 Task: Reply to email with the signature Ethan King with the subject Introduction of a new survey from softage.10@softage.net with the message Can you please provide me with an update on the status of the software development project? with BCC to softage.8@softage.net with an attached document Marketing_plan.pdf
Action: Mouse moved to (546, 233)
Screenshot: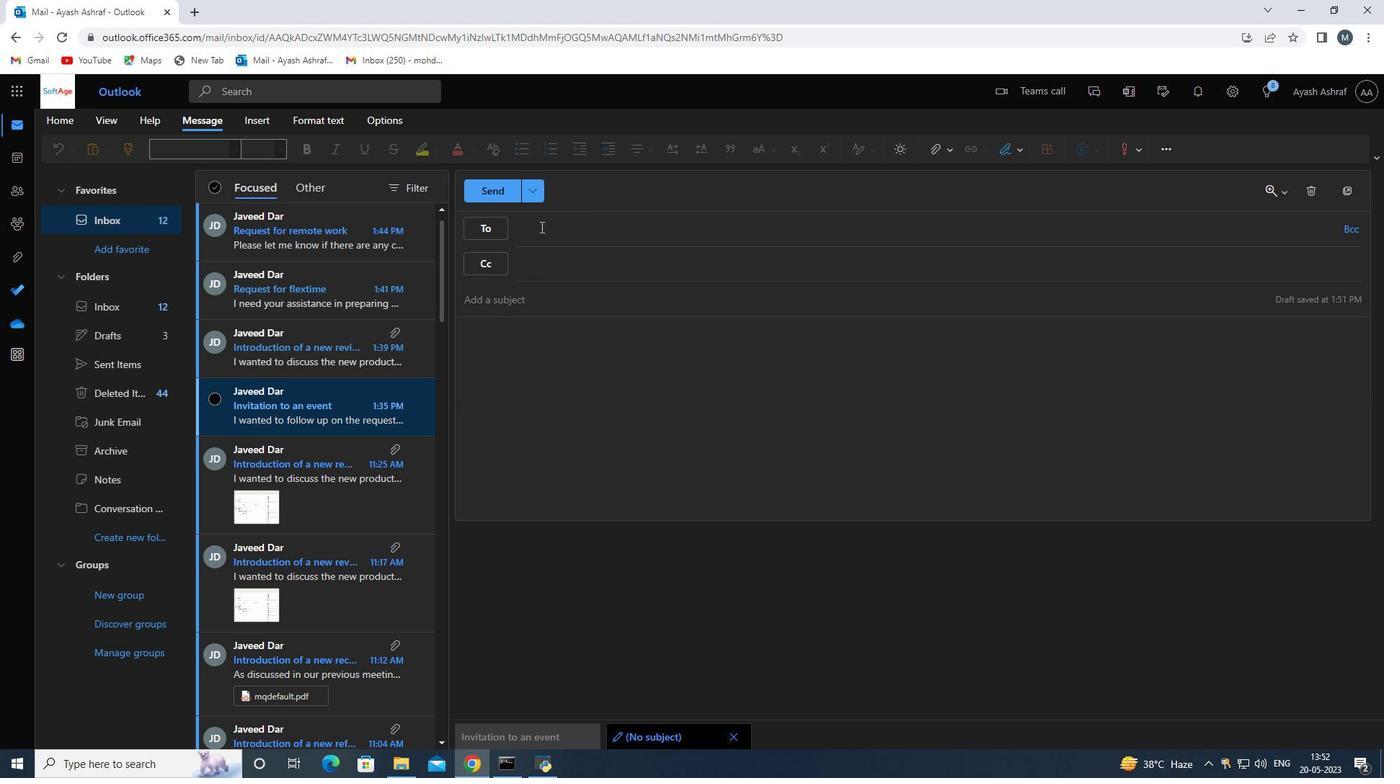 
Action: Mouse pressed left at (546, 233)
Screenshot: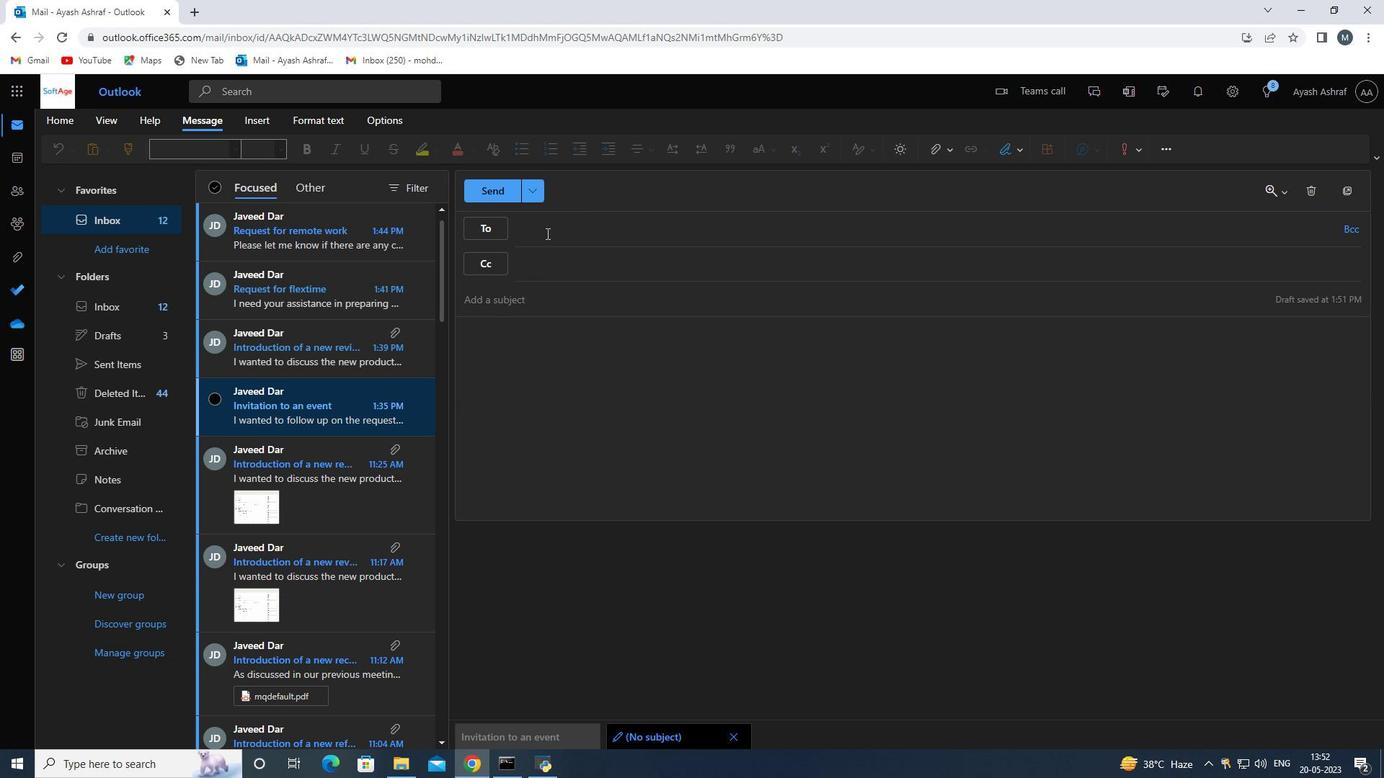 
Action: Mouse moved to (945, 240)
Screenshot: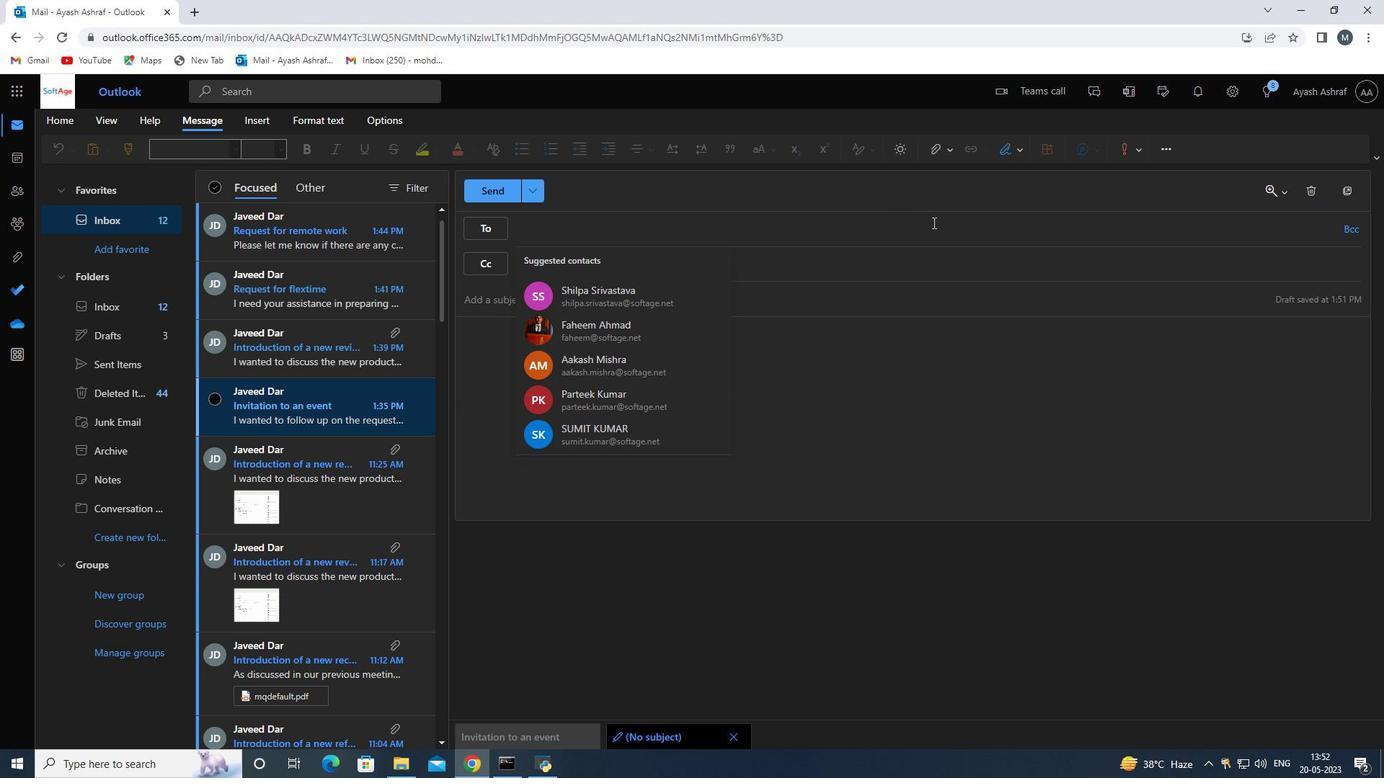 
Action: Mouse pressed left at (945, 240)
Screenshot: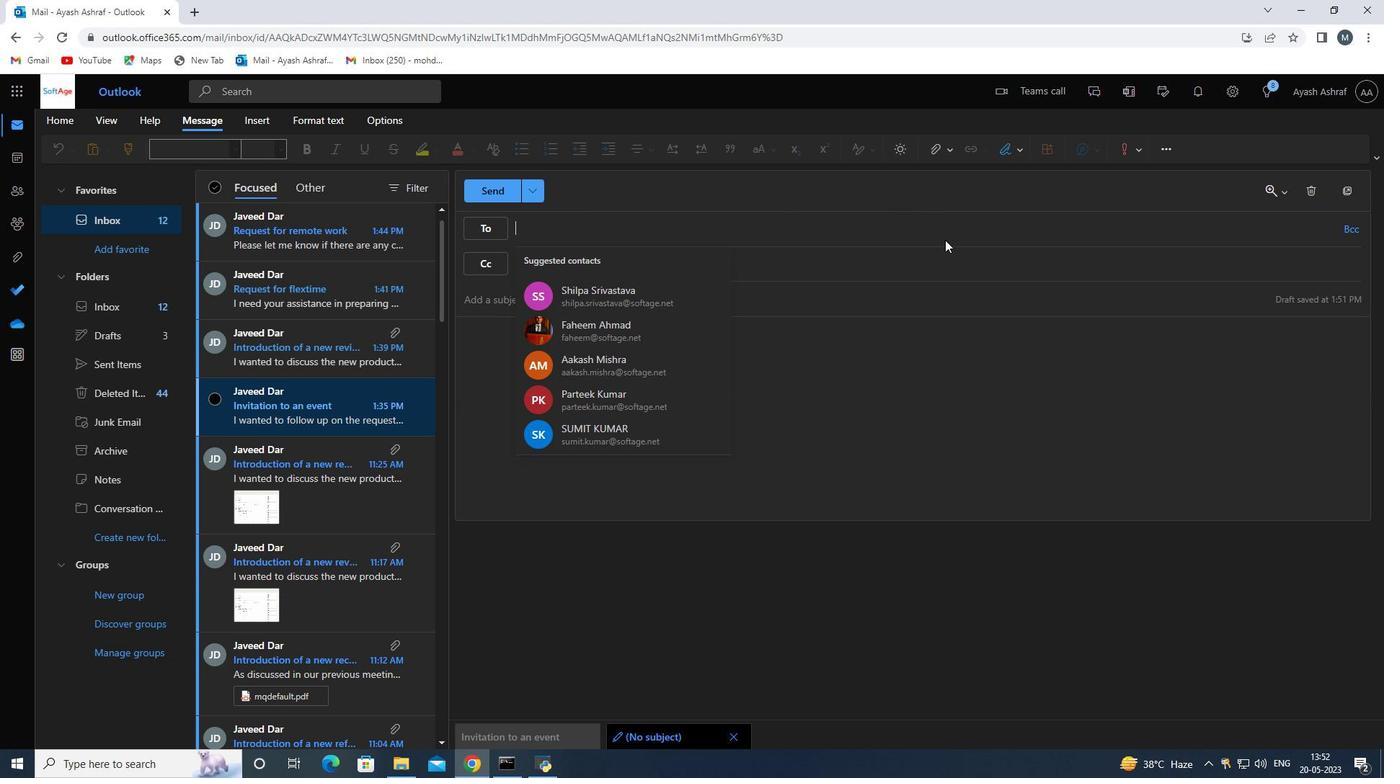 
Action: Mouse moved to (999, 154)
Screenshot: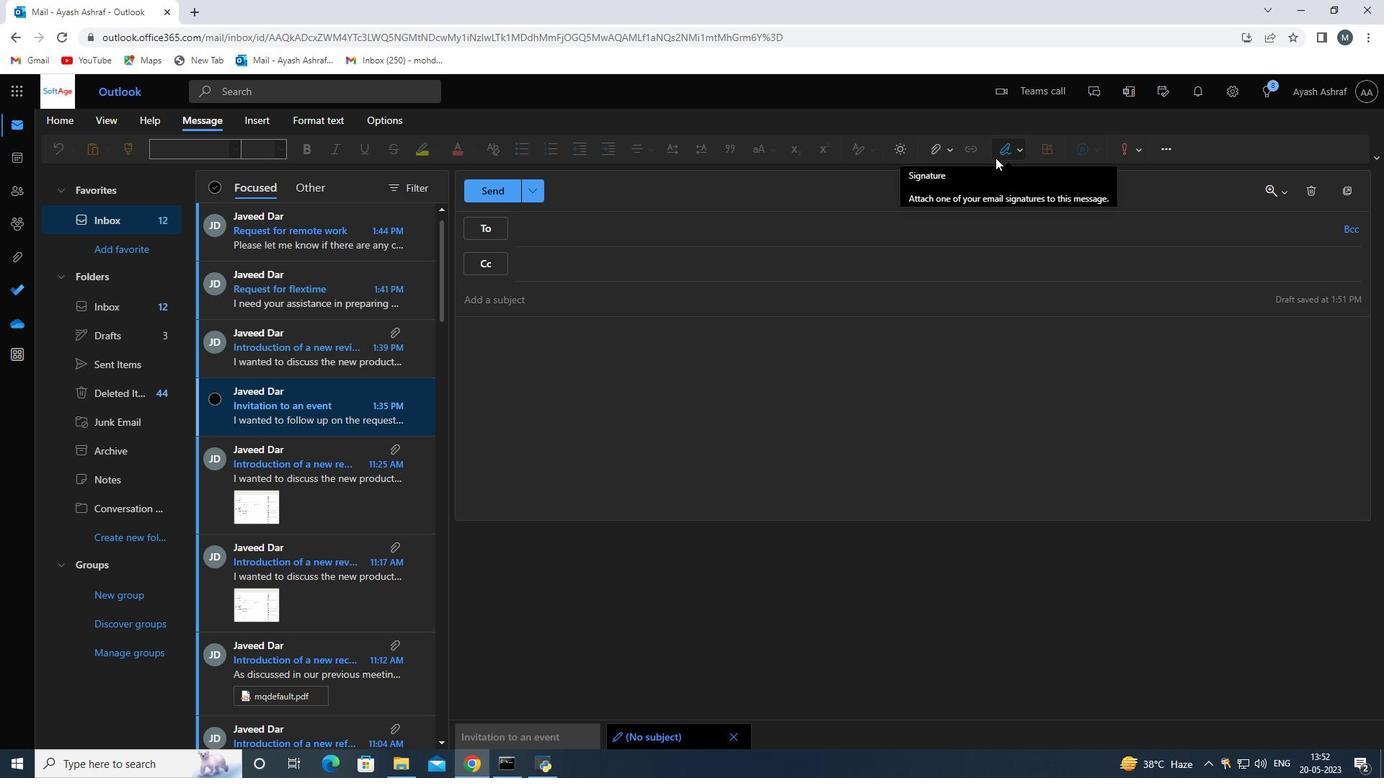 
Action: Mouse pressed left at (999, 154)
Screenshot: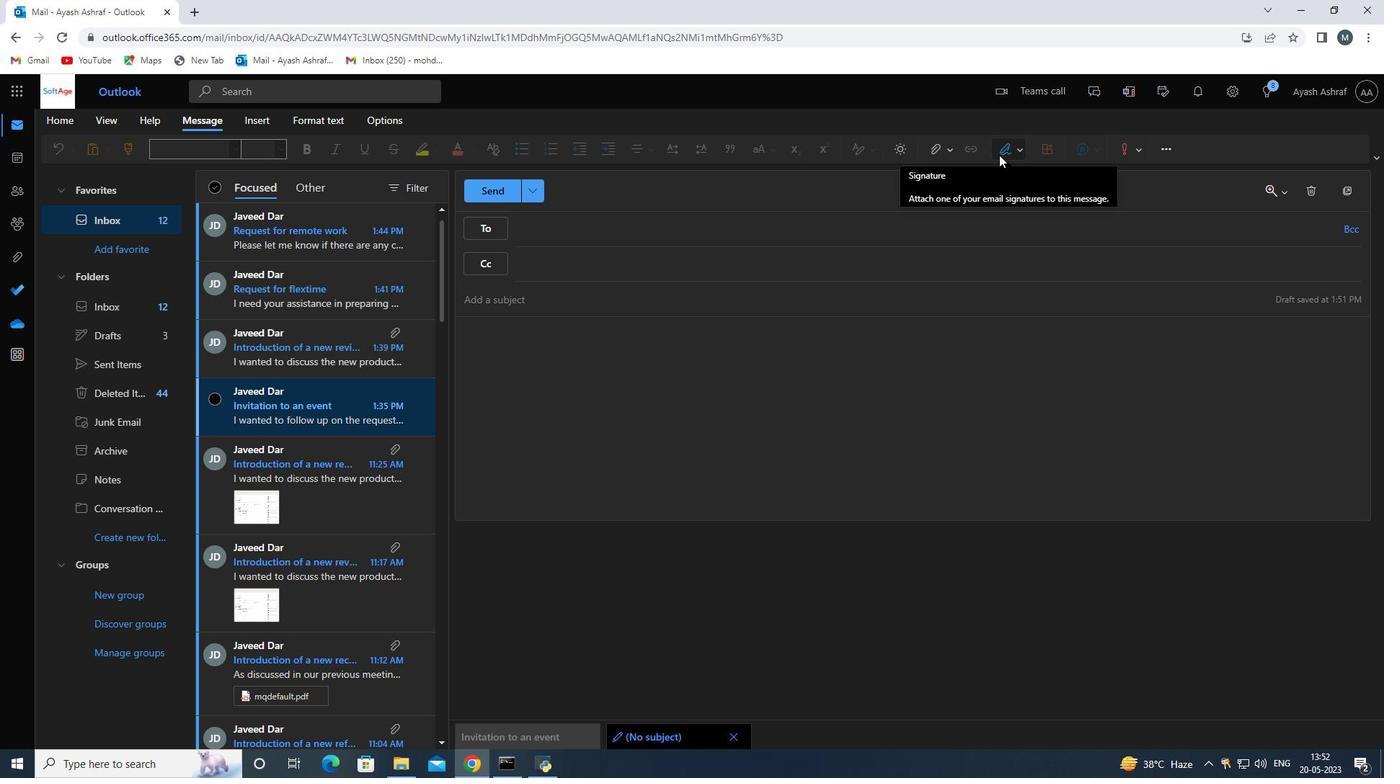 
Action: Mouse moved to (991, 173)
Screenshot: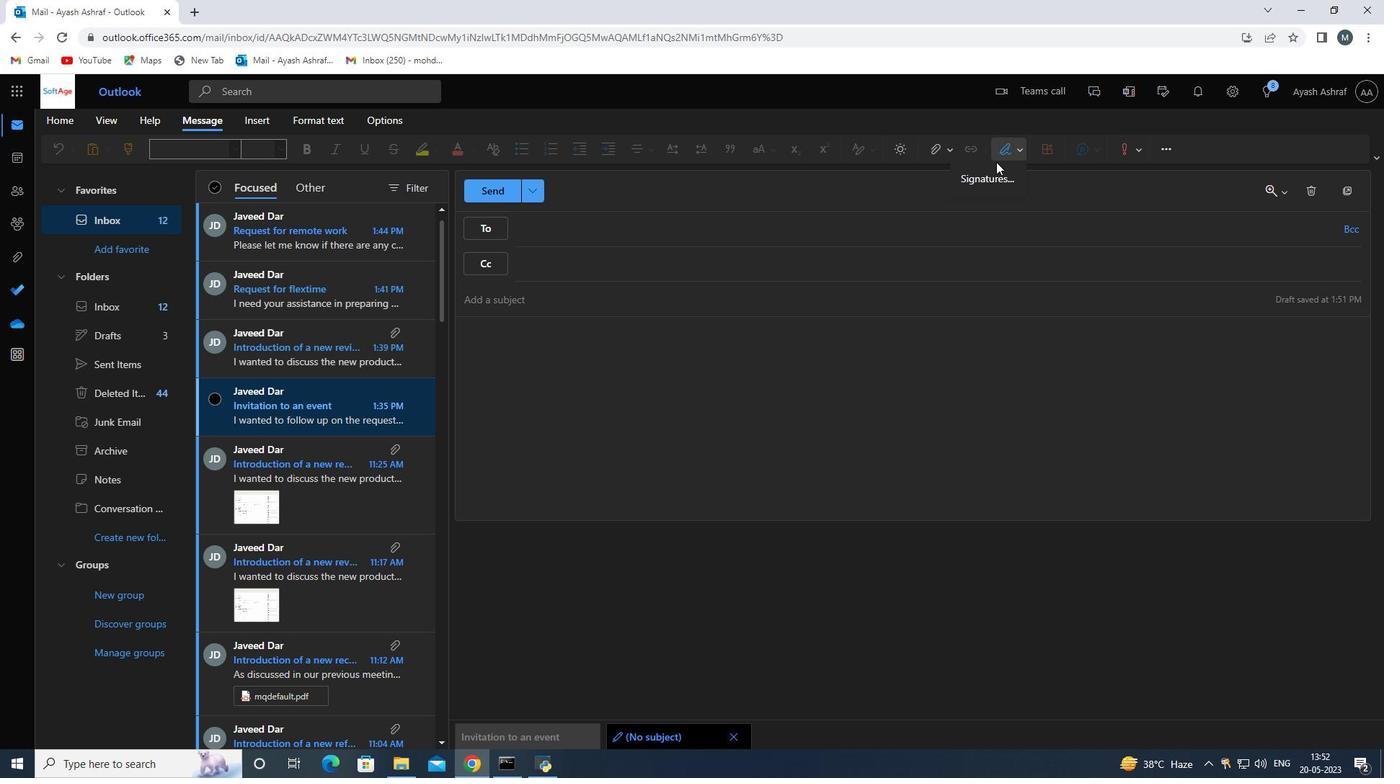 
Action: Mouse pressed left at (991, 173)
Screenshot: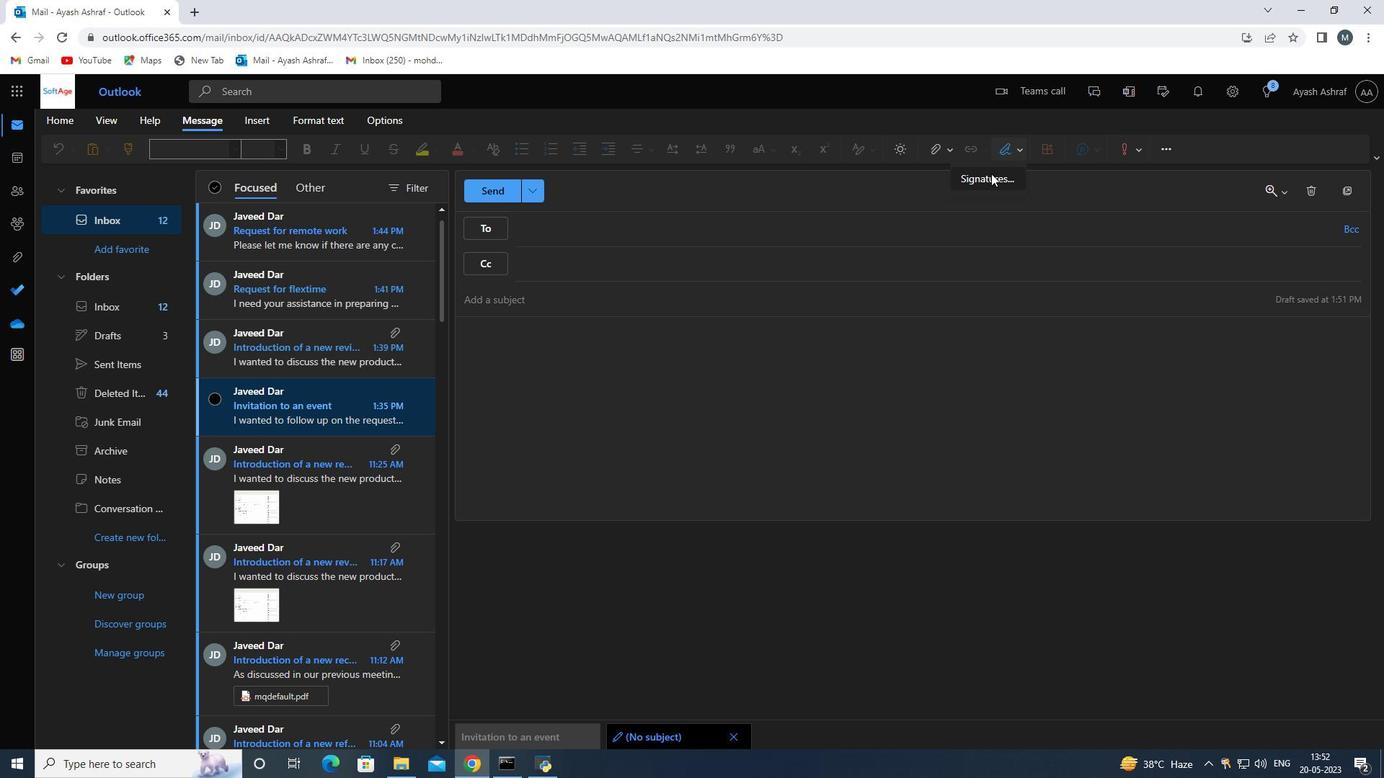 
Action: Mouse moved to (647, 263)
Screenshot: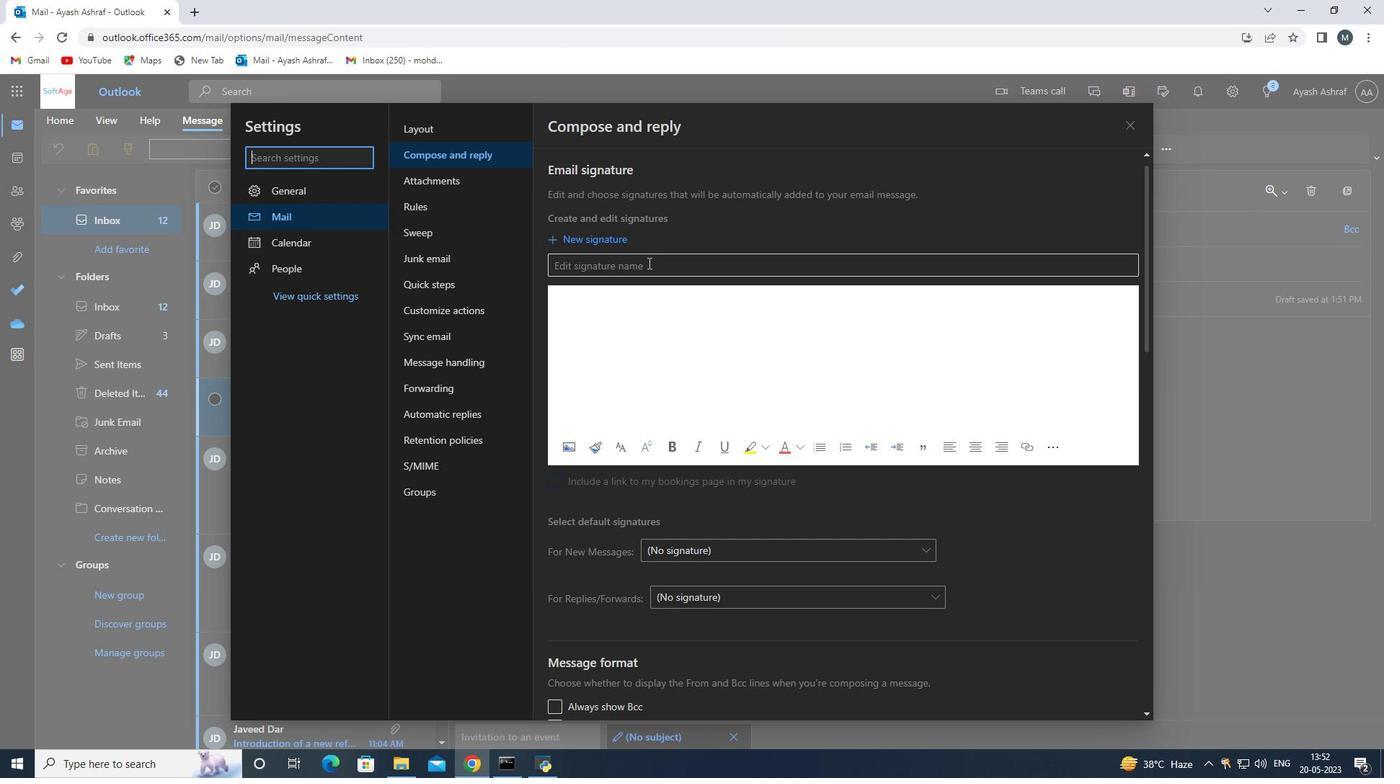 
Action: Mouse pressed left at (647, 263)
Screenshot: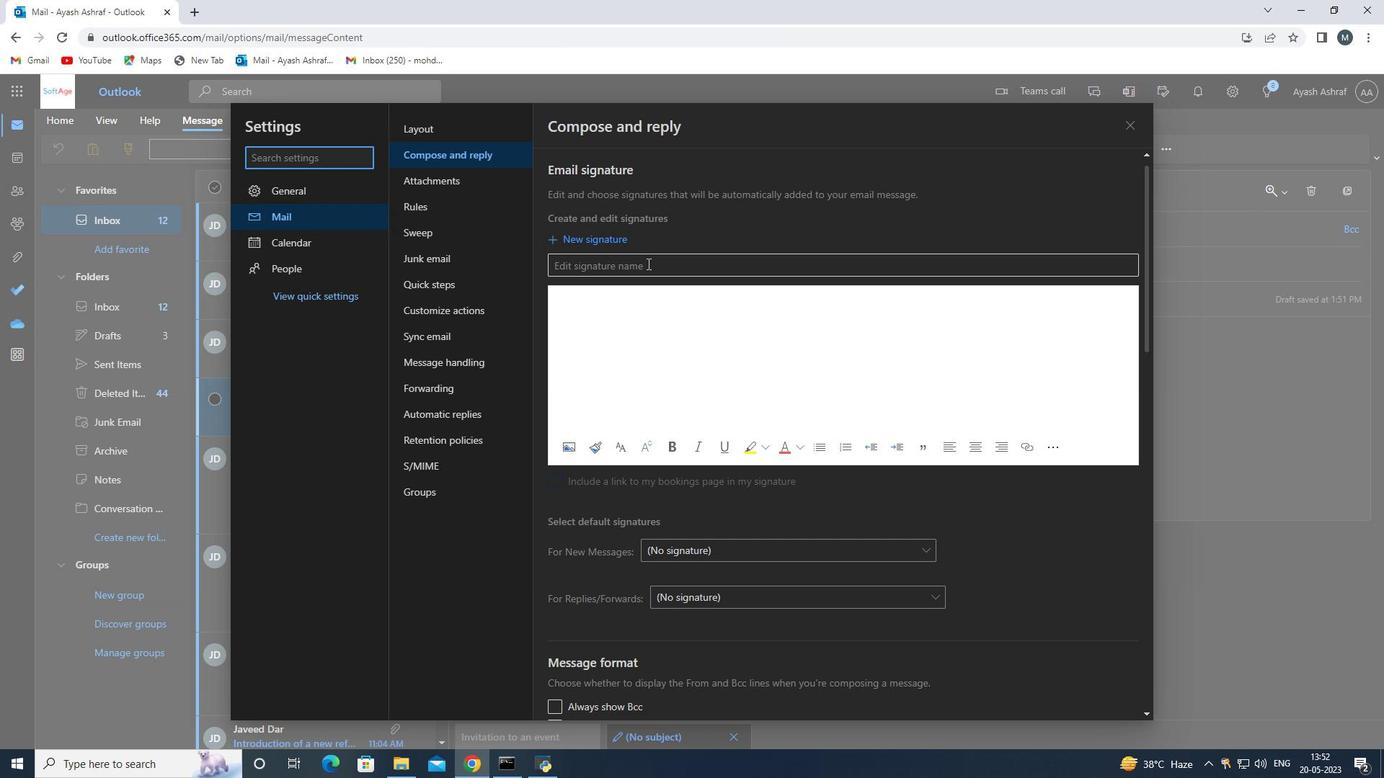
Action: Mouse moved to (645, 264)
Screenshot: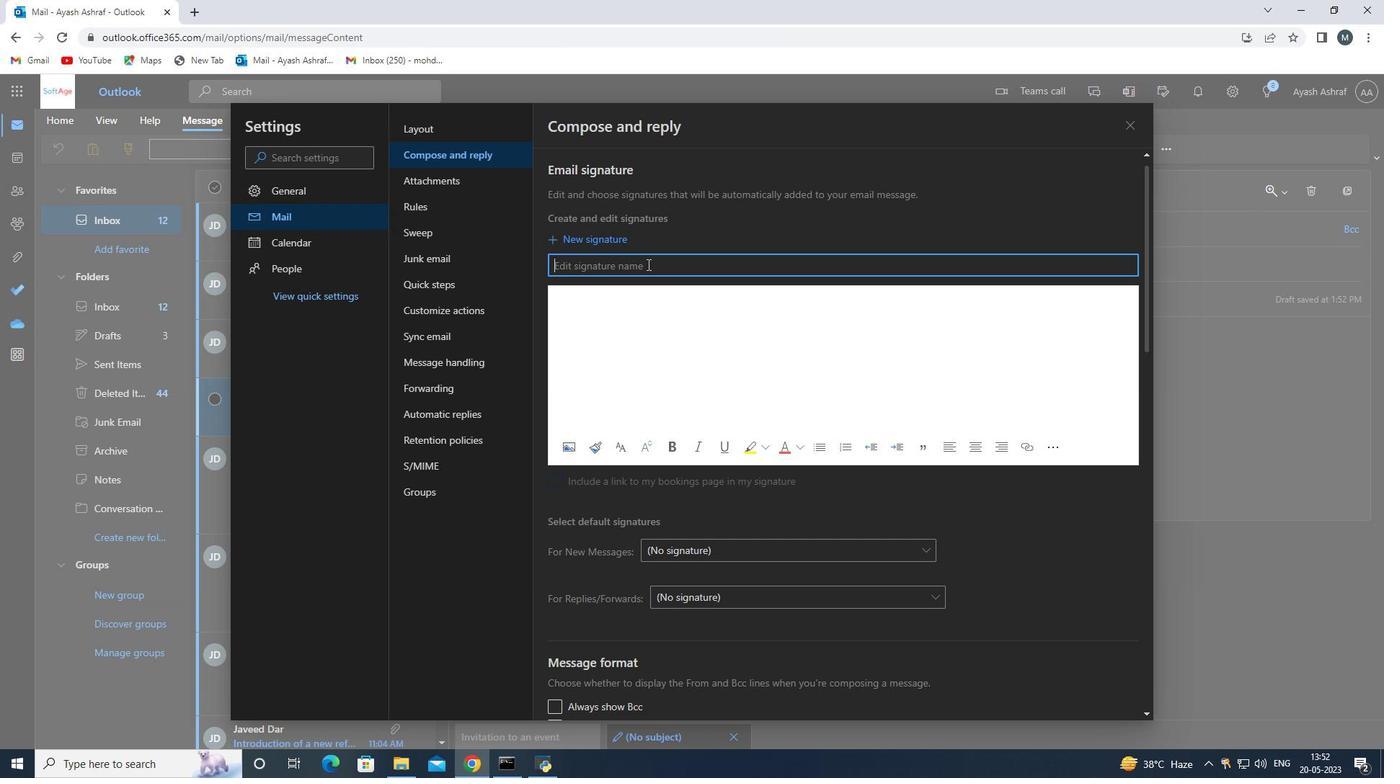 
Action: Key pressed <Key.shift>etha<Key.backspace><Key.backspace><Key.backspace><Key.backspace><Key.shift>Ethan<Key.space><Key.shift>King<Key.space>
Screenshot: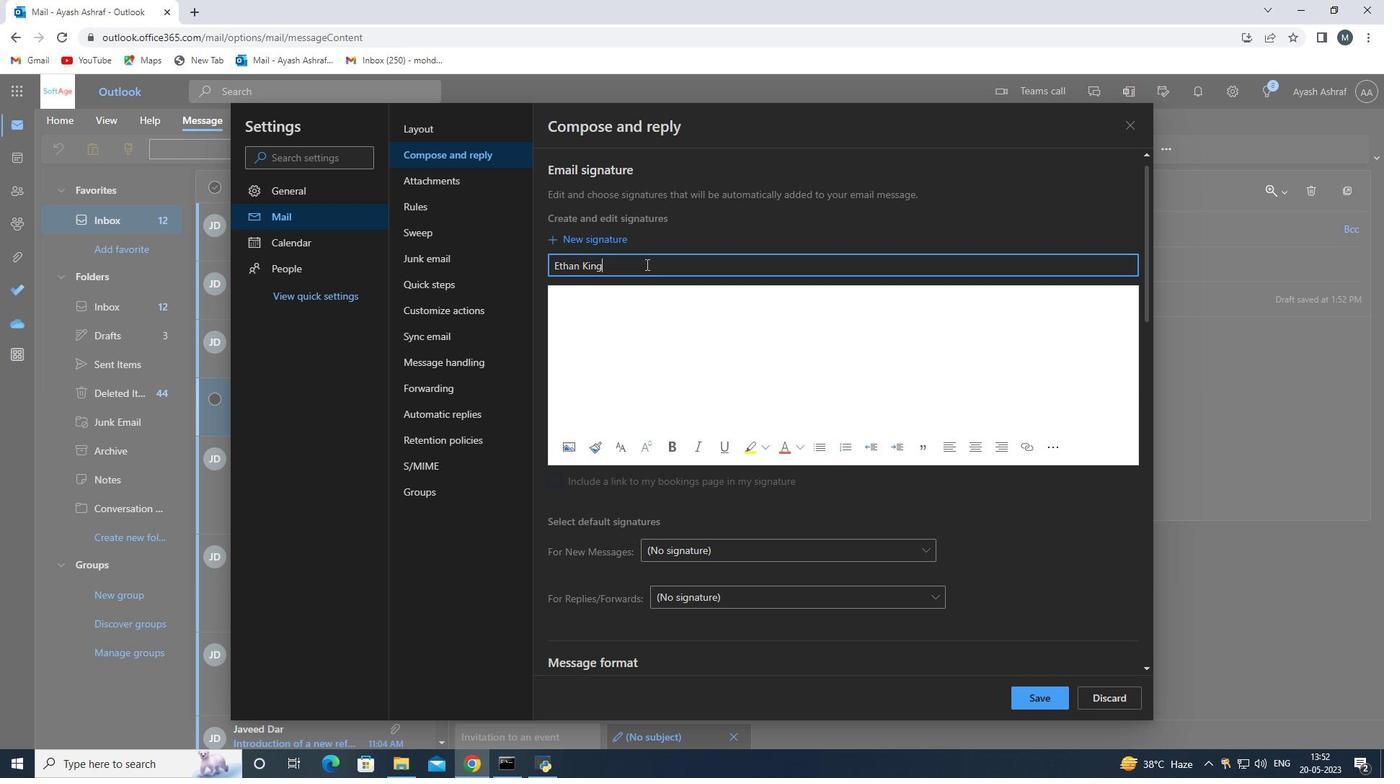 
Action: Mouse moved to (651, 304)
Screenshot: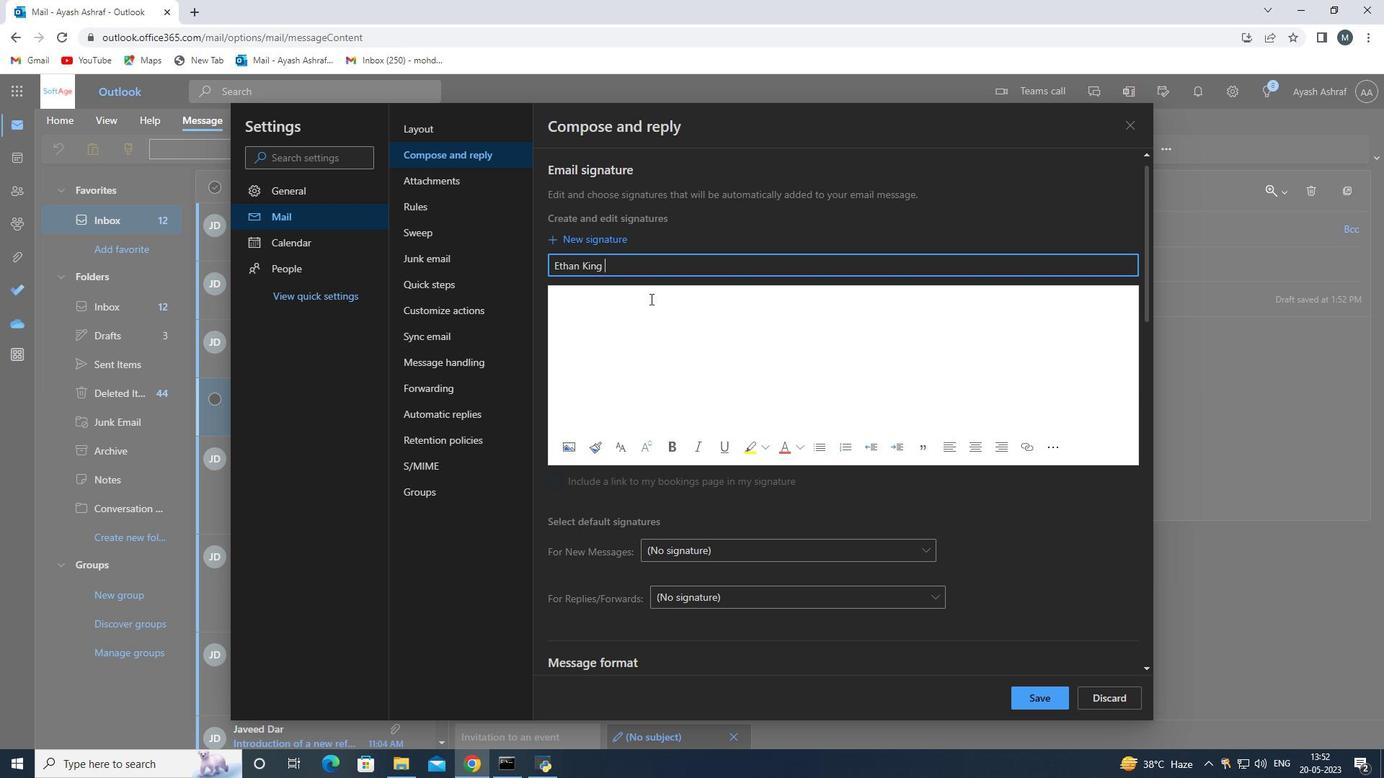 
Action: Mouse pressed left at (651, 304)
Screenshot: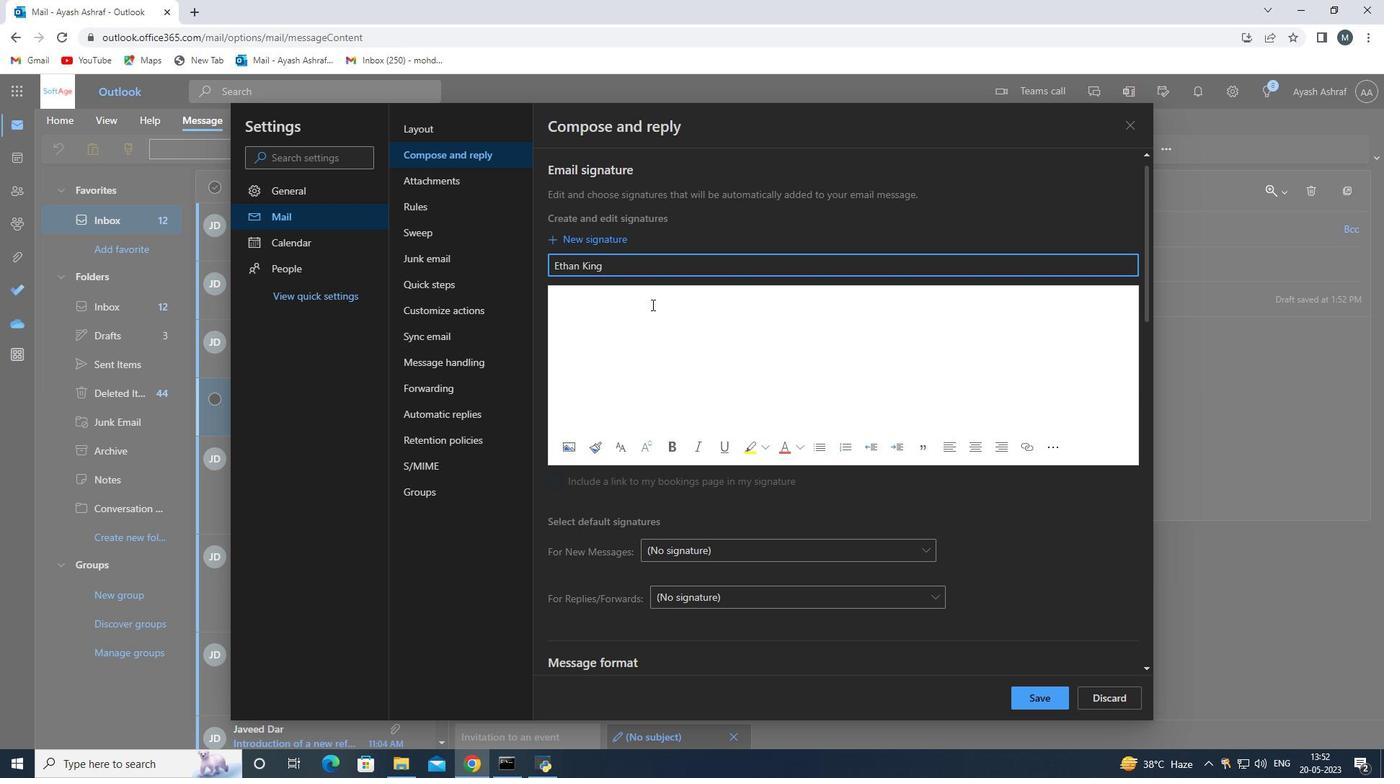 
Action: Mouse moved to (651, 304)
Screenshot: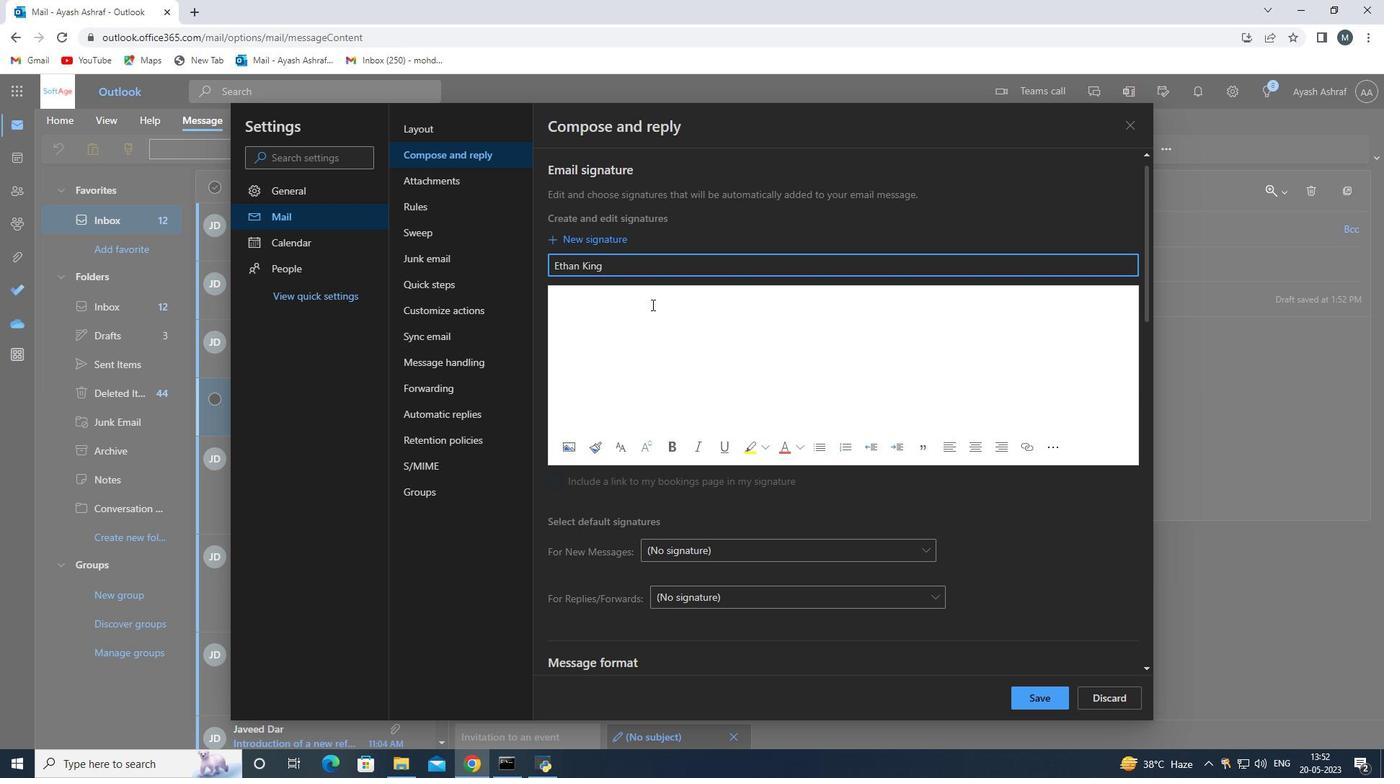 
Action: Key pressed <Key.enter><Key.shift>Ethan<Key.space><Key.shift><Key.shift><Key.shift><Key.shift><Key.shift><Key.shift>King<Key.space>
Screenshot: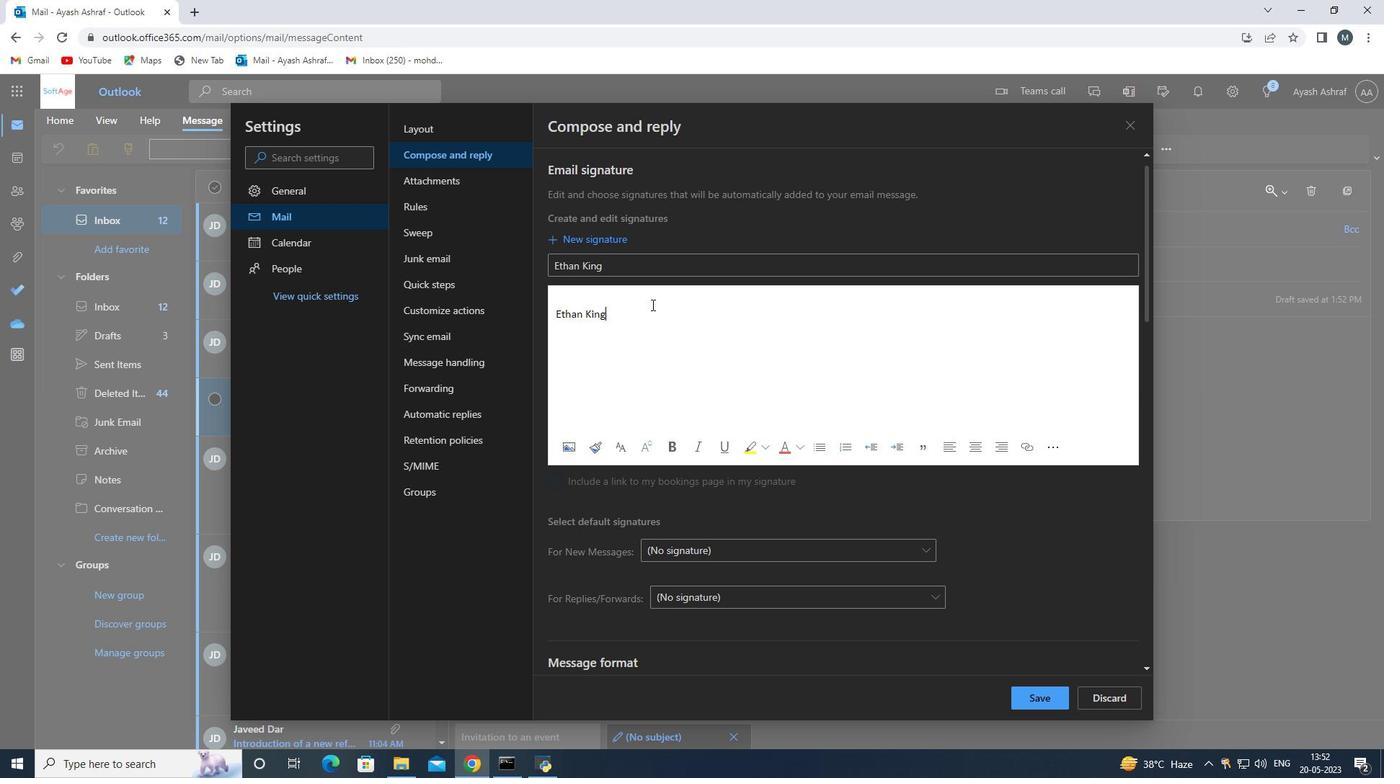 
Action: Mouse moved to (637, 356)
Screenshot: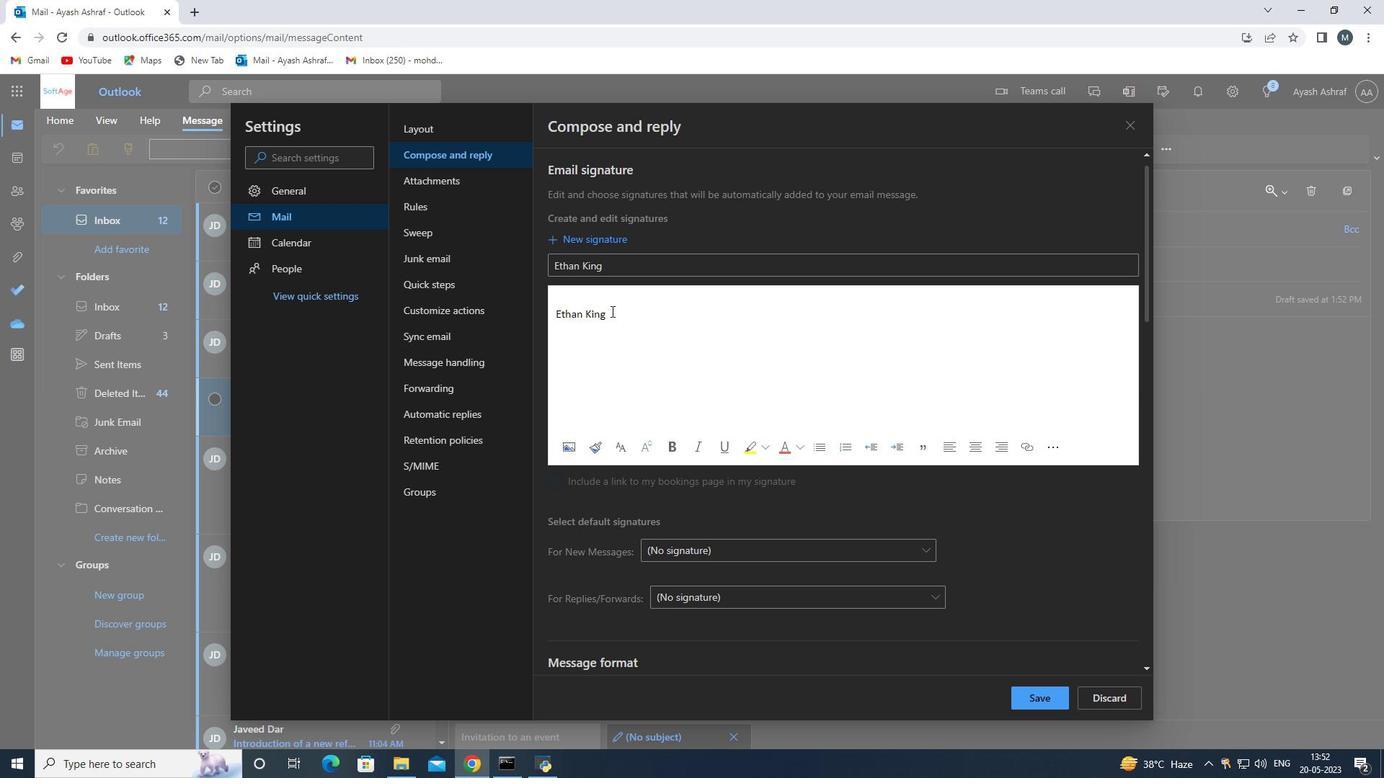
Action: Mouse scrolled (637, 356) with delta (0, 0)
Screenshot: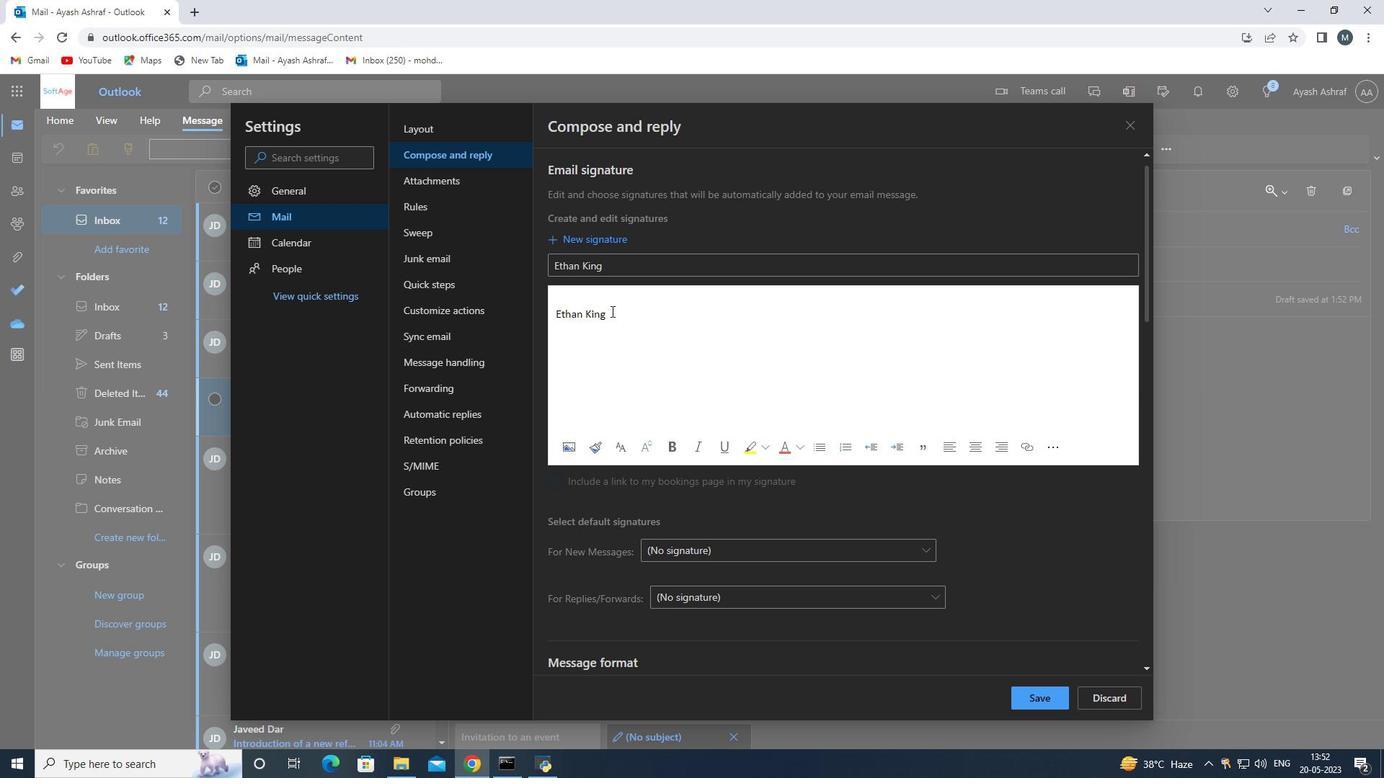 
Action: Mouse moved to (1022, 691)
Screenshot: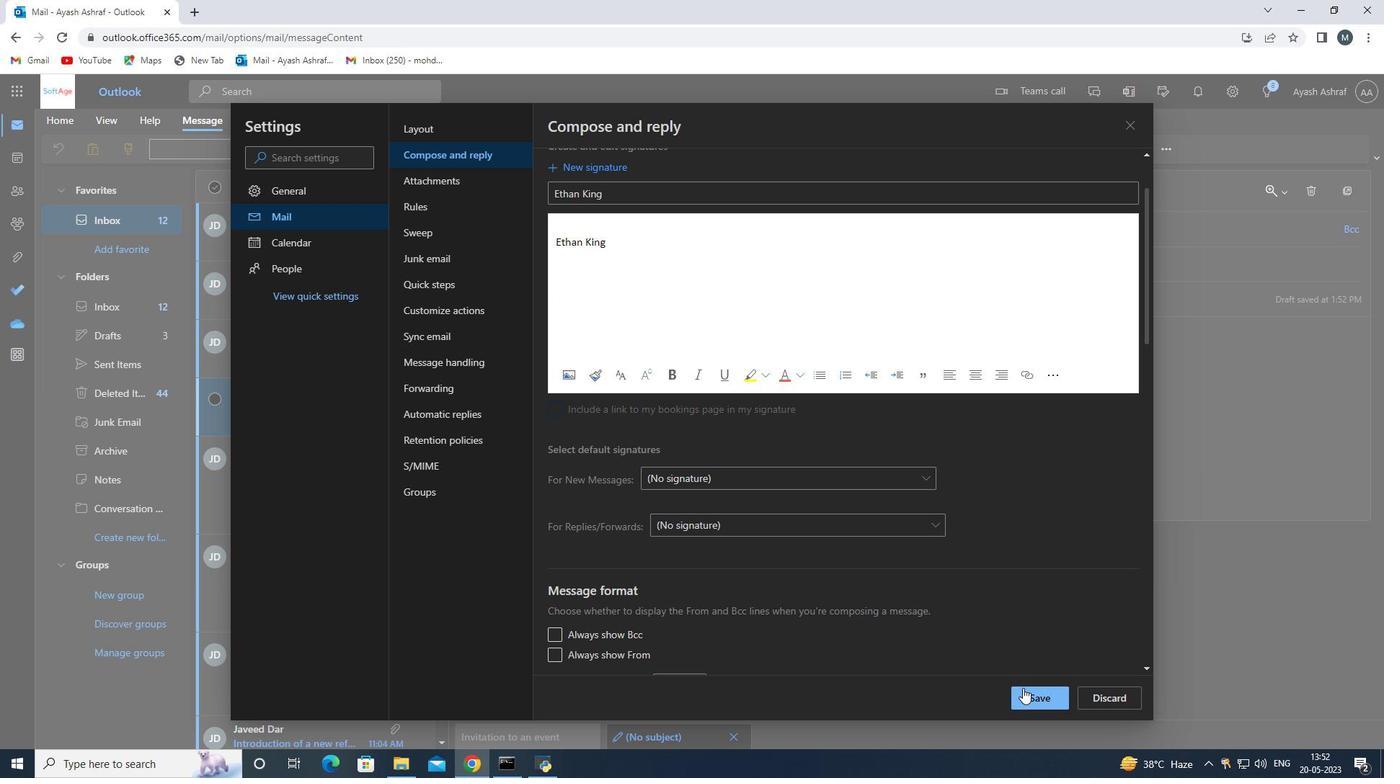 
Action: Mouse pressed left at (1022, 691)
Screenshot: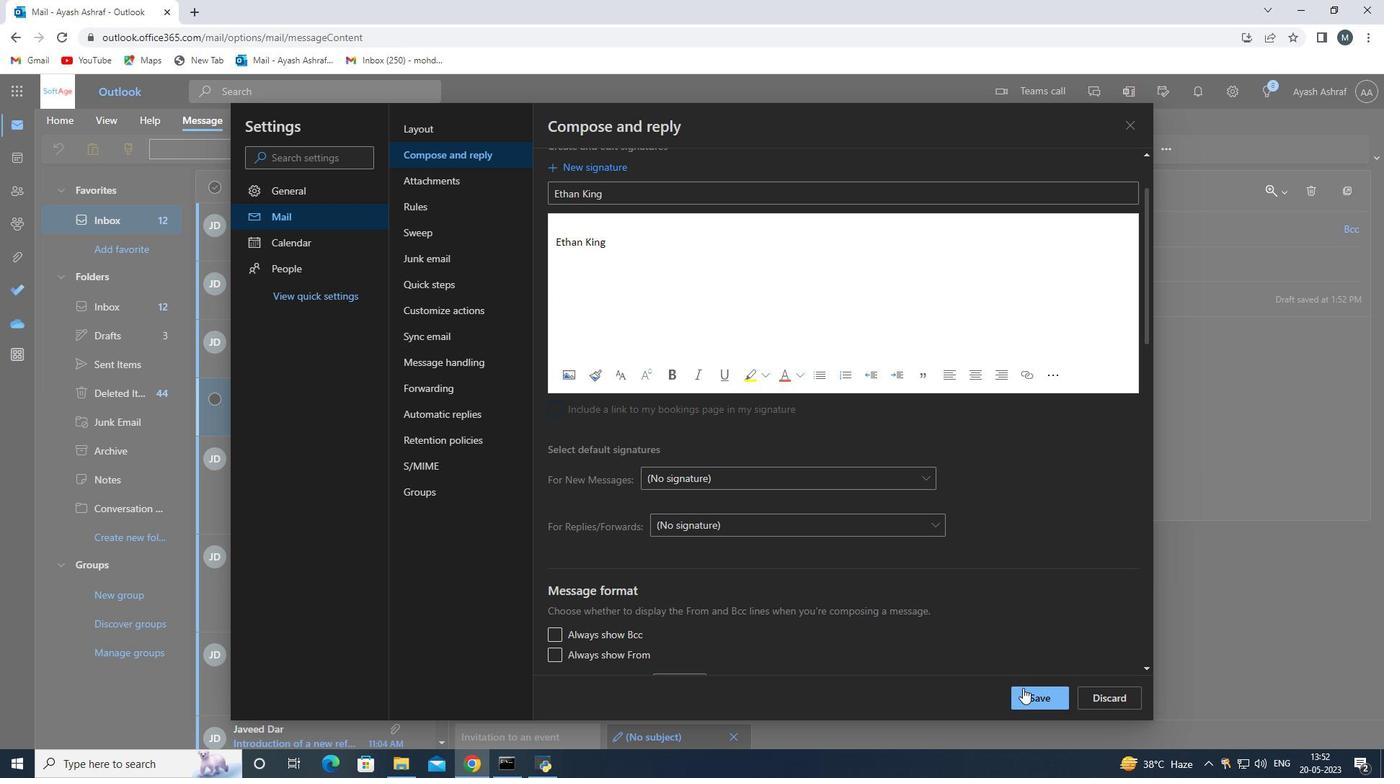 
Action: Mouse moved to (962, 452)
Screenshot: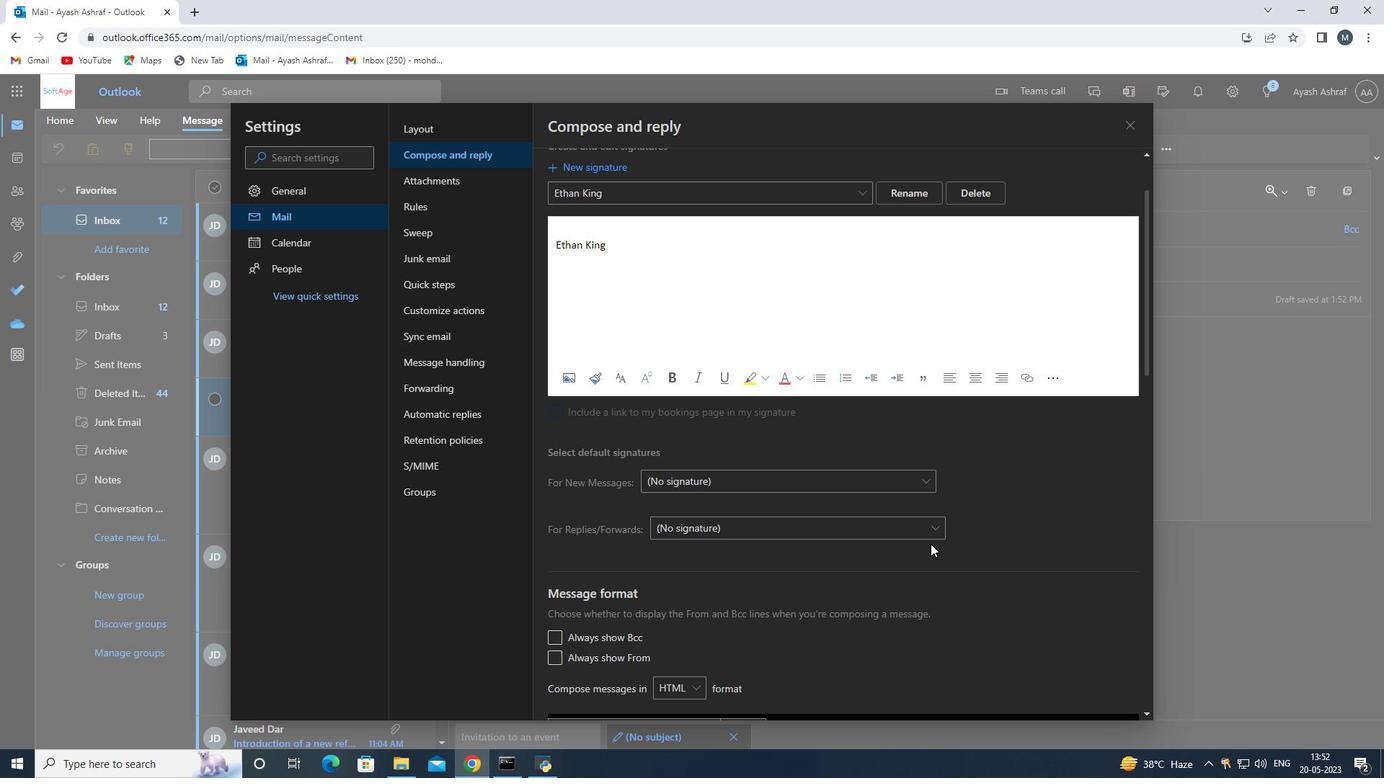 
Action: Mouse scrolled (962, 453) with delta (0, 0)
Screenshot: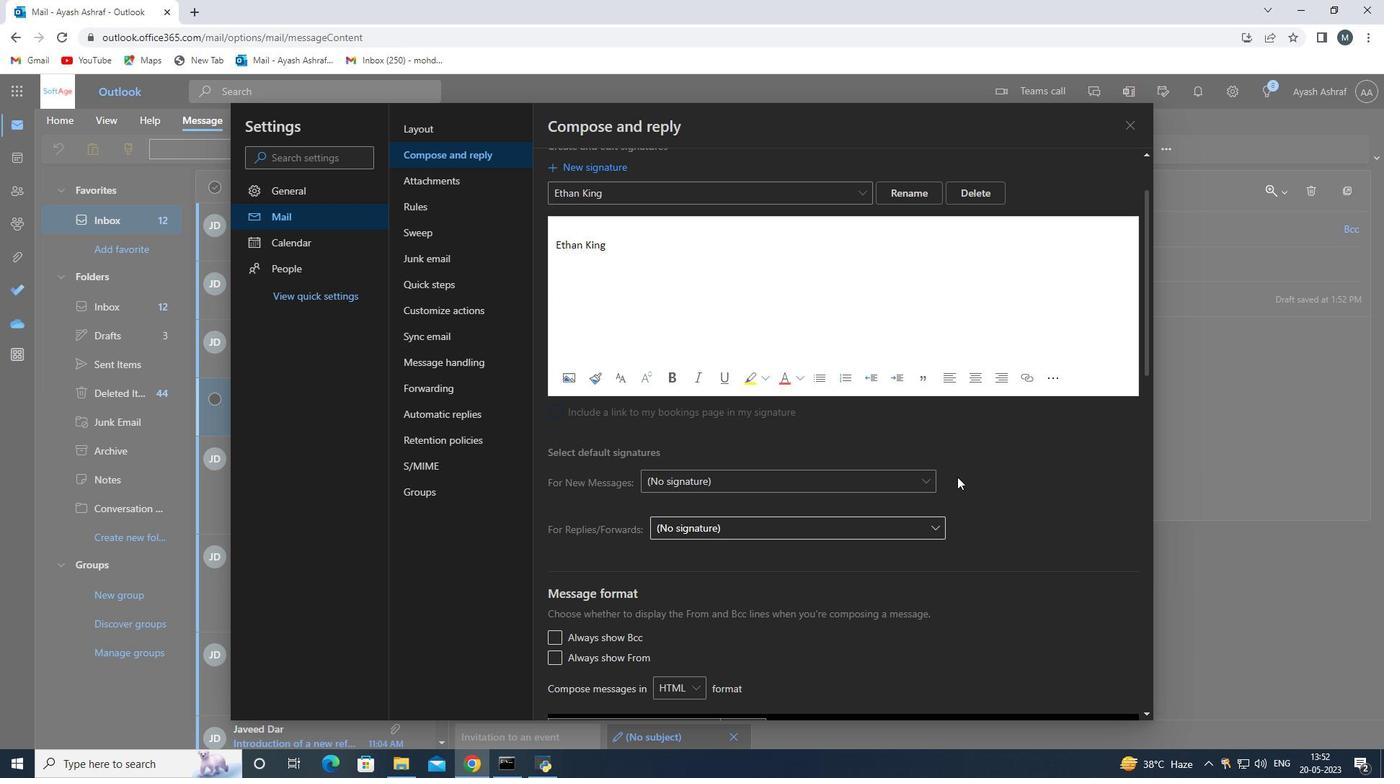 
Action: Mouse moved to (963, 450)
Screenshot: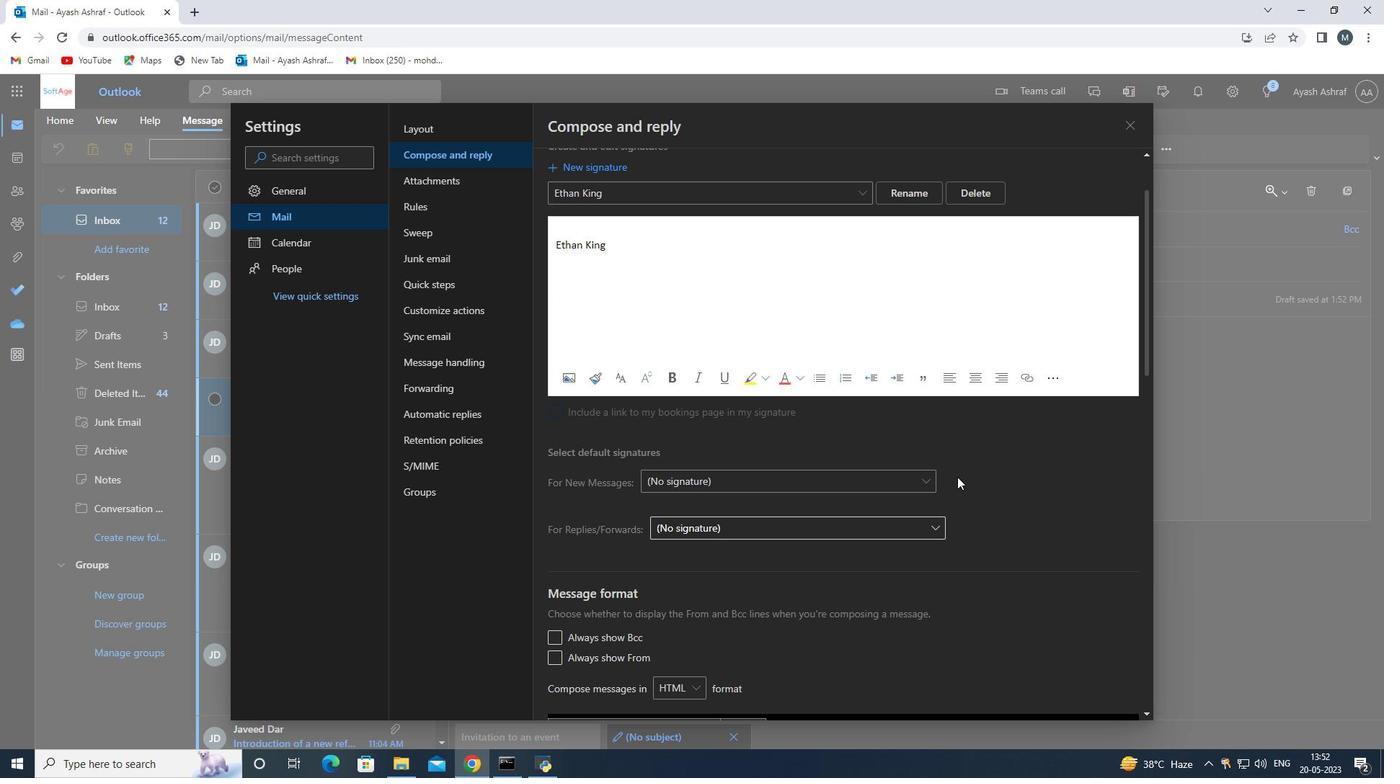 
Action: Mouse scrolled (962, 452) with delta (0, 0)
Screenshot: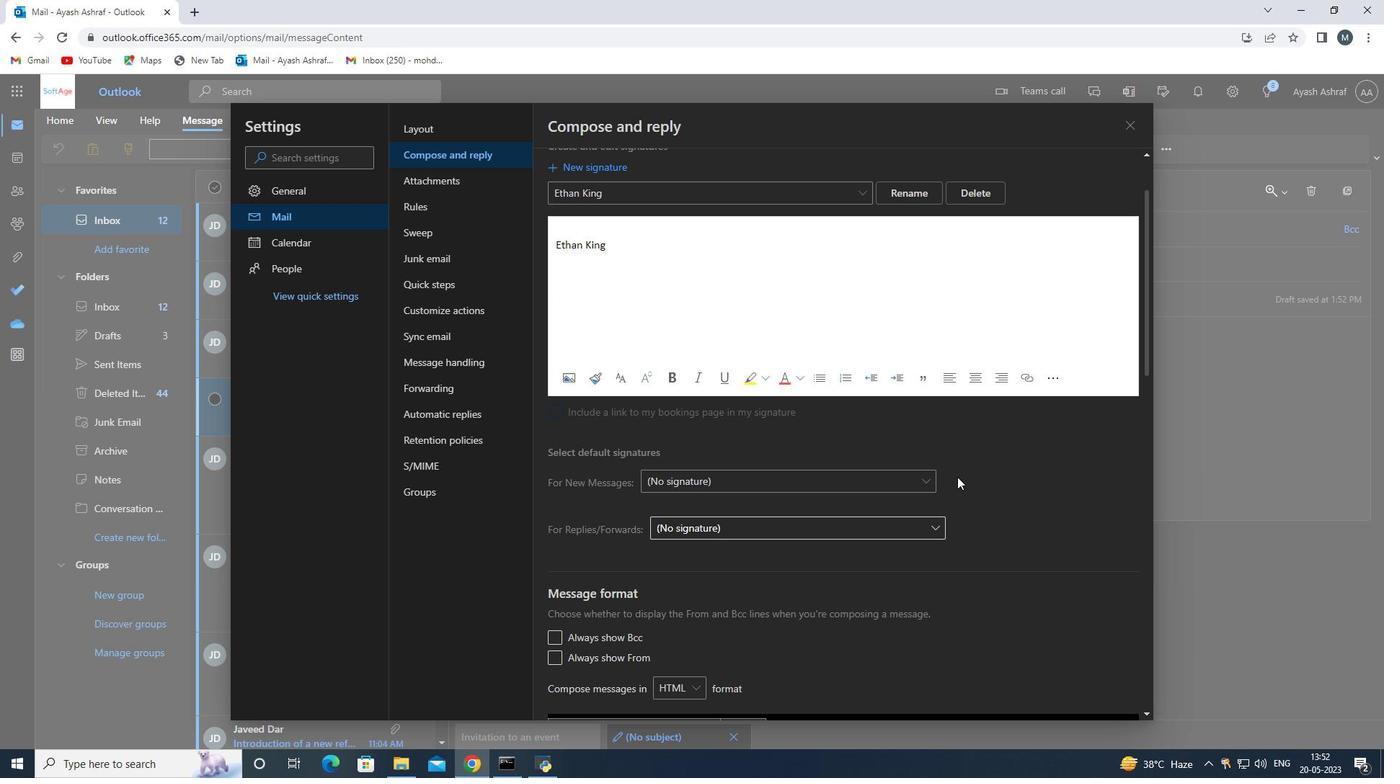 
Action: Mouse moved to (963, 449)
Screenshot: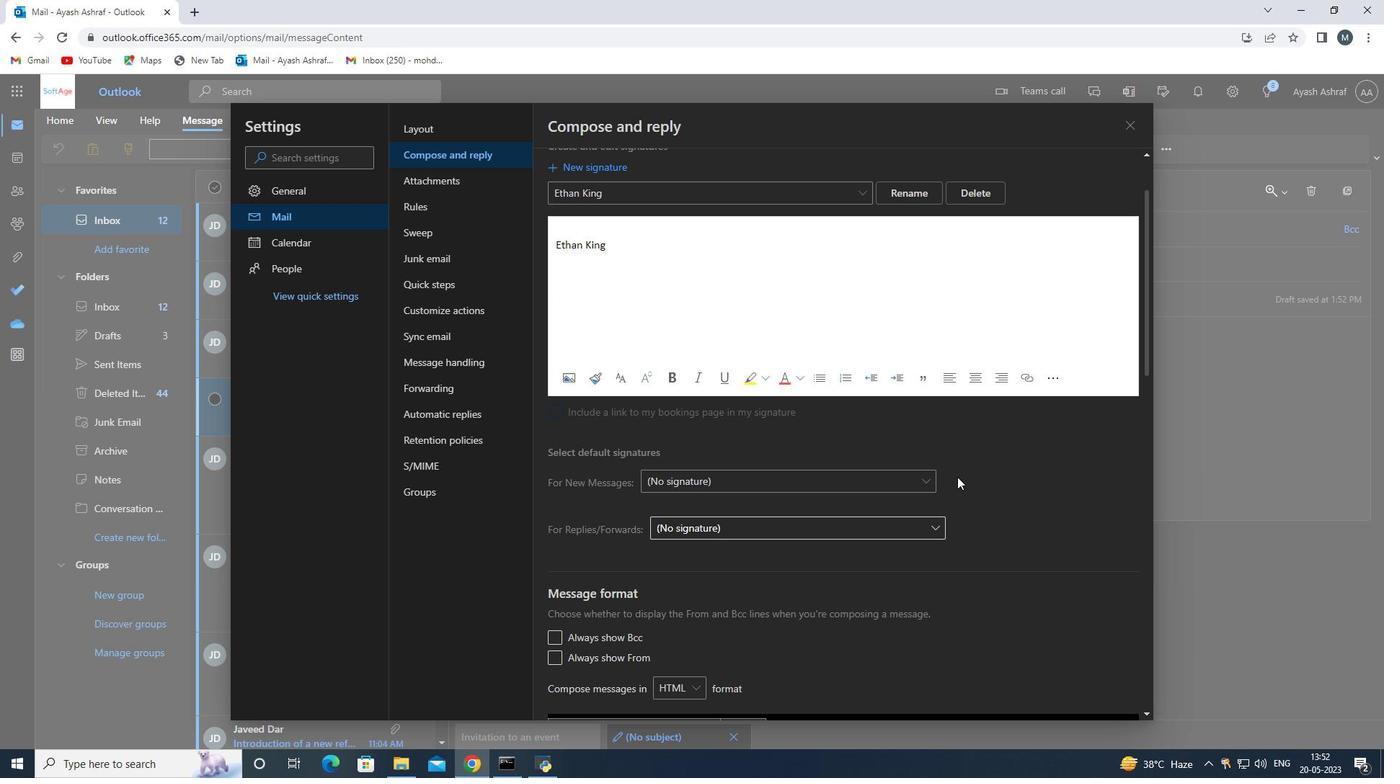 
Action: Mouse scrolled (963, 451) with delta (0, 0)
Screenshot: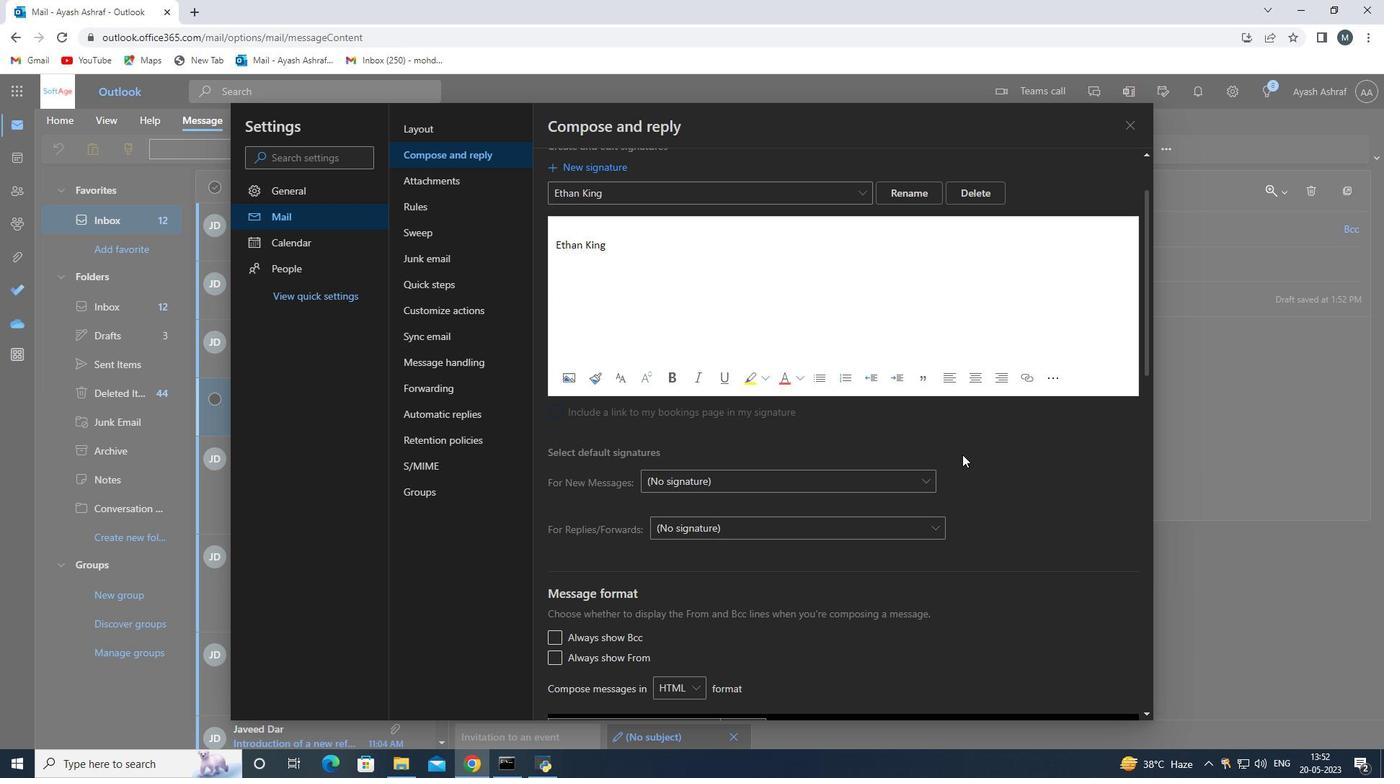 
Action: Mouse moved to (963, 449)
Screenshot: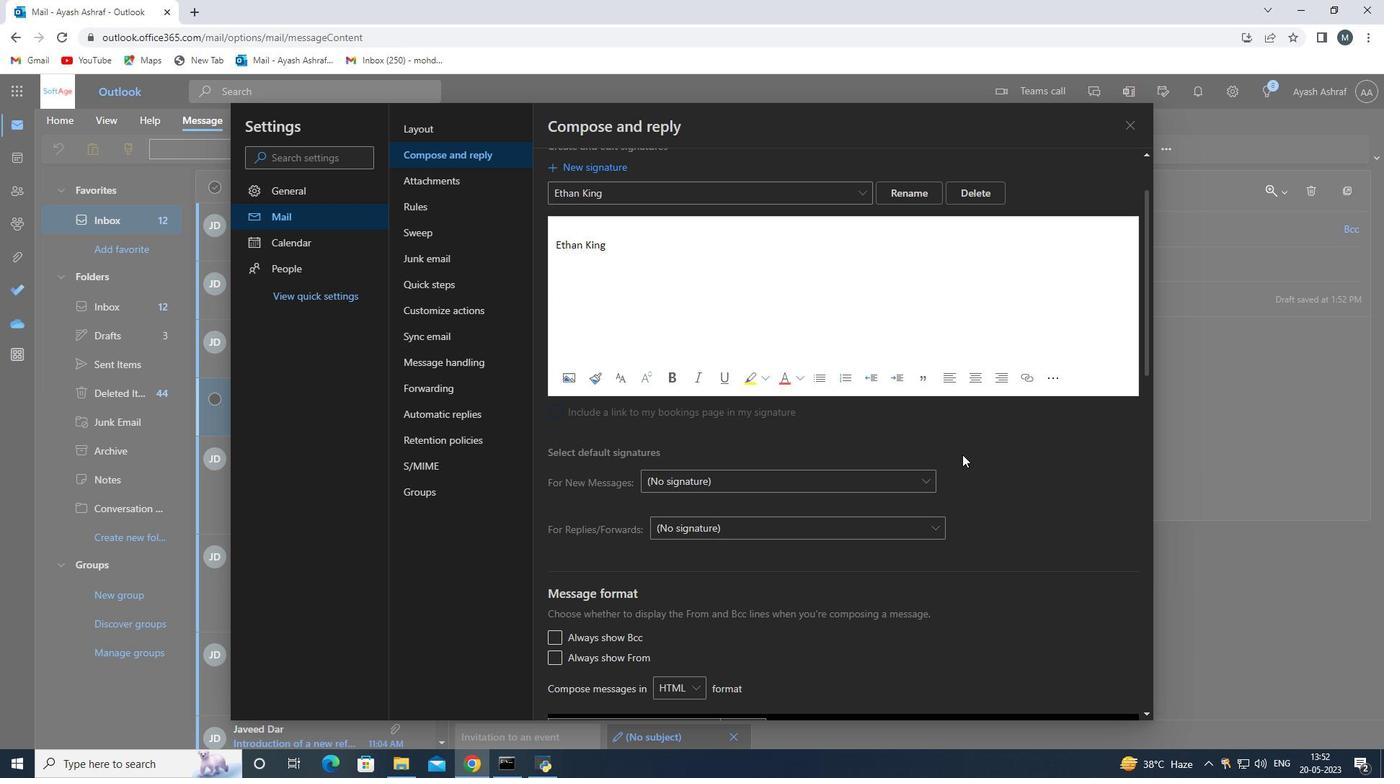 
Action: Mouse scrolled (963, 450) with delta (0, 0)
Screenshot: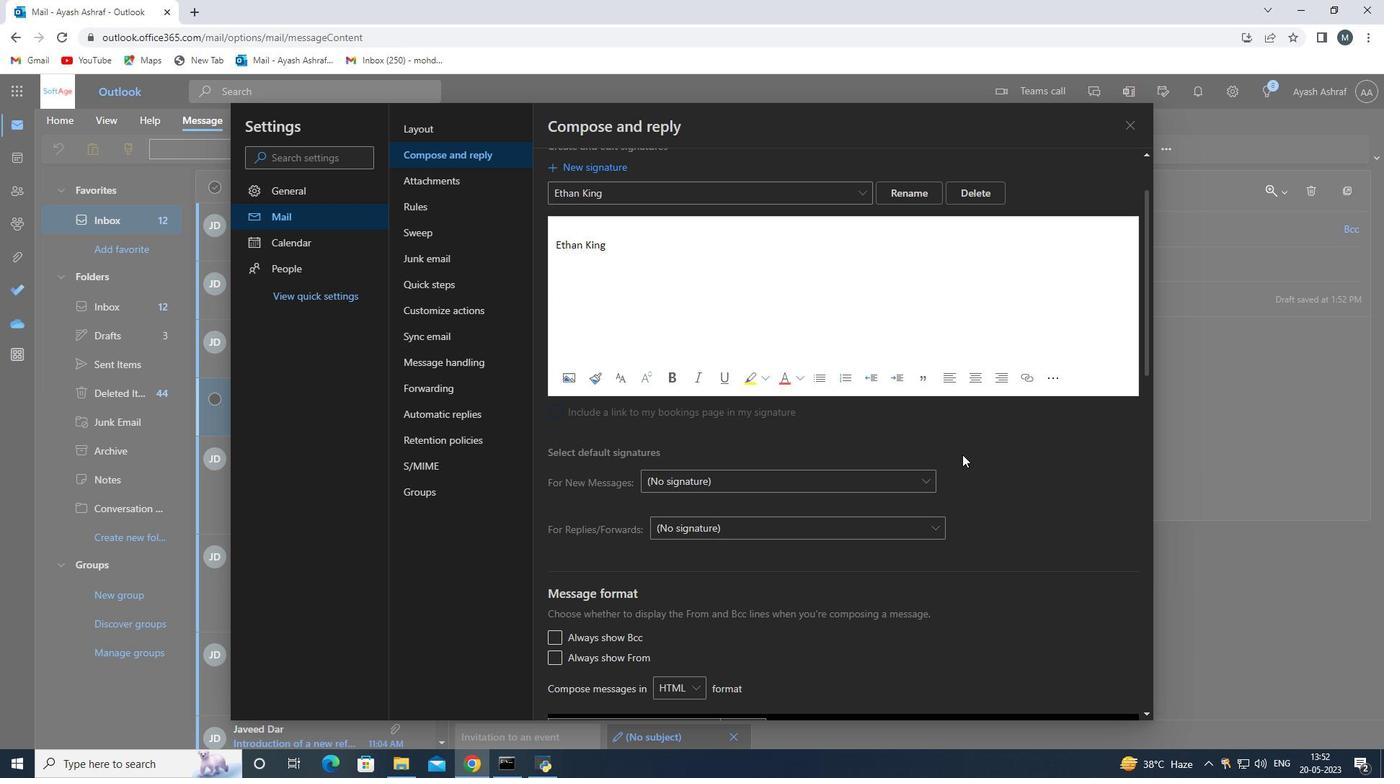 
Action: Mouse moved to (952, 428)
Screenshot: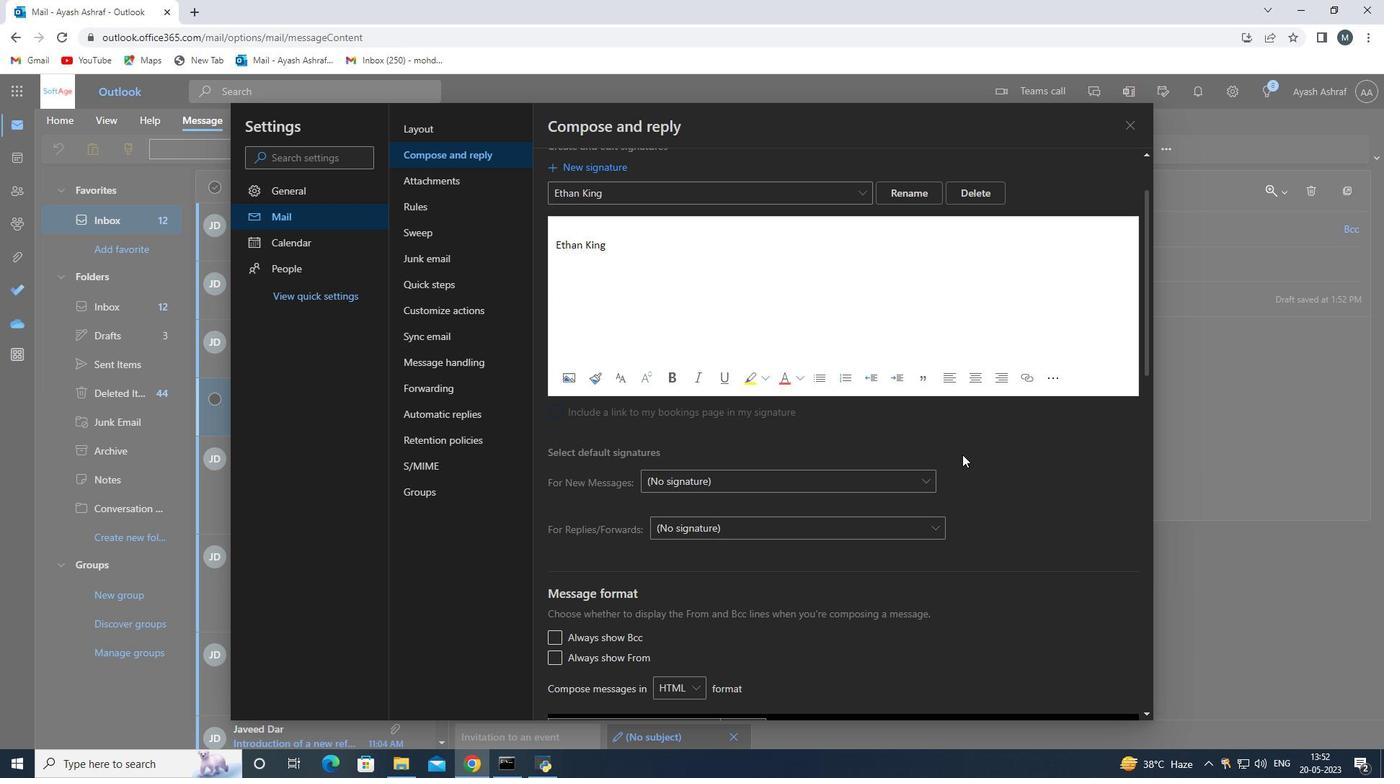 
Action: Mouse scrolled (963, 447) with delta (0, 0)
Screenshot: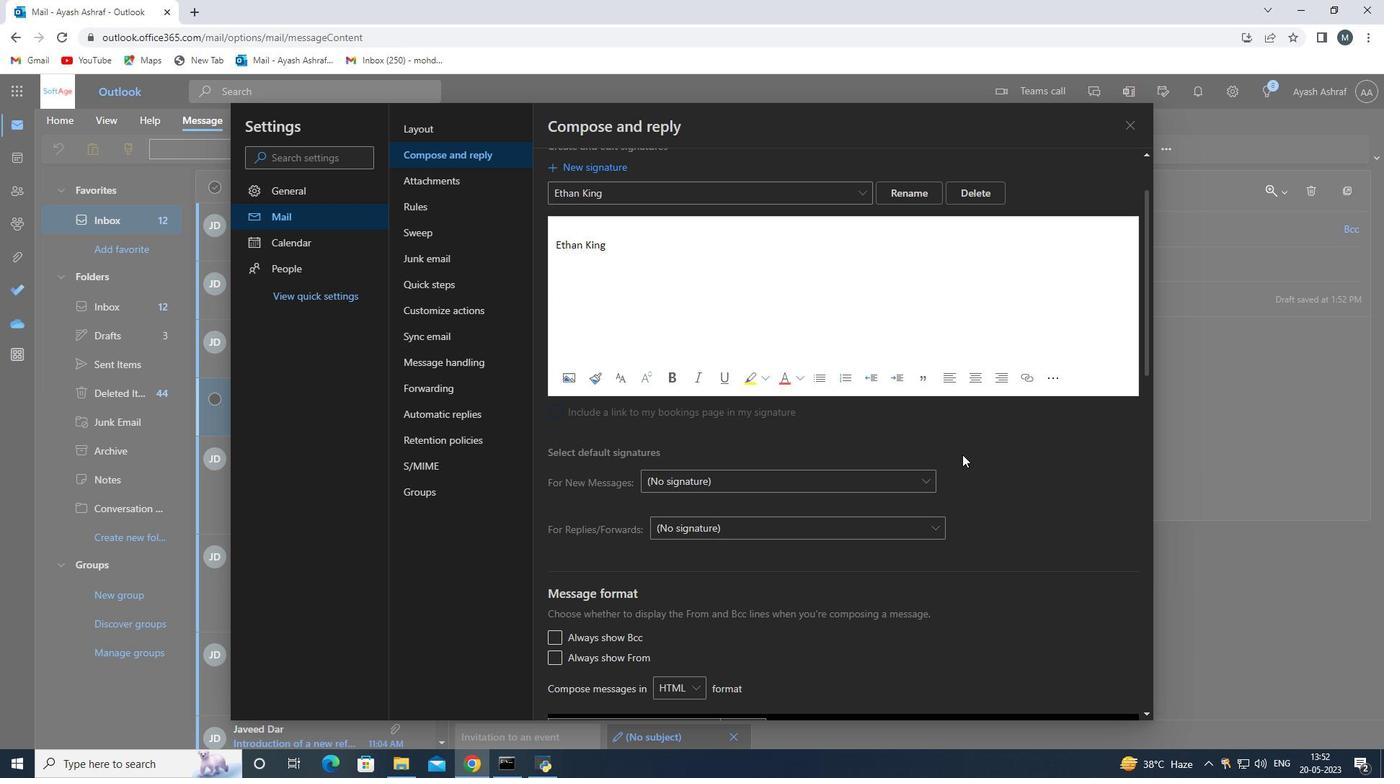 
Action: Mouse moved to (924, 398)
Screenshot: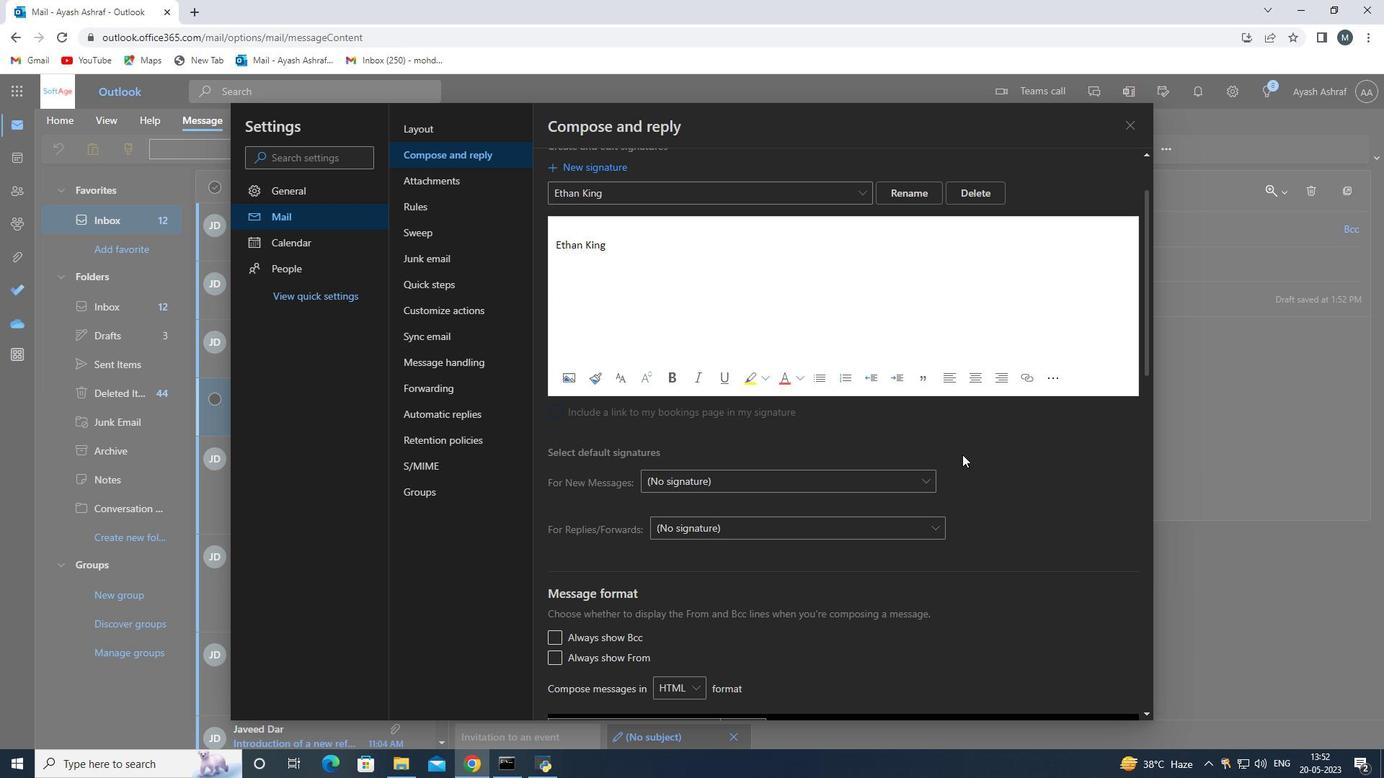 
Action: Mouse scrolled (931, 406) with delta (0, 0)
Screenshot: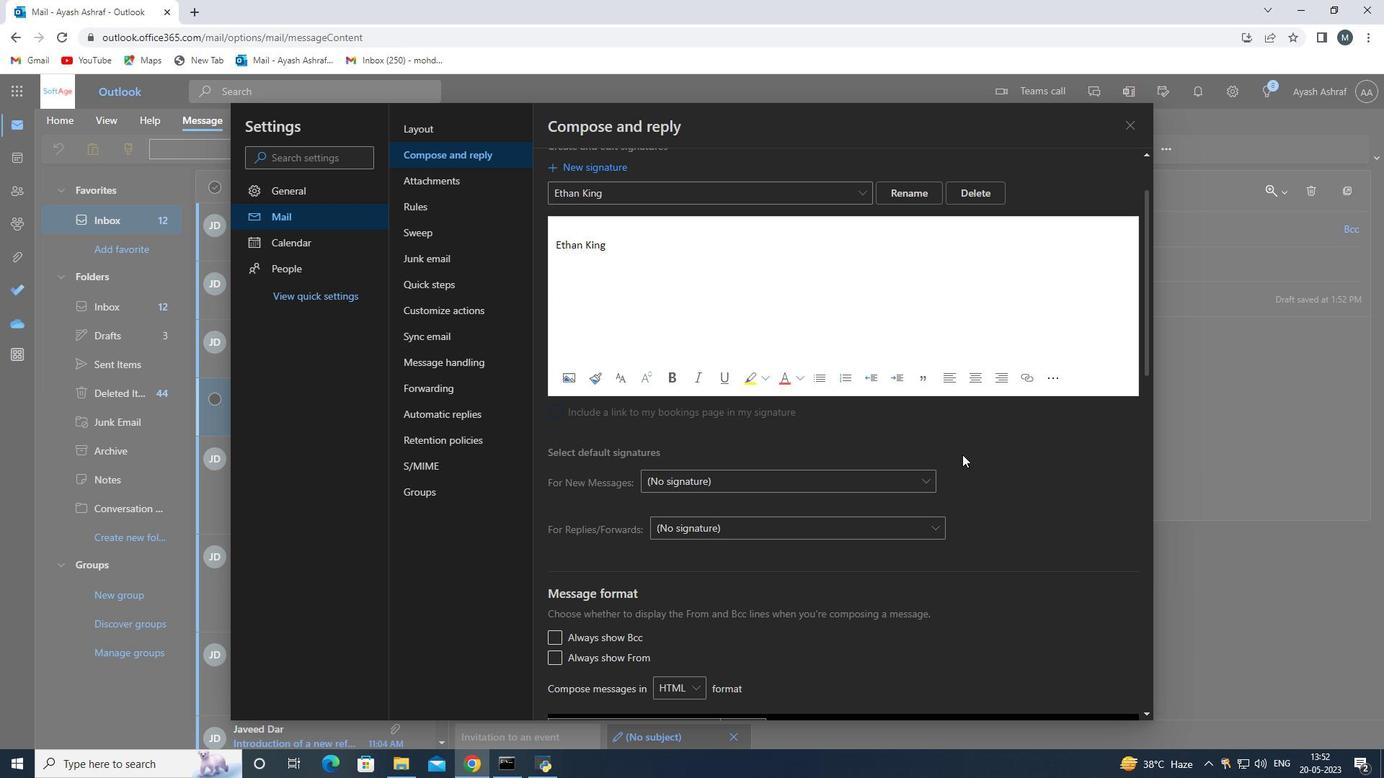 
Action: Mouse moved to (1120, 126)
Screenshot: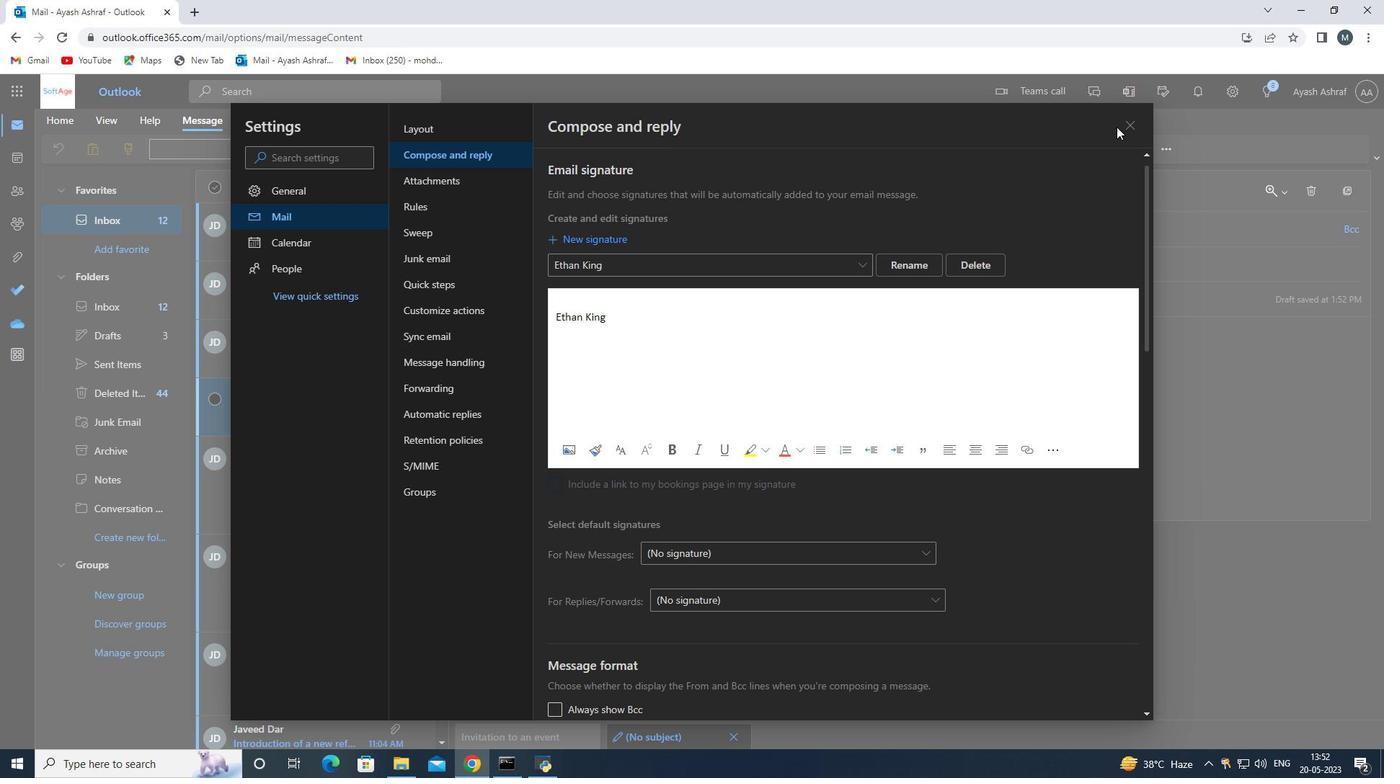 
Action: Mouse pressed left at (1120, 126)
Screenshot: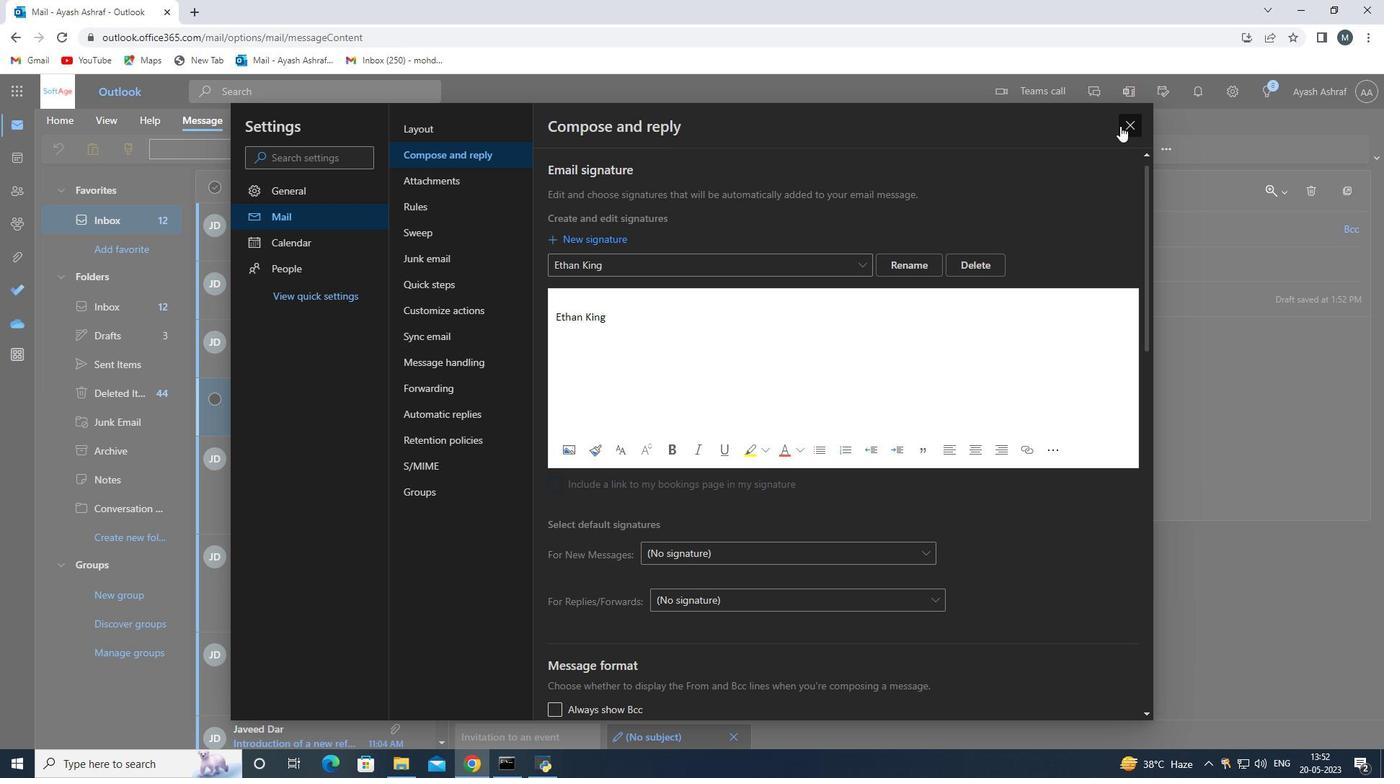 
Action: Mouse moved to (572, 360)
Screenshot: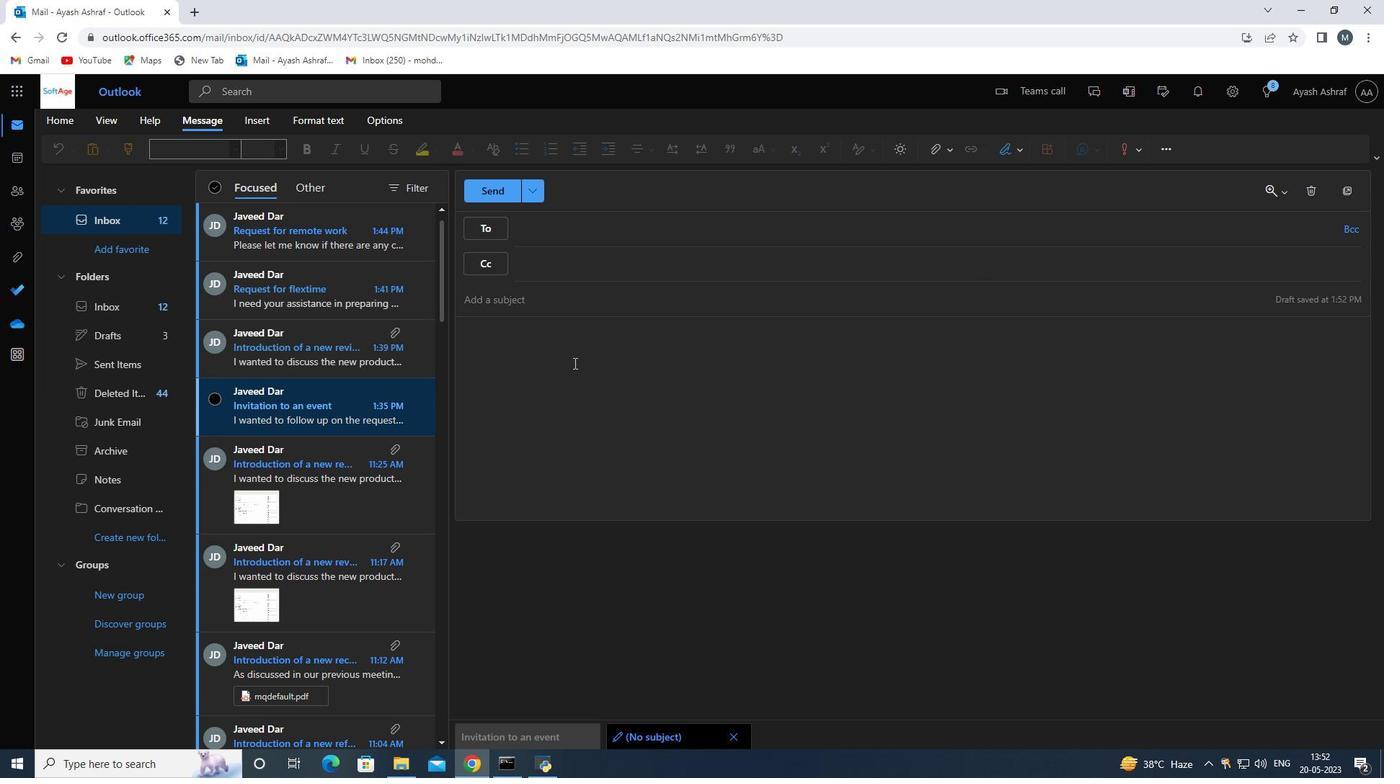 
Action: Mouse pressed left at (572, 360)
Screenshot: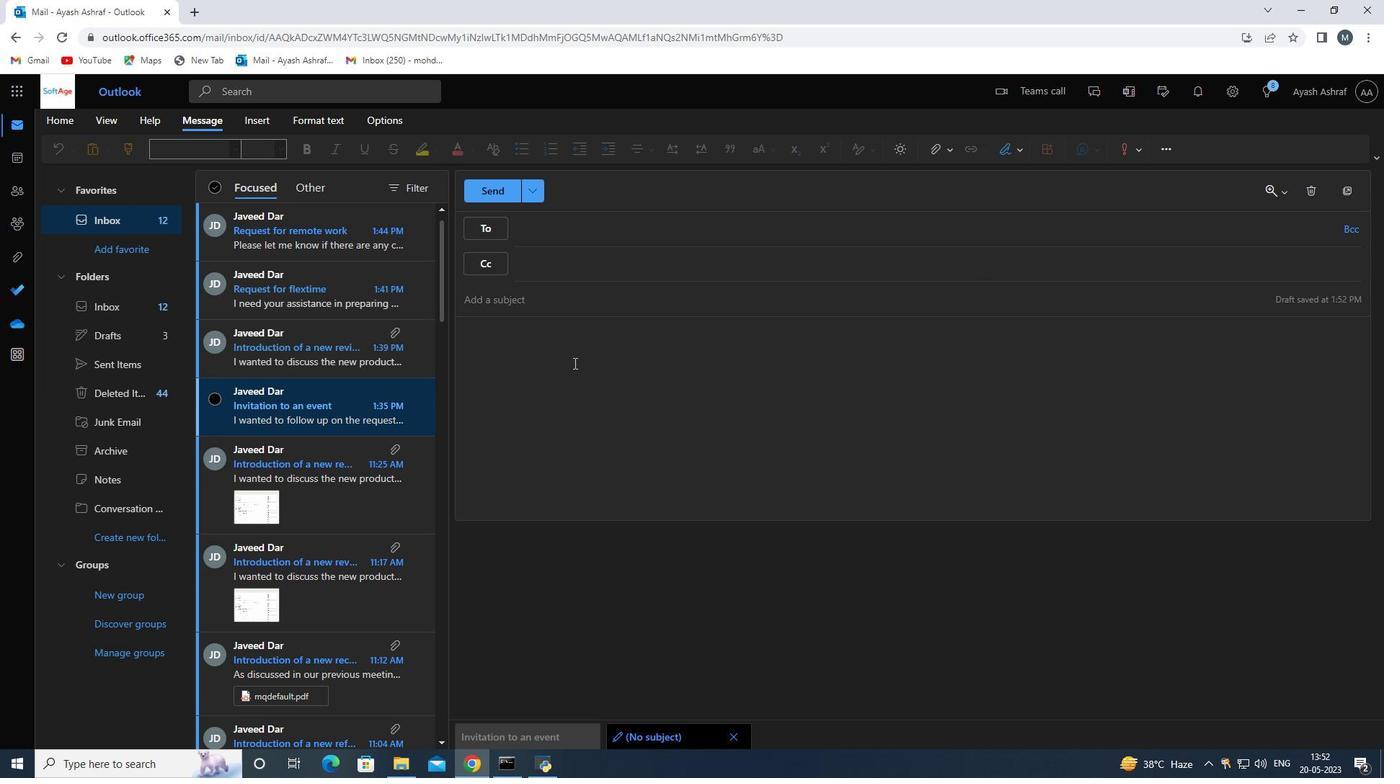 
Action: Mouse moved to (1017, 157)
Screenshot: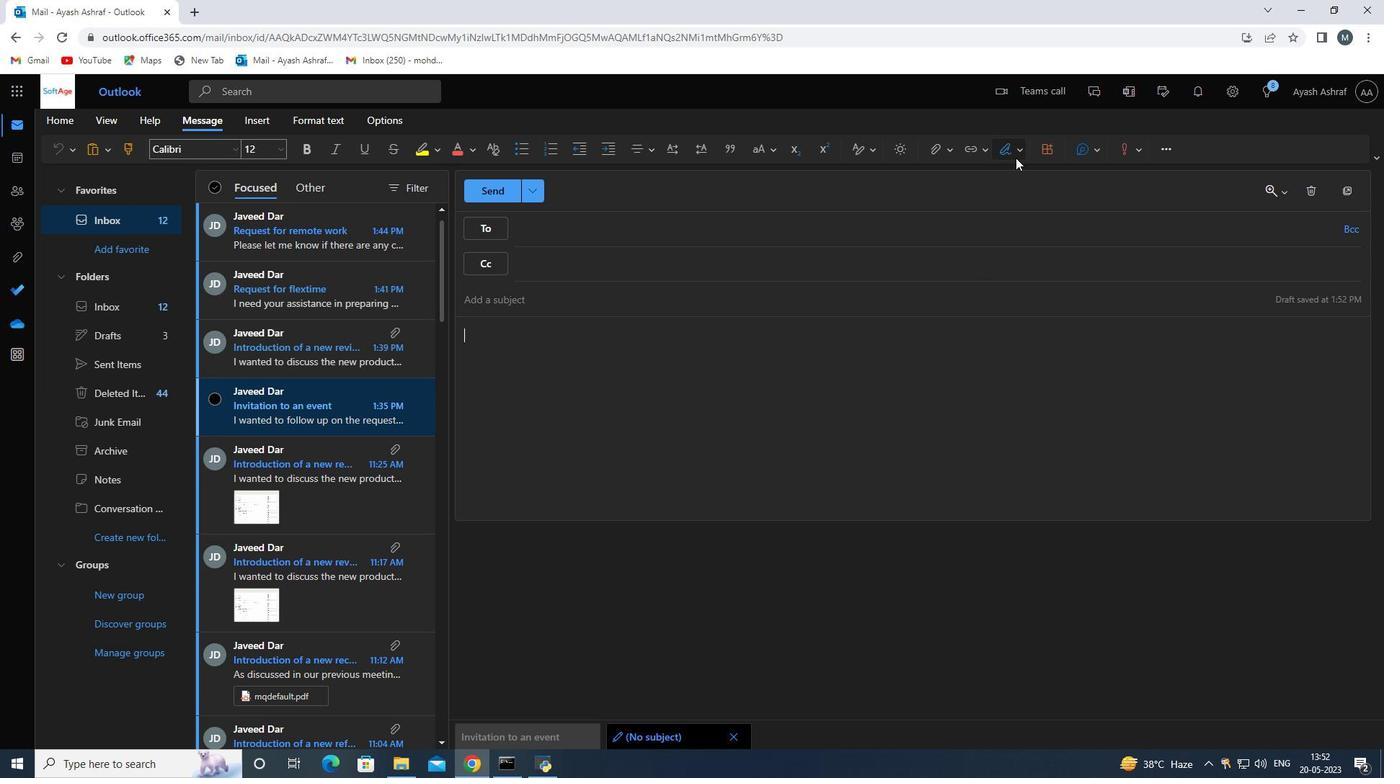
Action: Mouse pressed left at (1017, 157)
Screenshot: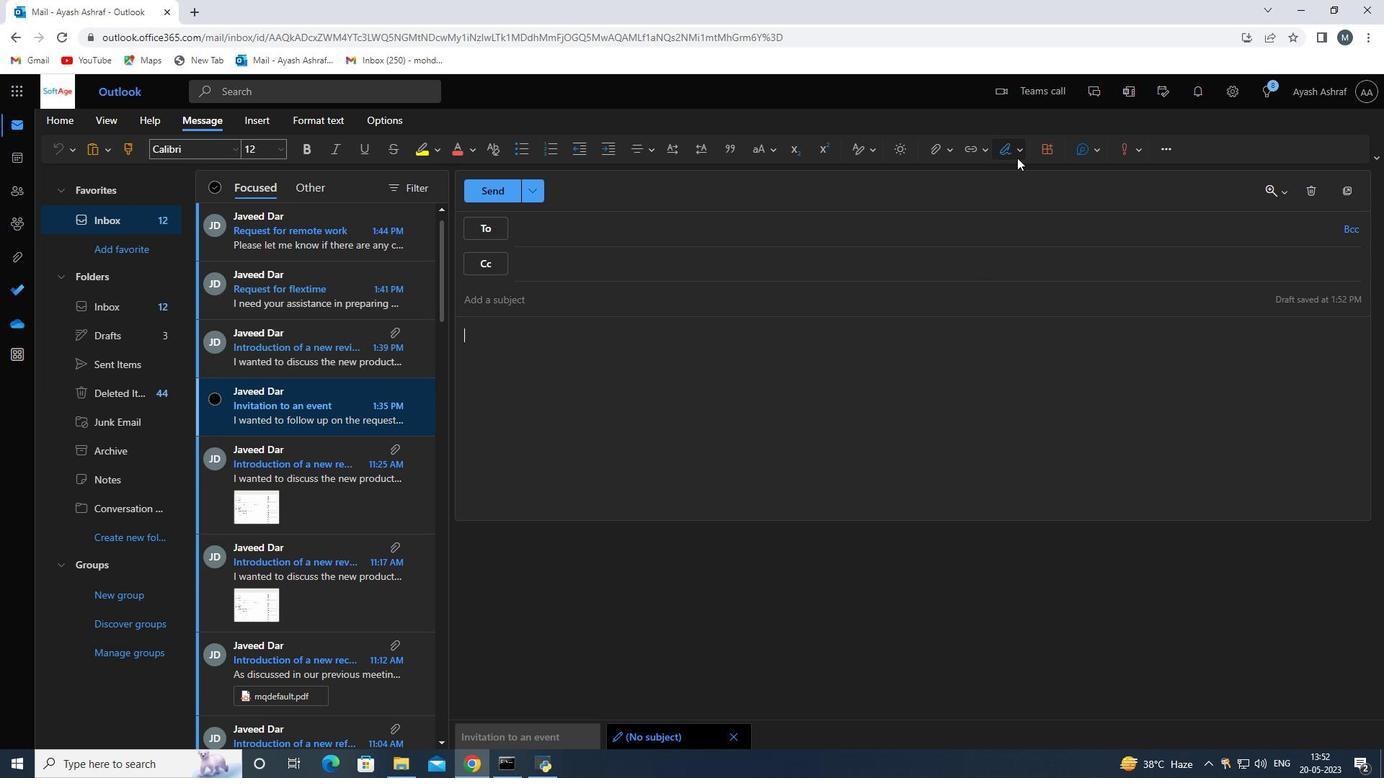 
Action: Mouse moved to (979, 178)
Screenshot: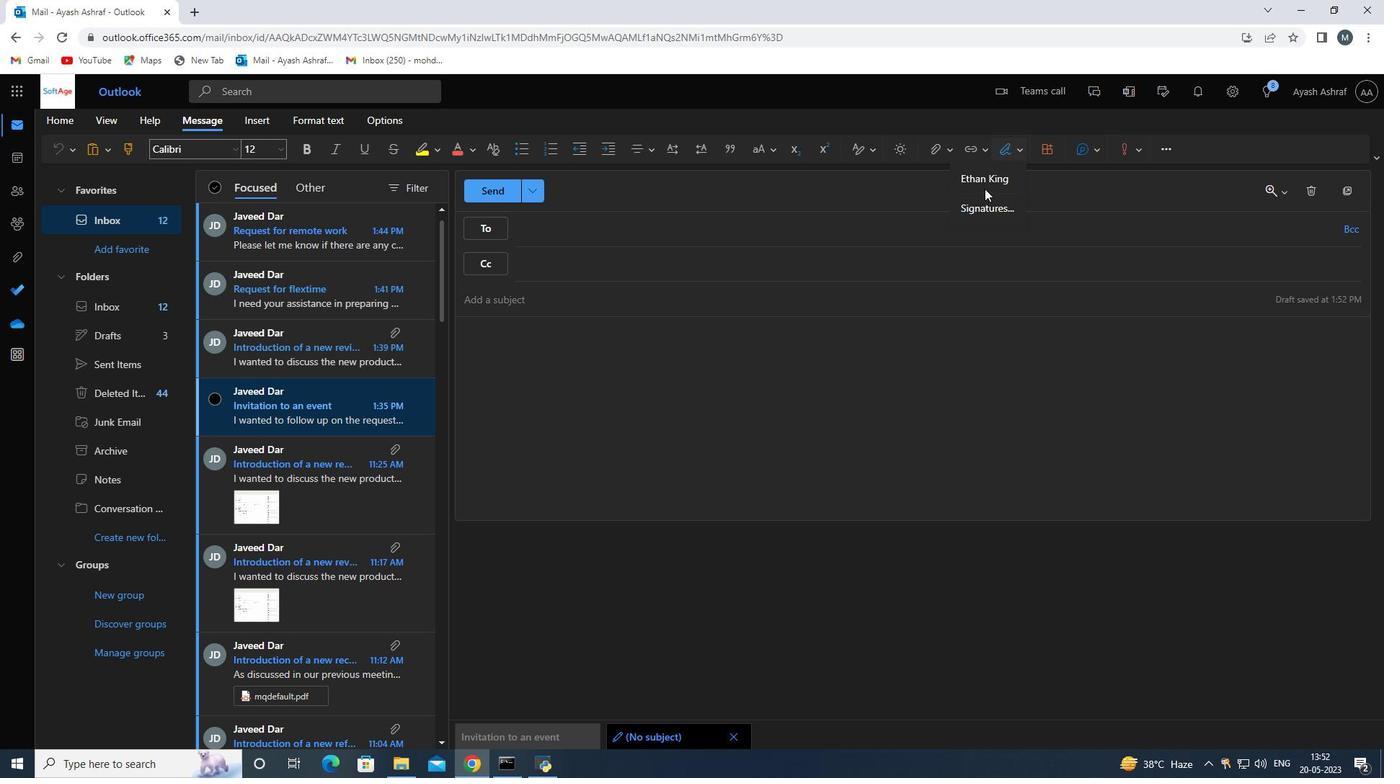 
Action: Mouse pressed left at (979, 178)
Screenshot: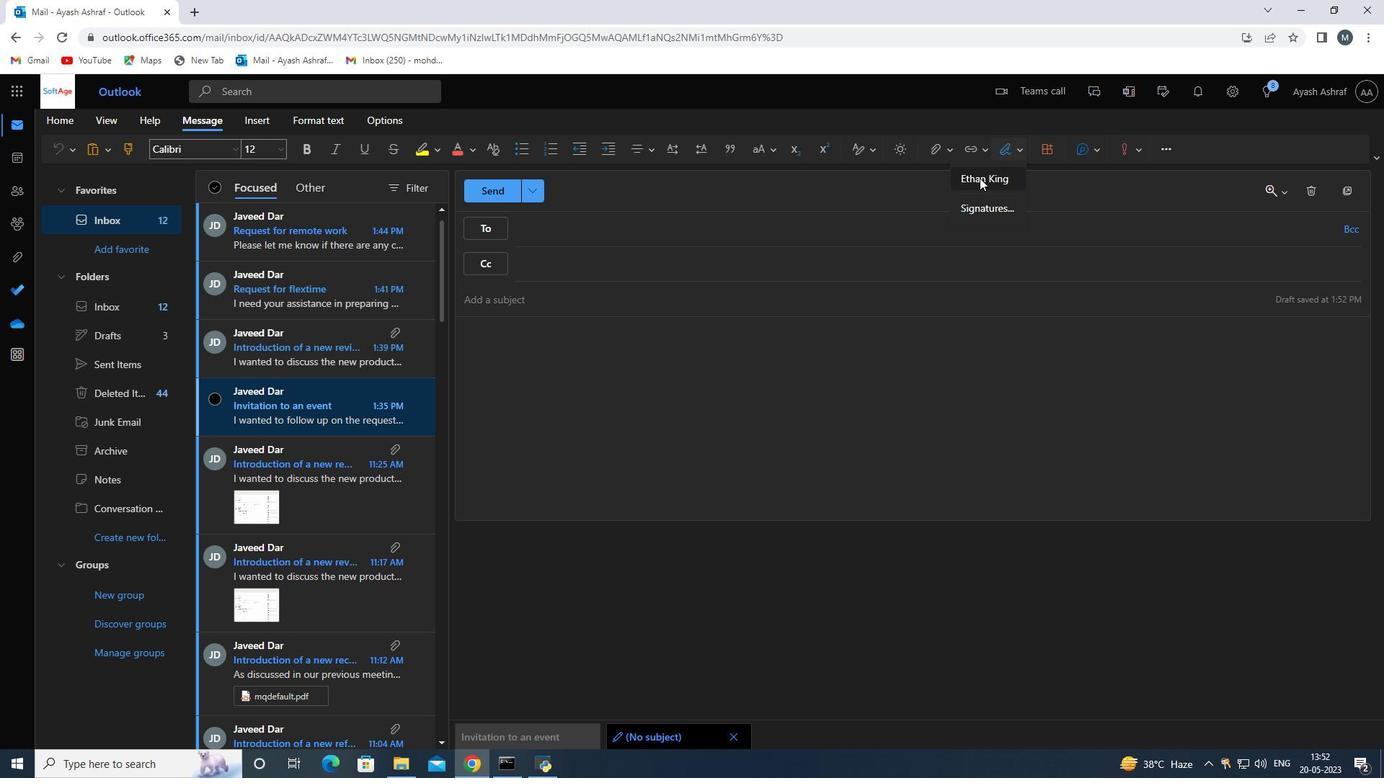 
Action: Mouse moved to (576, 227)
Screenshot: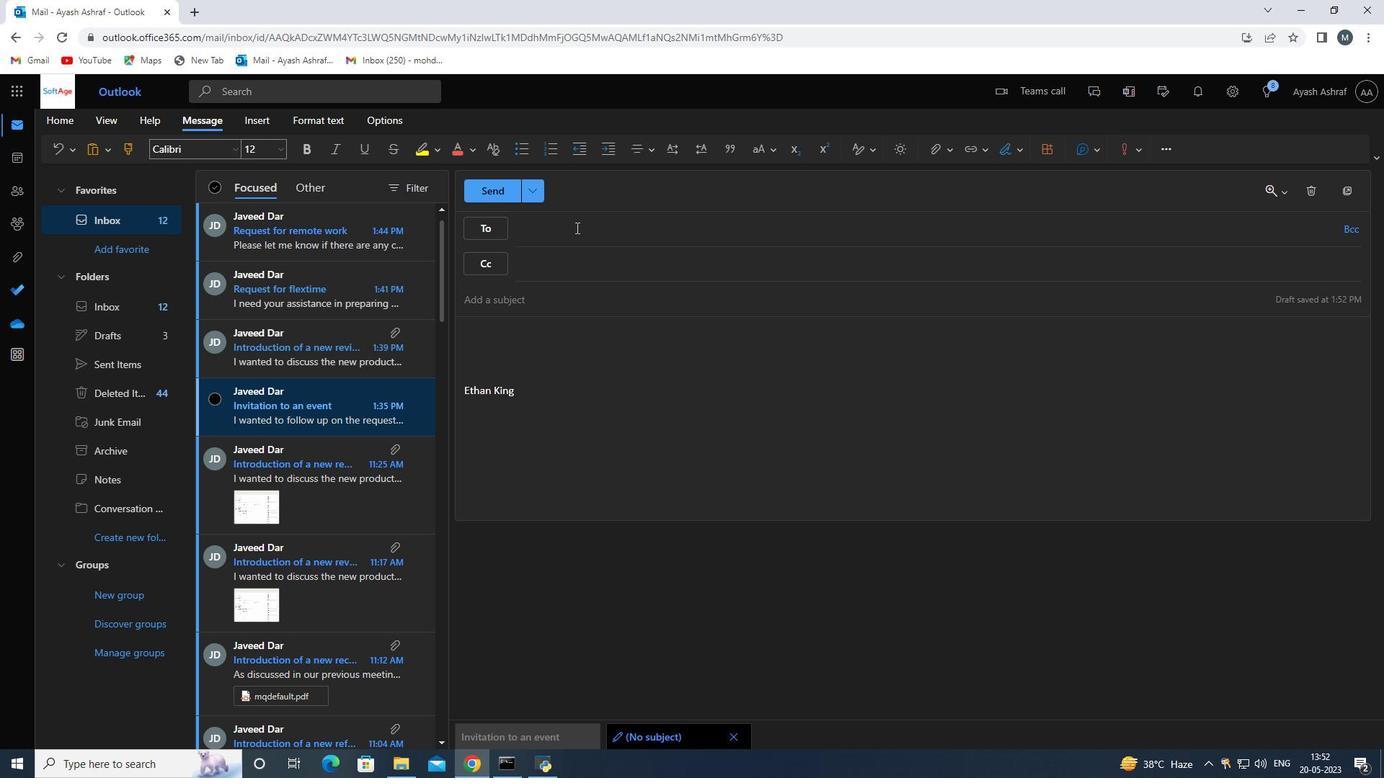 
Action: Mouse pressed left at (576, 227)
Screenshot: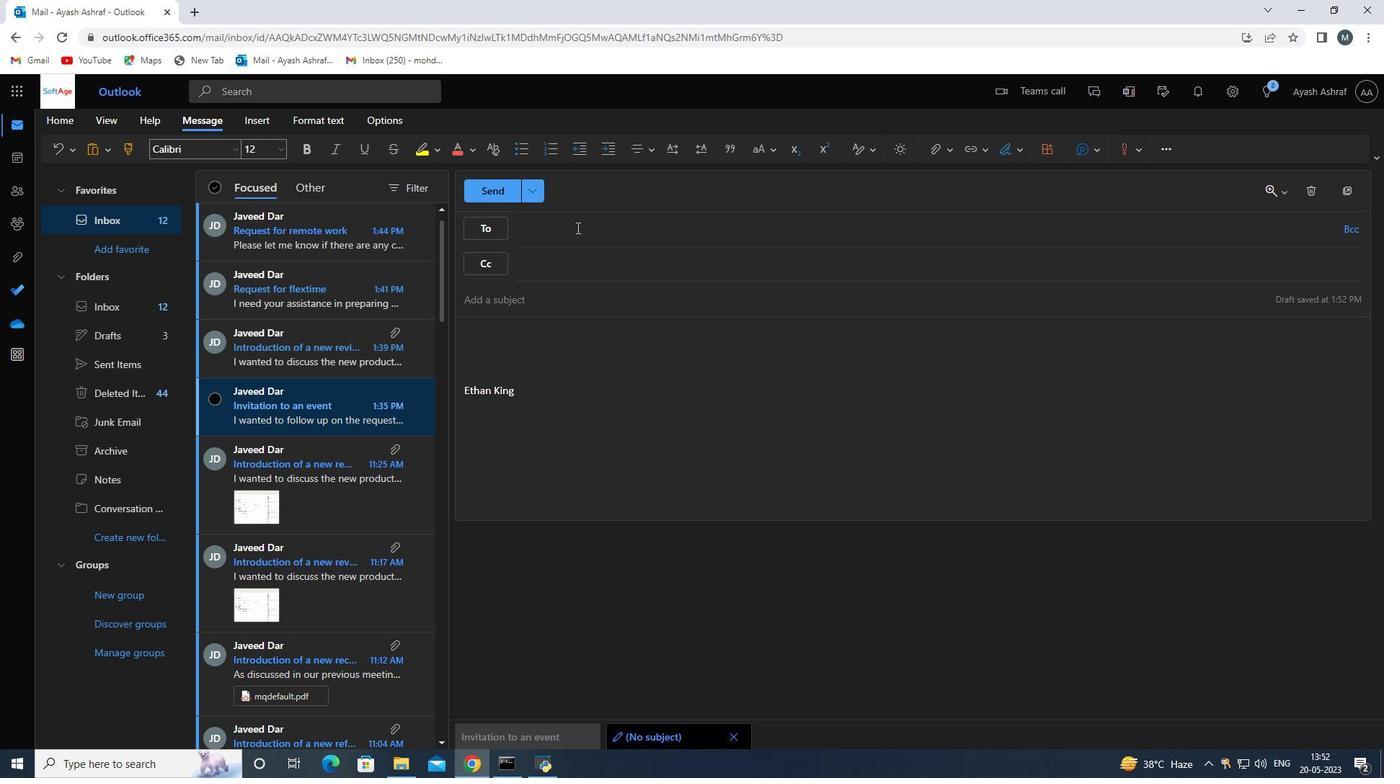 
Action: Mouse moved to (578, 227)
Screenshot: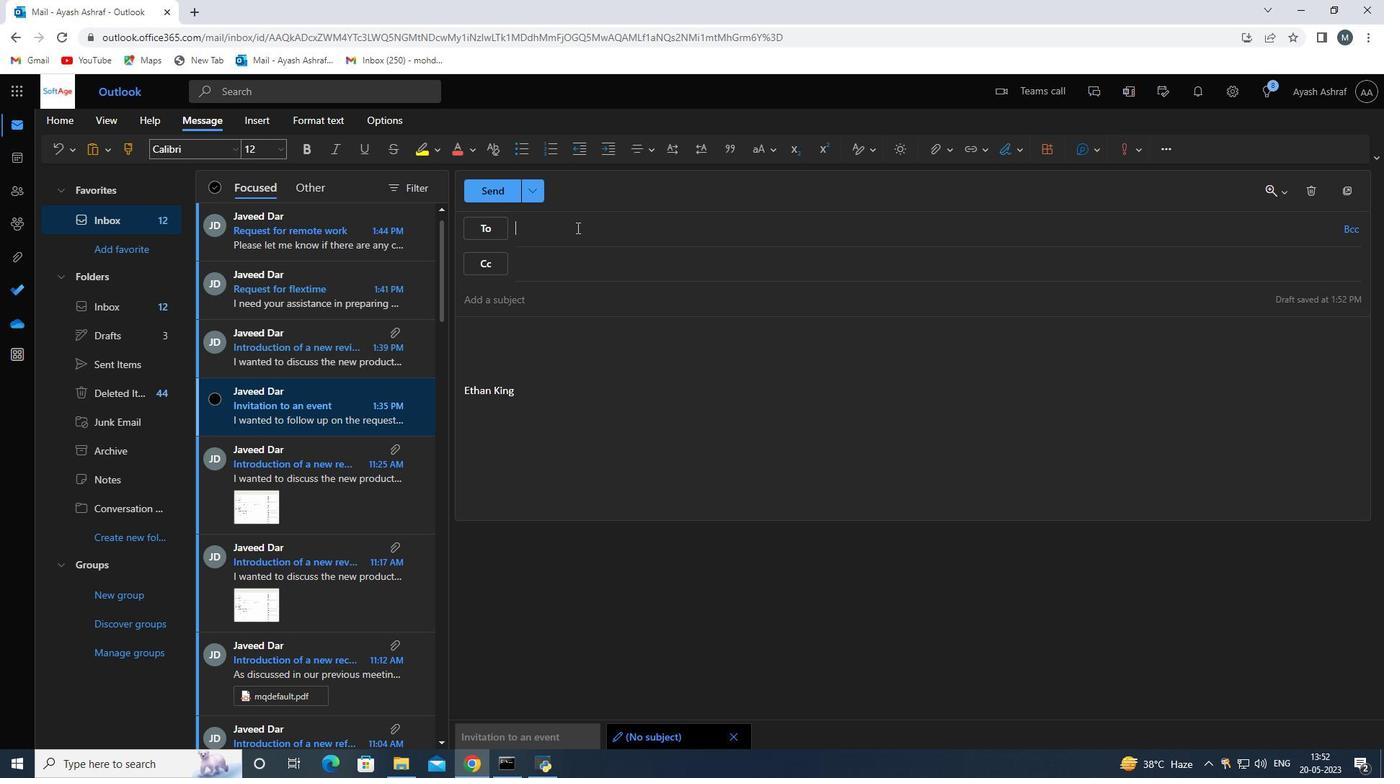 
Action: Key pressed j<Key.enter>
Screenshot: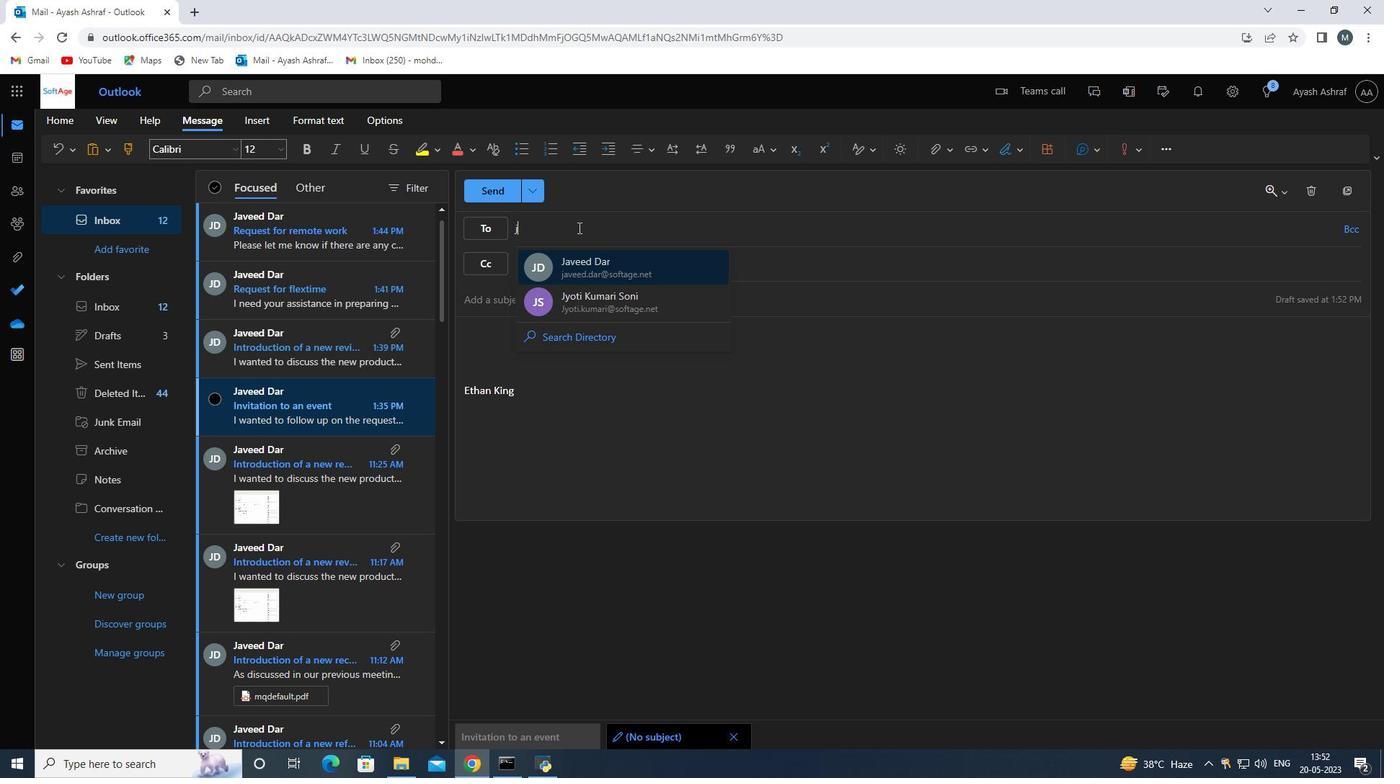 
Action: Mouse moved to (563, 296)
Screenshot: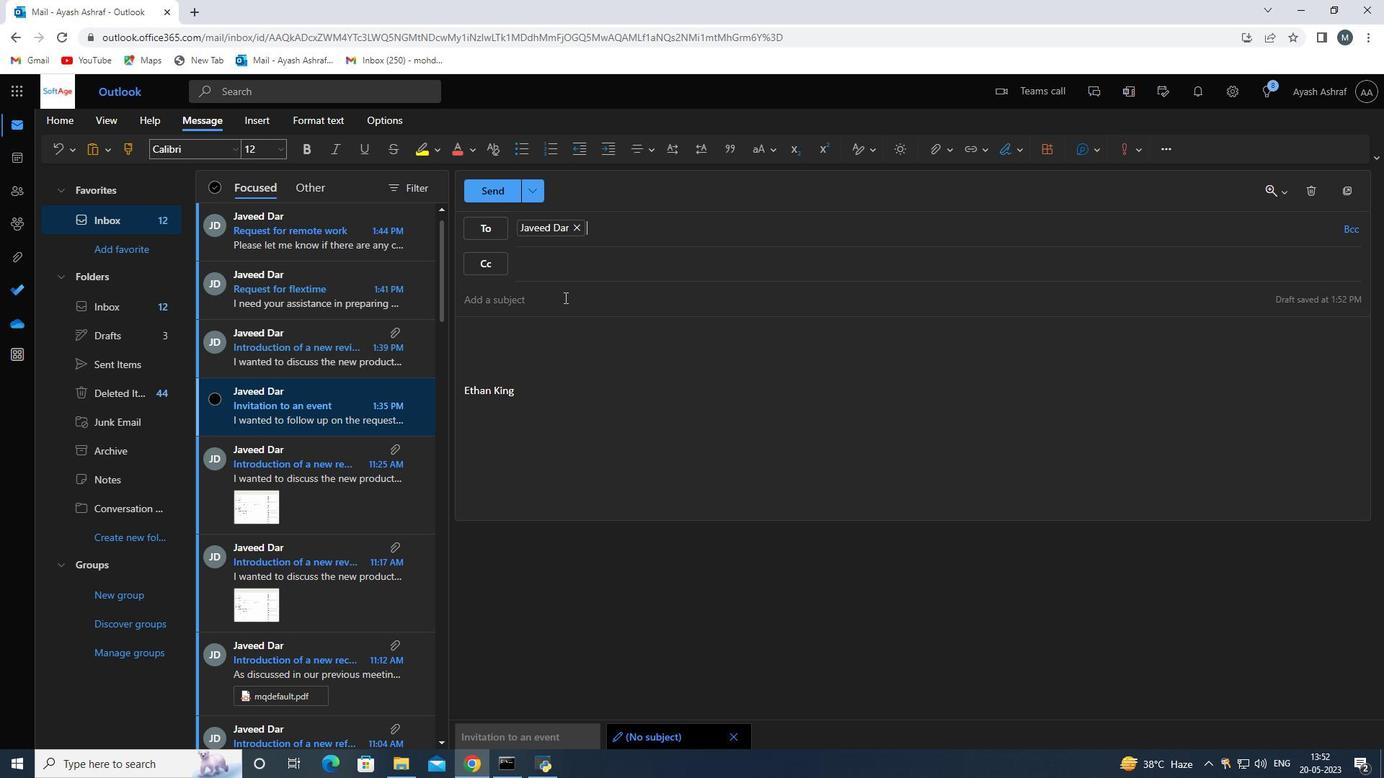 
Action: Mouse pressed left at (563, 296)
Screenshot: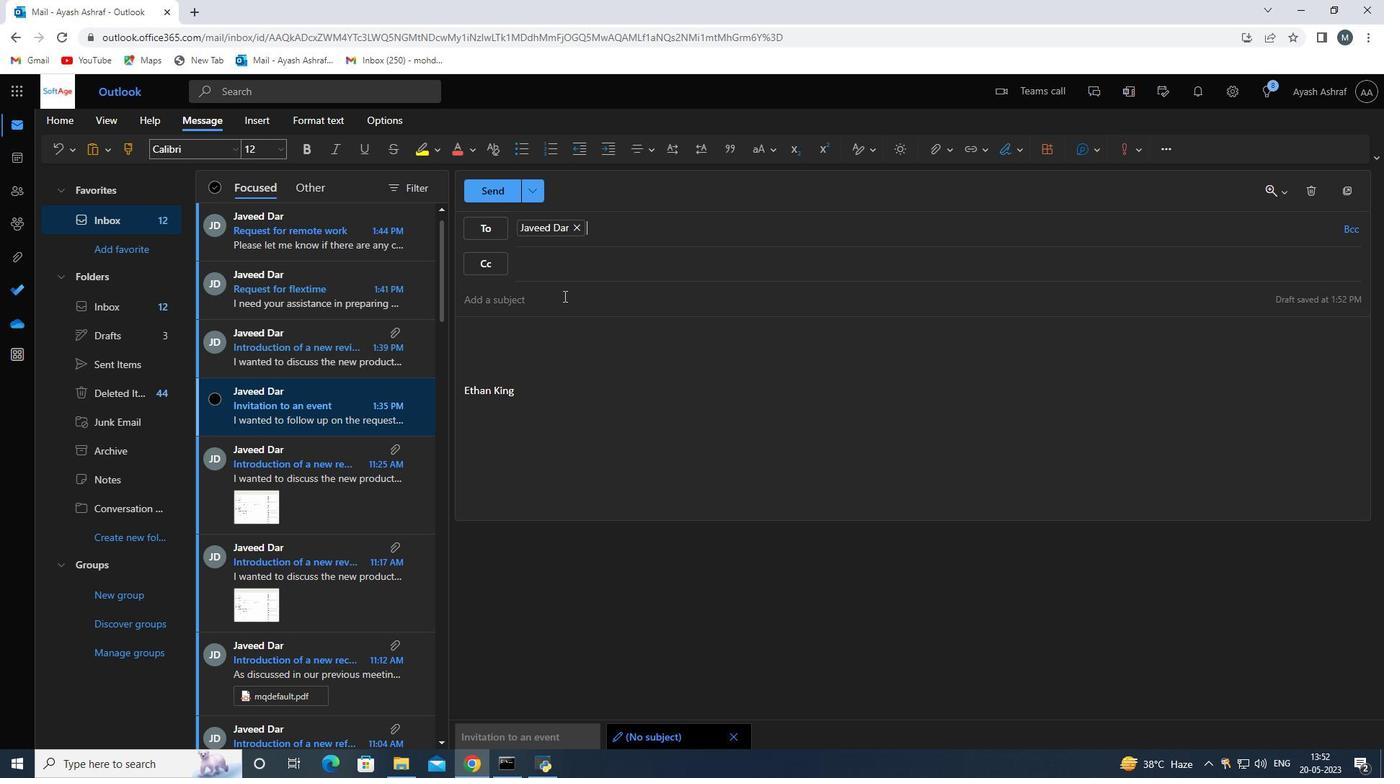 
Action: Key pressed <Key.shift>Introduction<Key.space>of<Key.space>a<Key.space>new<Key.space>survey
Screenshot: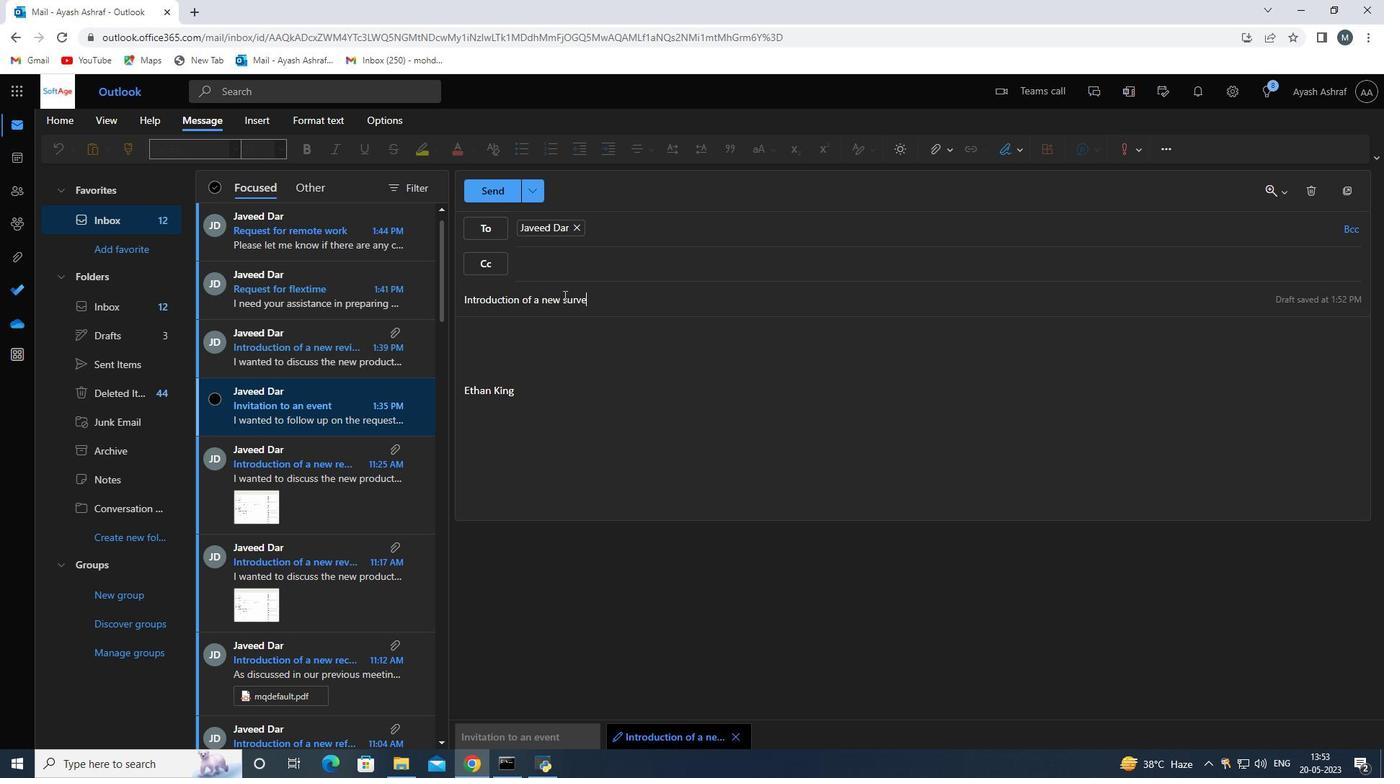 
Action: Mouse moved to (535, 350)
Screenshot: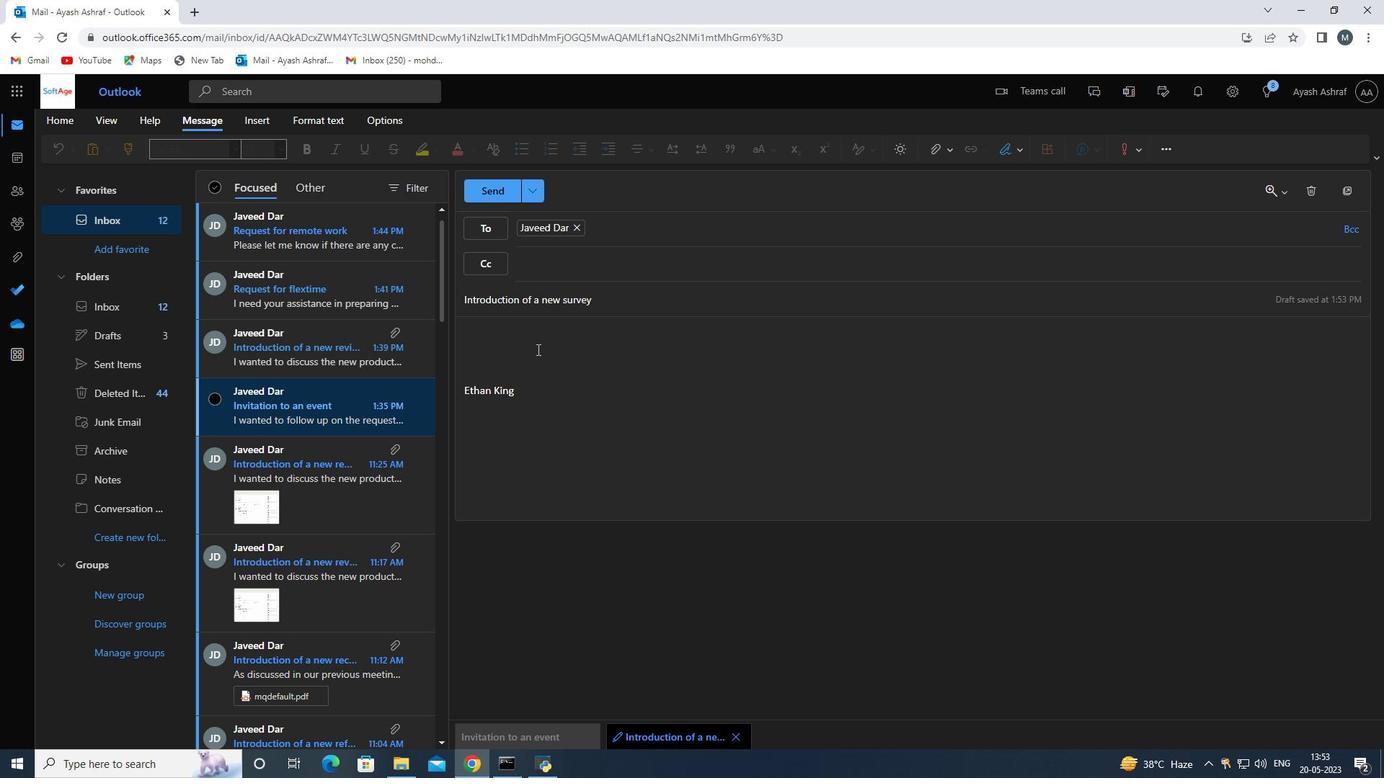 
Action: Mouse pressed left at (535, 350)
Screenshot: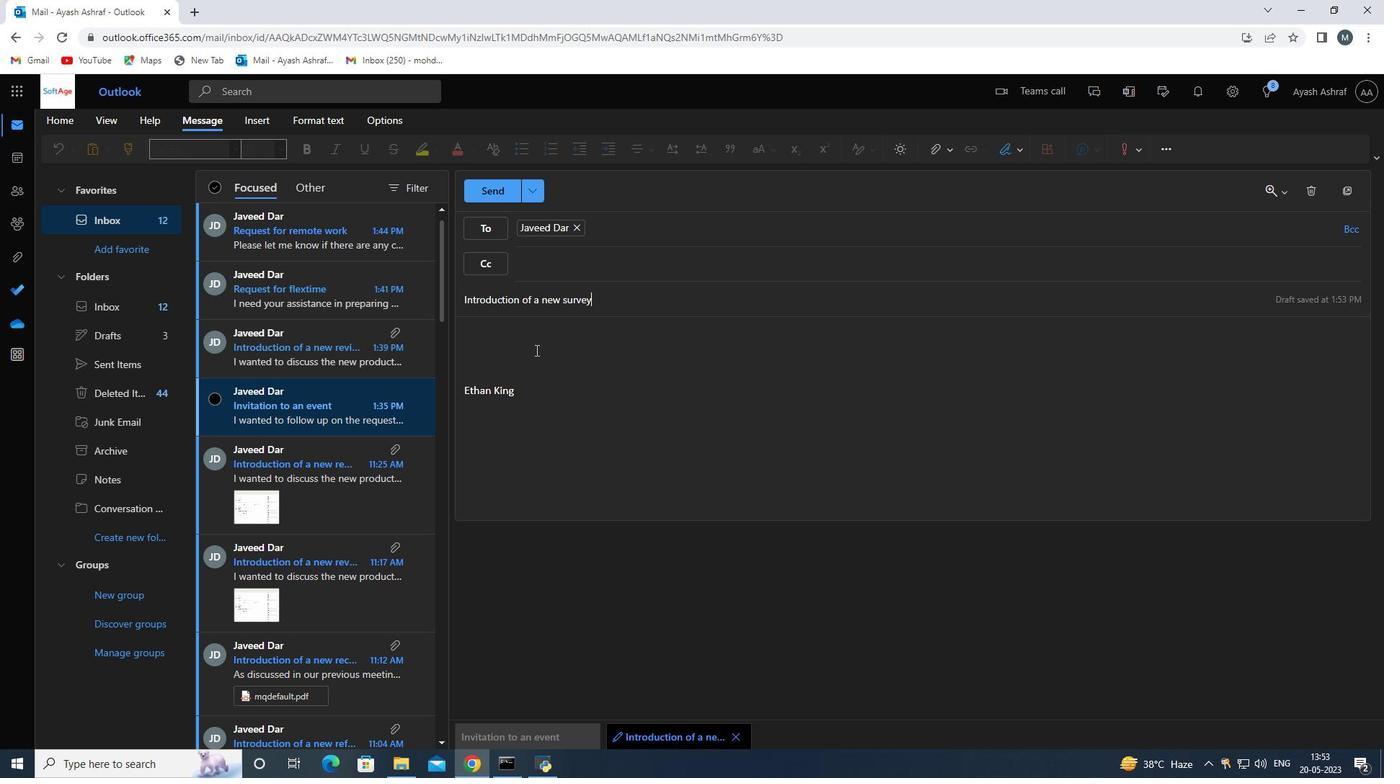 
Action: Mouse moved to (535, 350)
Screenshot: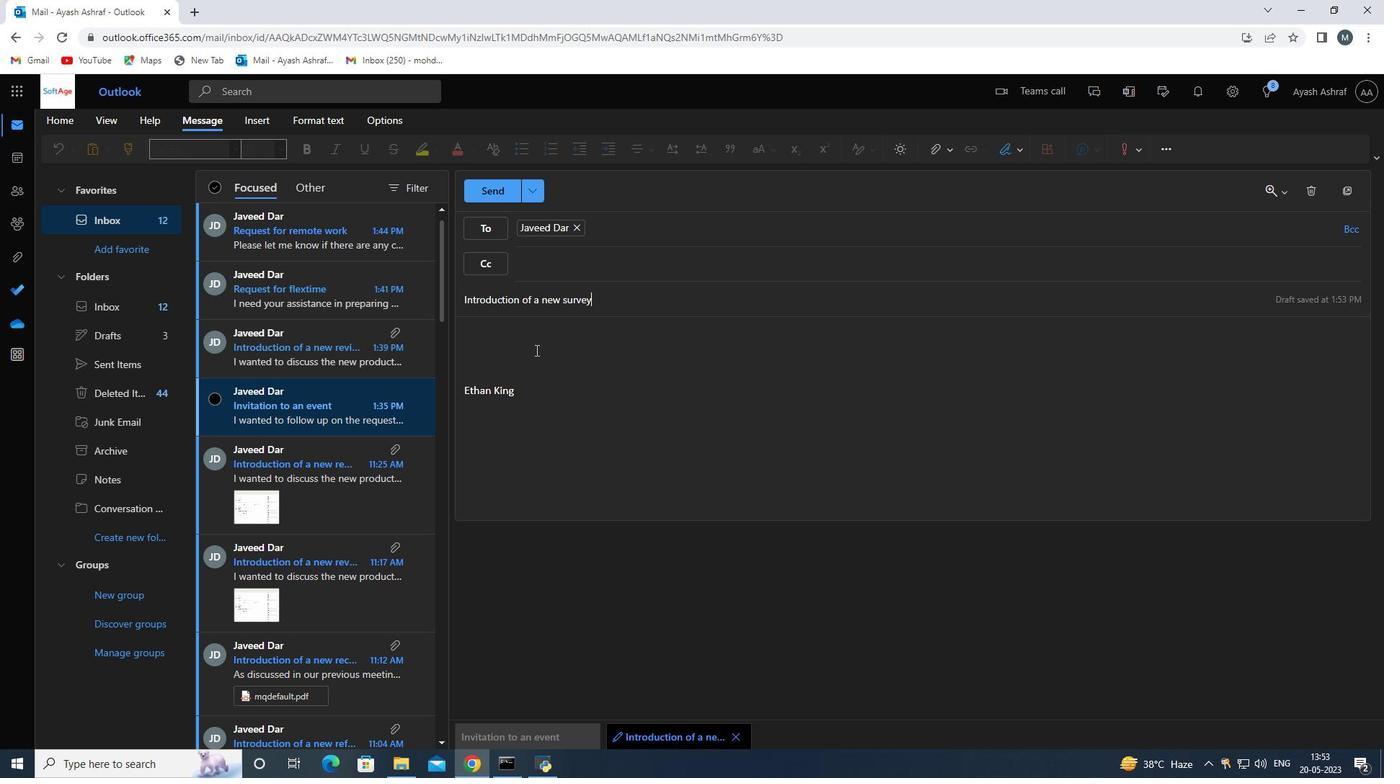 
Action: Key pressed <Key.shift>Can<Key.space>you<Key.space>please<Key.space>prov
Screenshot: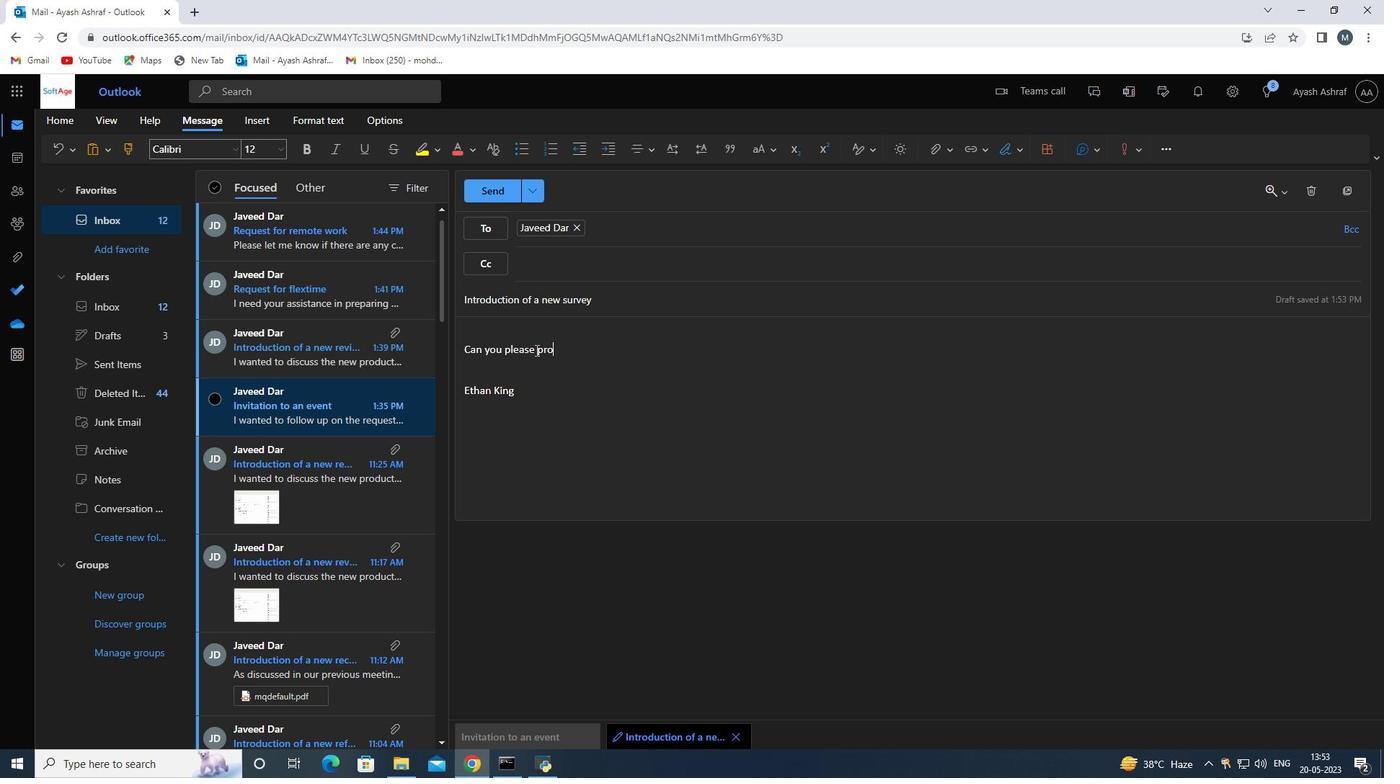 
Action: Mouse moved to (535, 349)
Screenshot: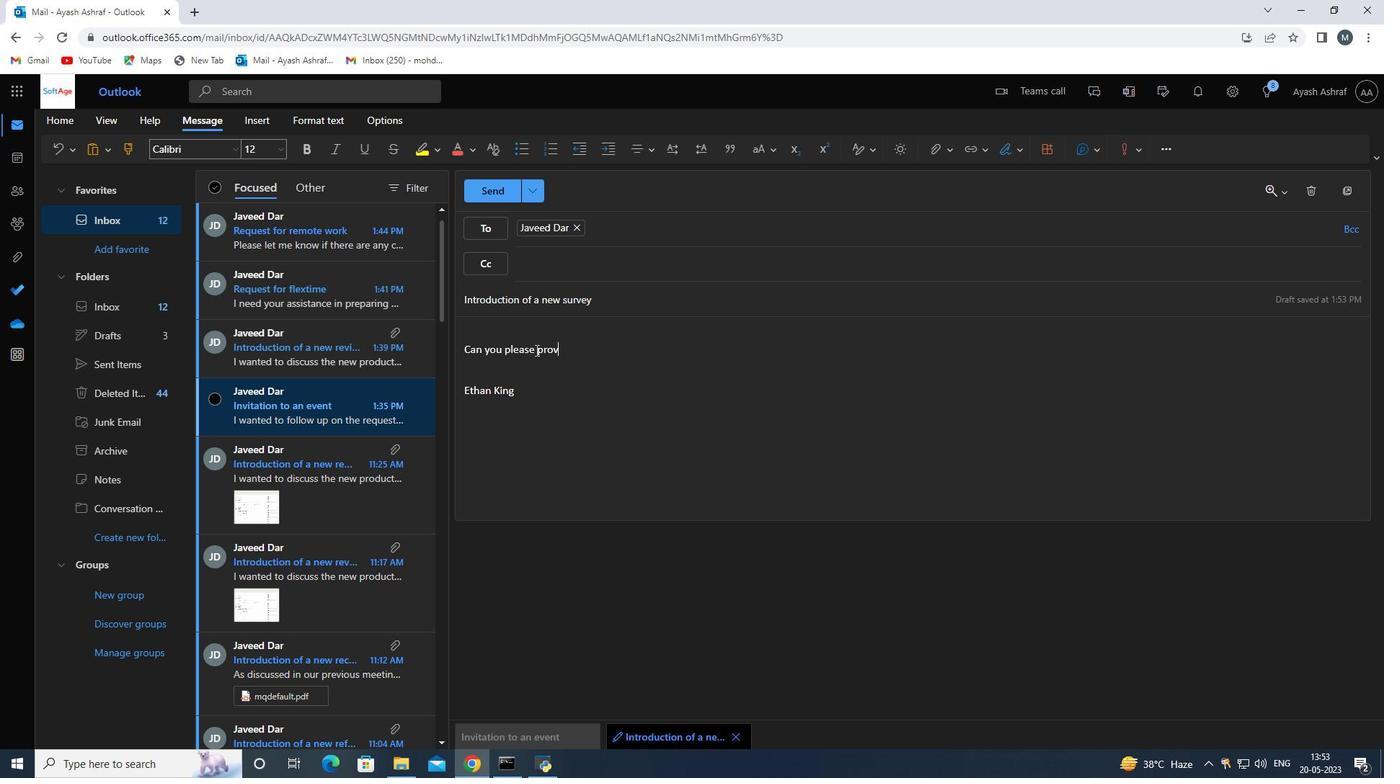 
Action: Key pressed ide<Key.space>me<Key.space>with<Key.space>an<Key.space>updatye<Key.space><Key.backspace><Key.backspace><Key.backspace>e<Key.space>on<Key.space>the<Key.space>status<Key.space>of<Key.space>the<Key.space>softa<Key.backspace>warte<Key.space><Key.backspace><Key.backspace><Key.backspace>e<Key.space>development<Key.space>project
Screenshot: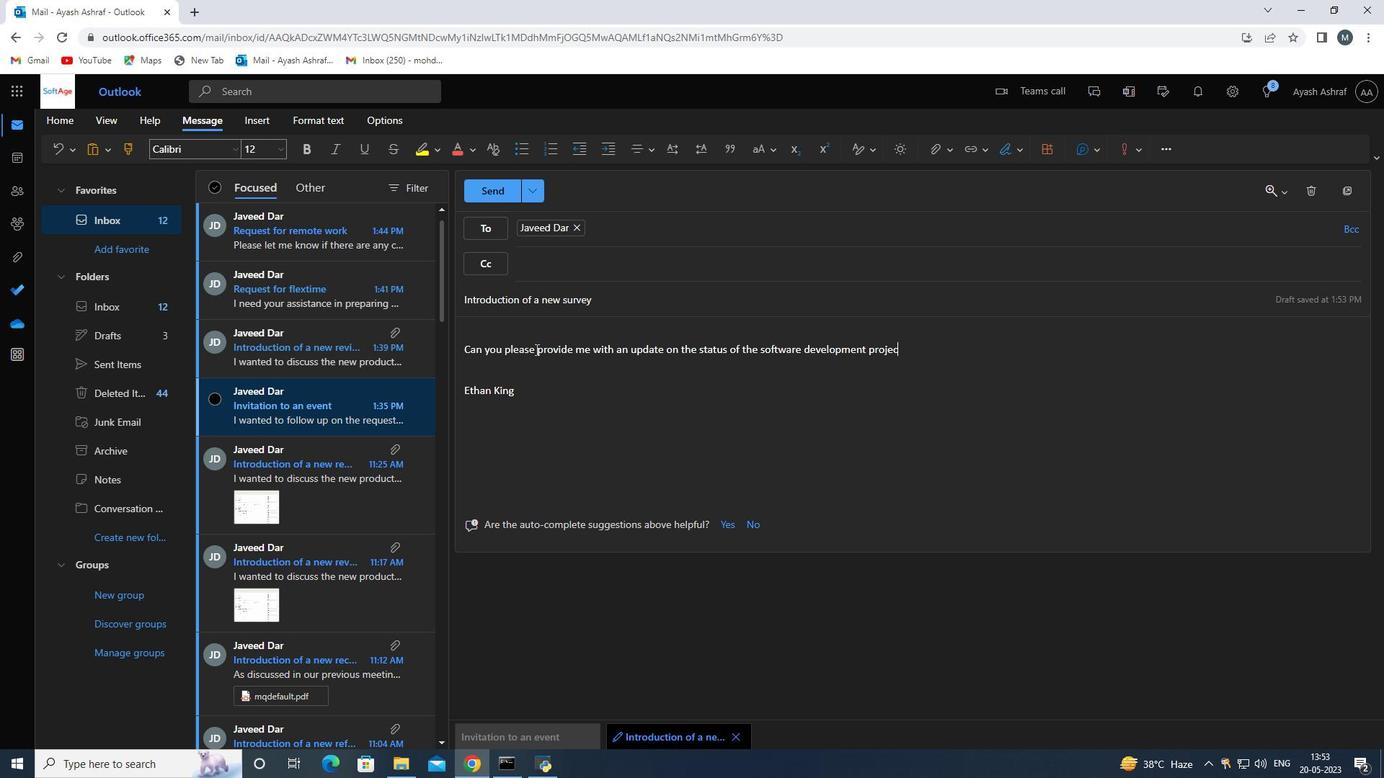 
Action: Mouse moved to (1351, 235)
Screenshot: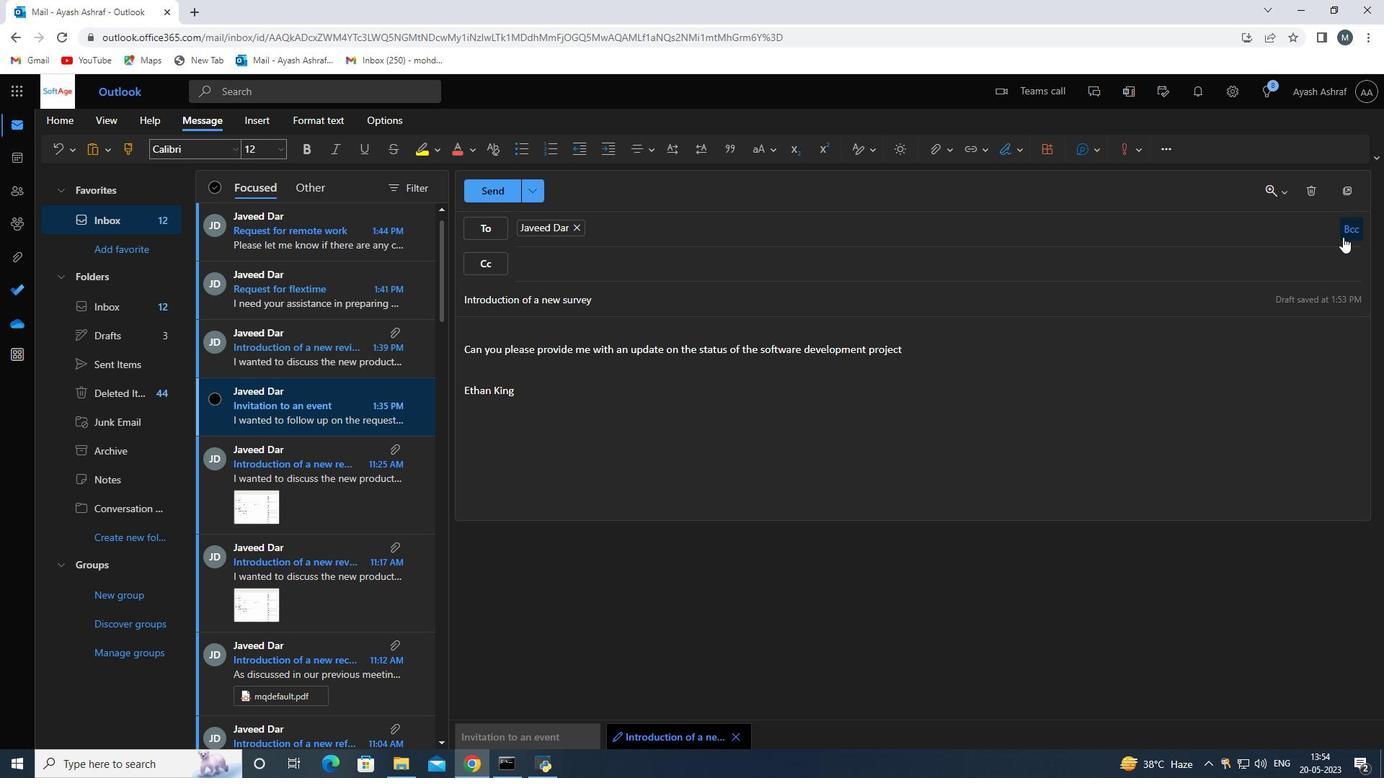 
Action: Mouse pressed left at (1351, 235)
Screenshot: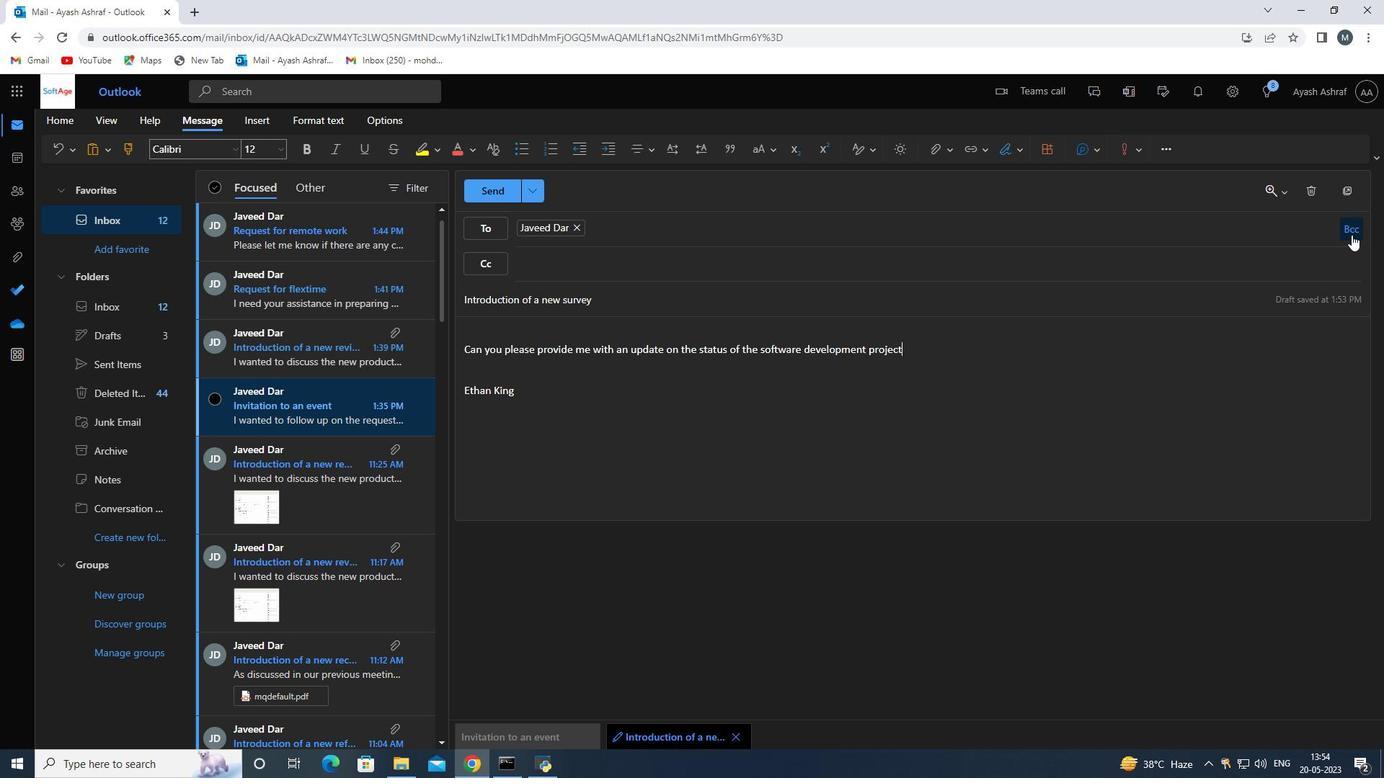 
Action: Mouse moved to (701, 326)
Screenshot: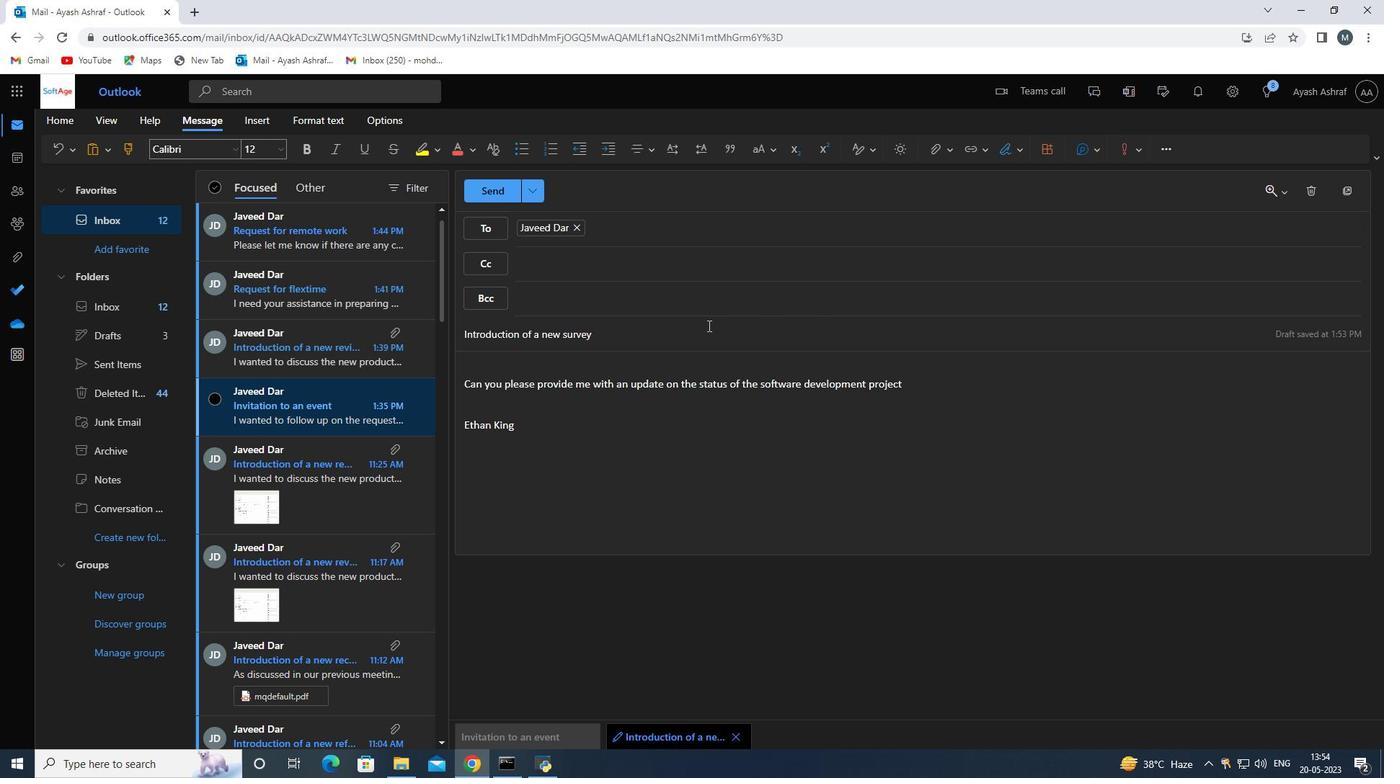
Action: Key pressed softage.8<Key.shift>@
Screenshot: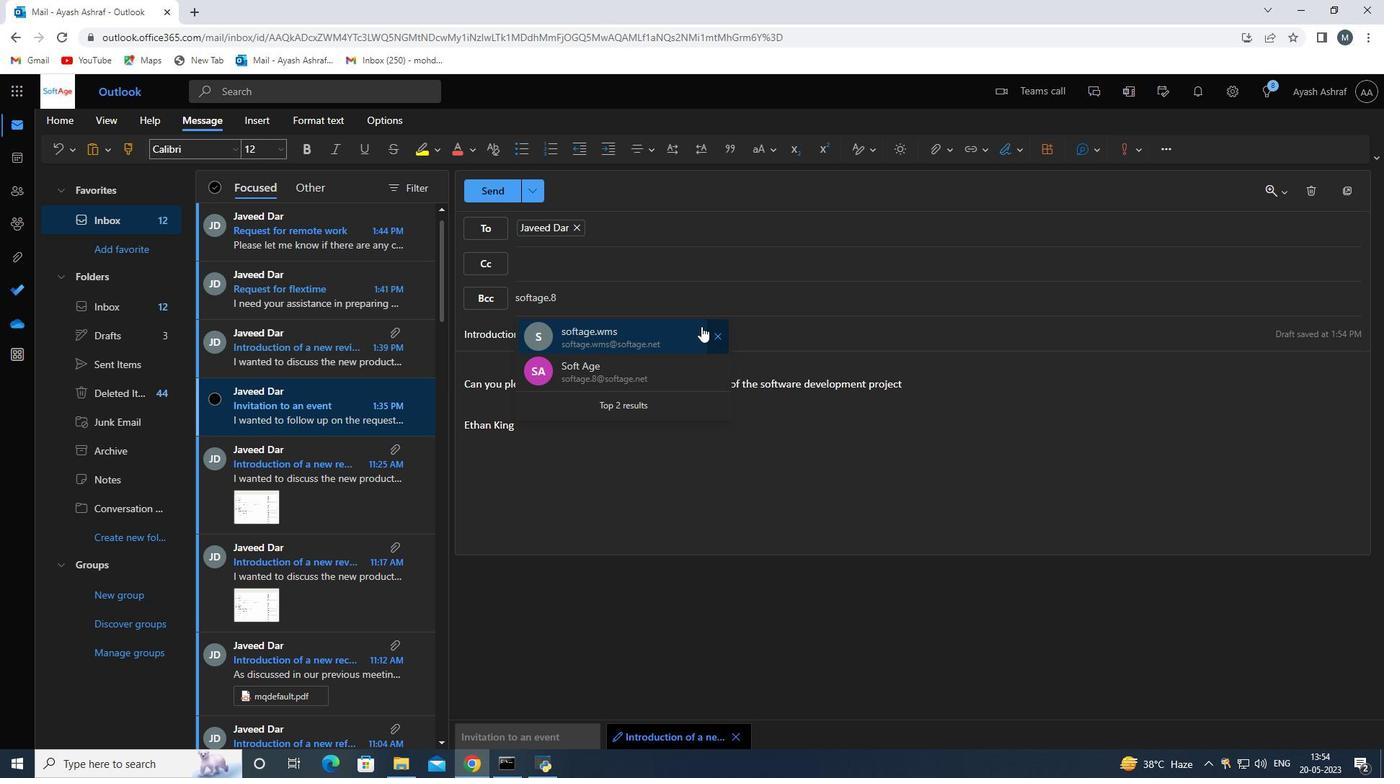 
Action: Mouse moved to (614, 325)
Screenshot: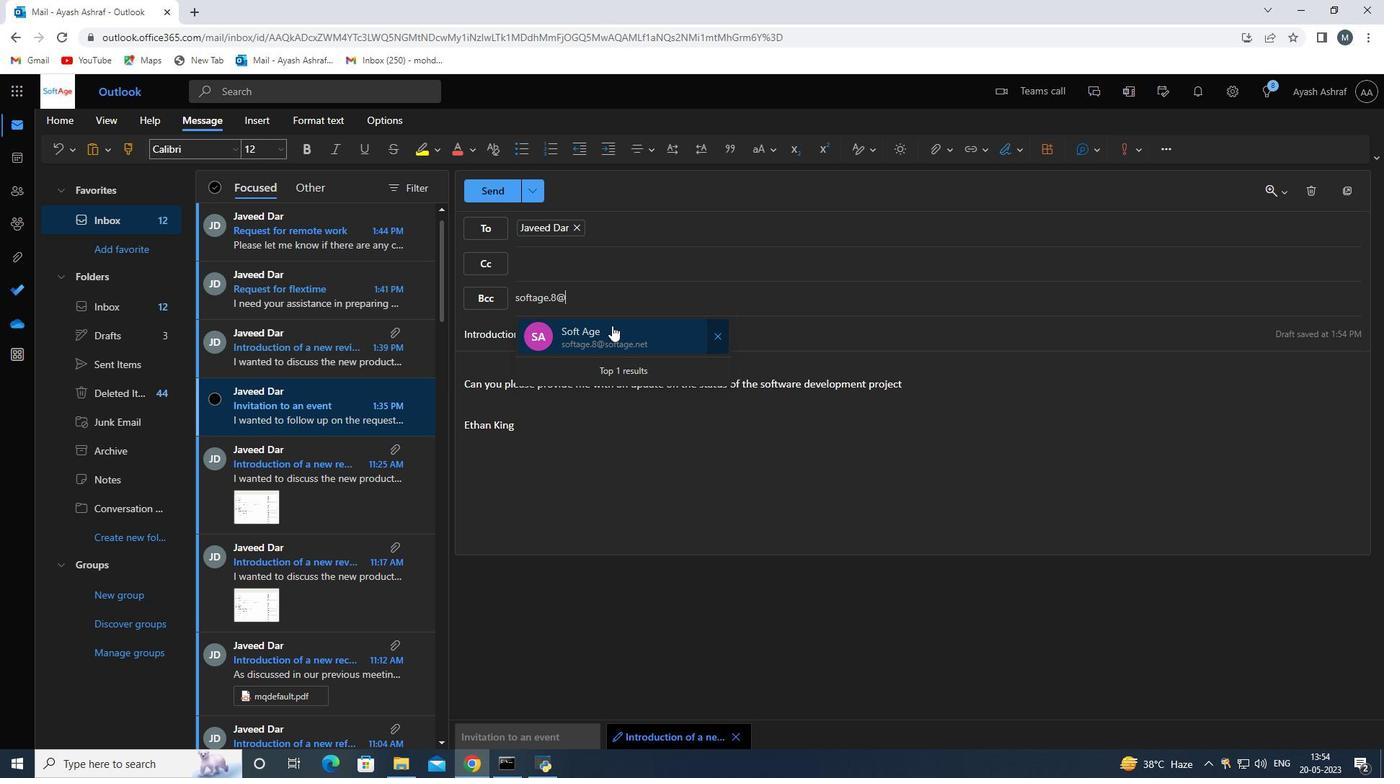 
Action: Mouse pressed left at (614, 325)
Screenshot: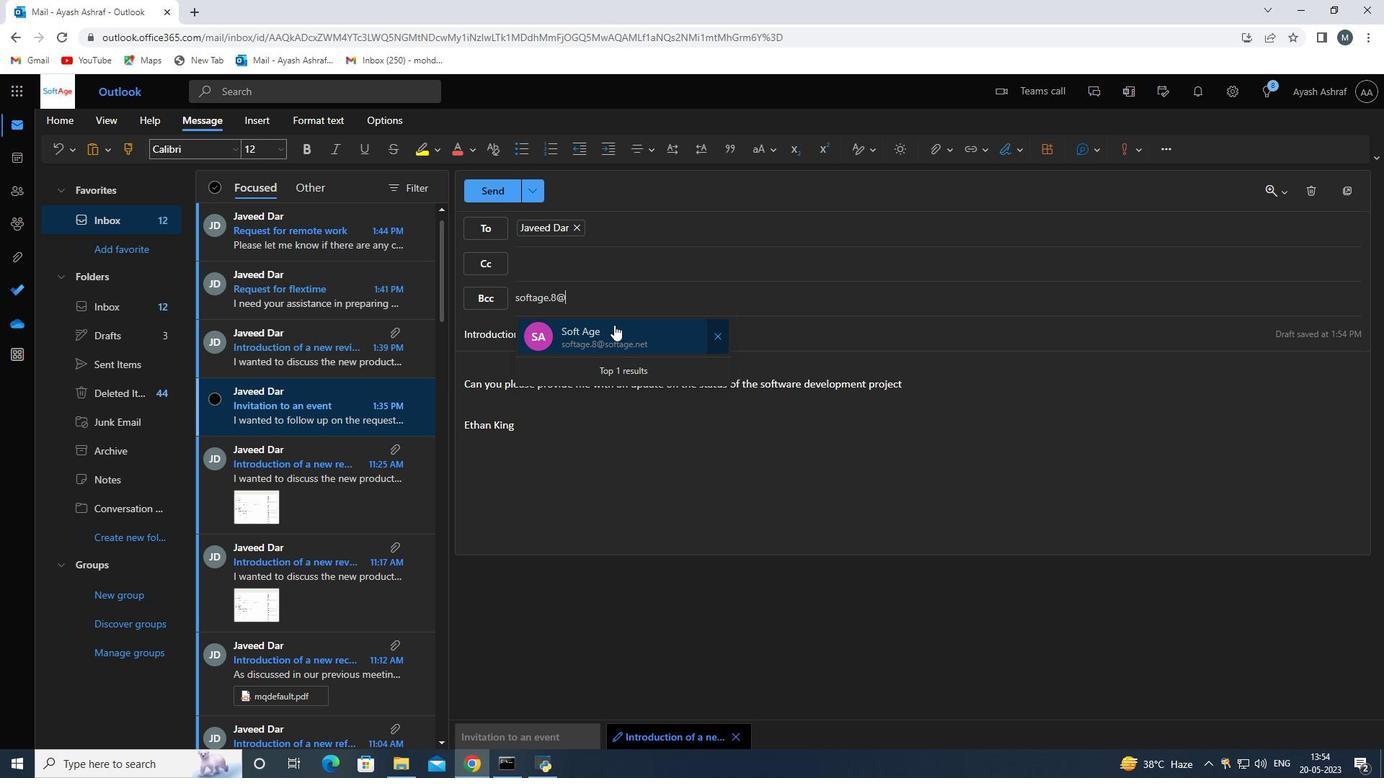 
Action: Mouse moved to (941, 157)
Screenshot: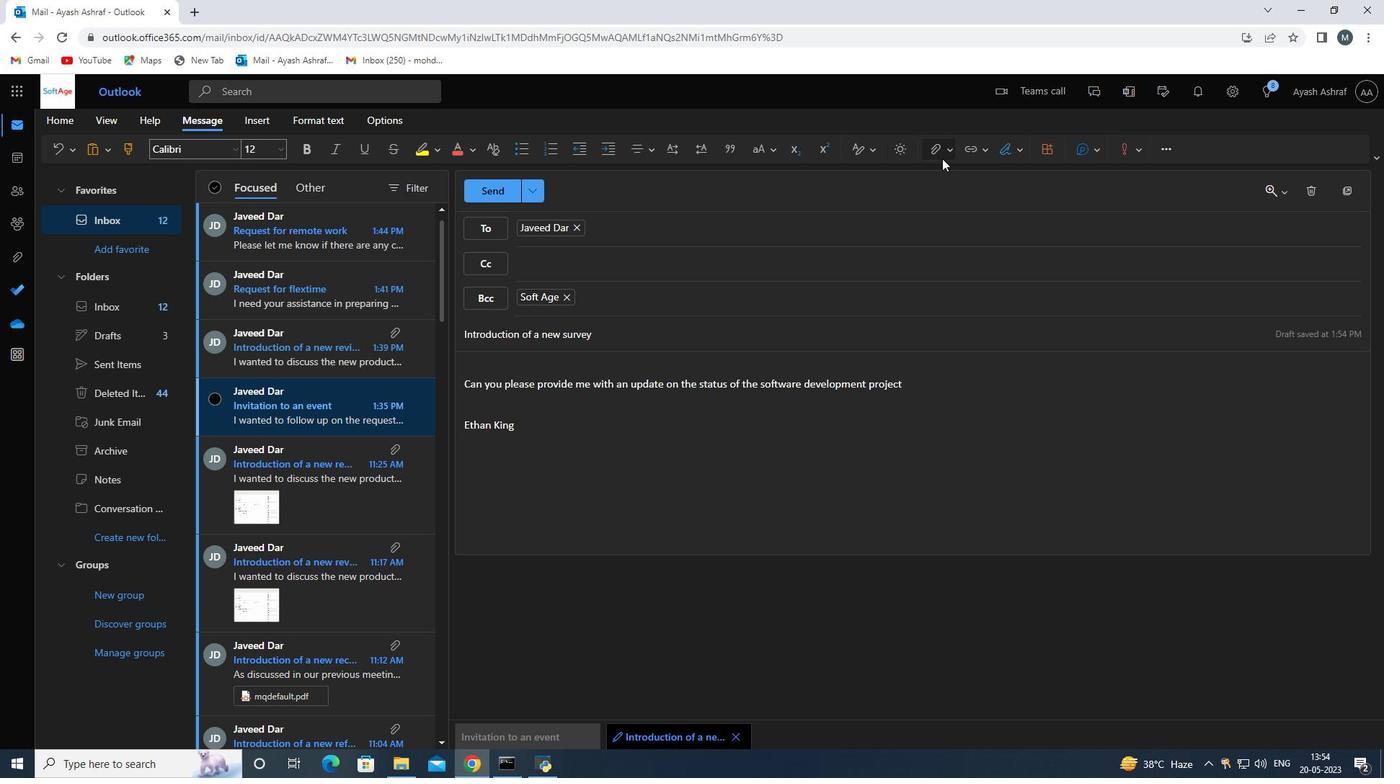 
Action: Mouse pressed left at (941, 157)
Screenshot: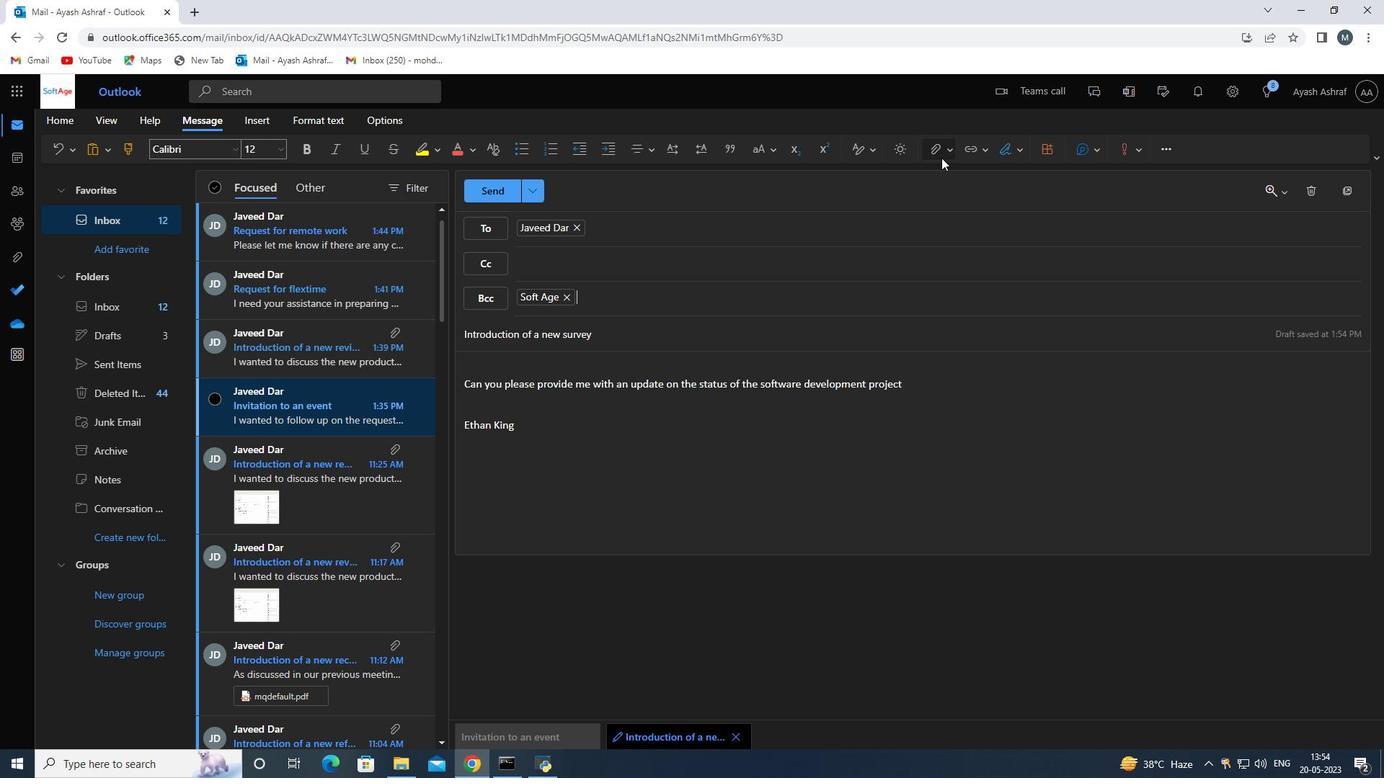 
Action: Mouse moved to (856, 183)
Screenshot: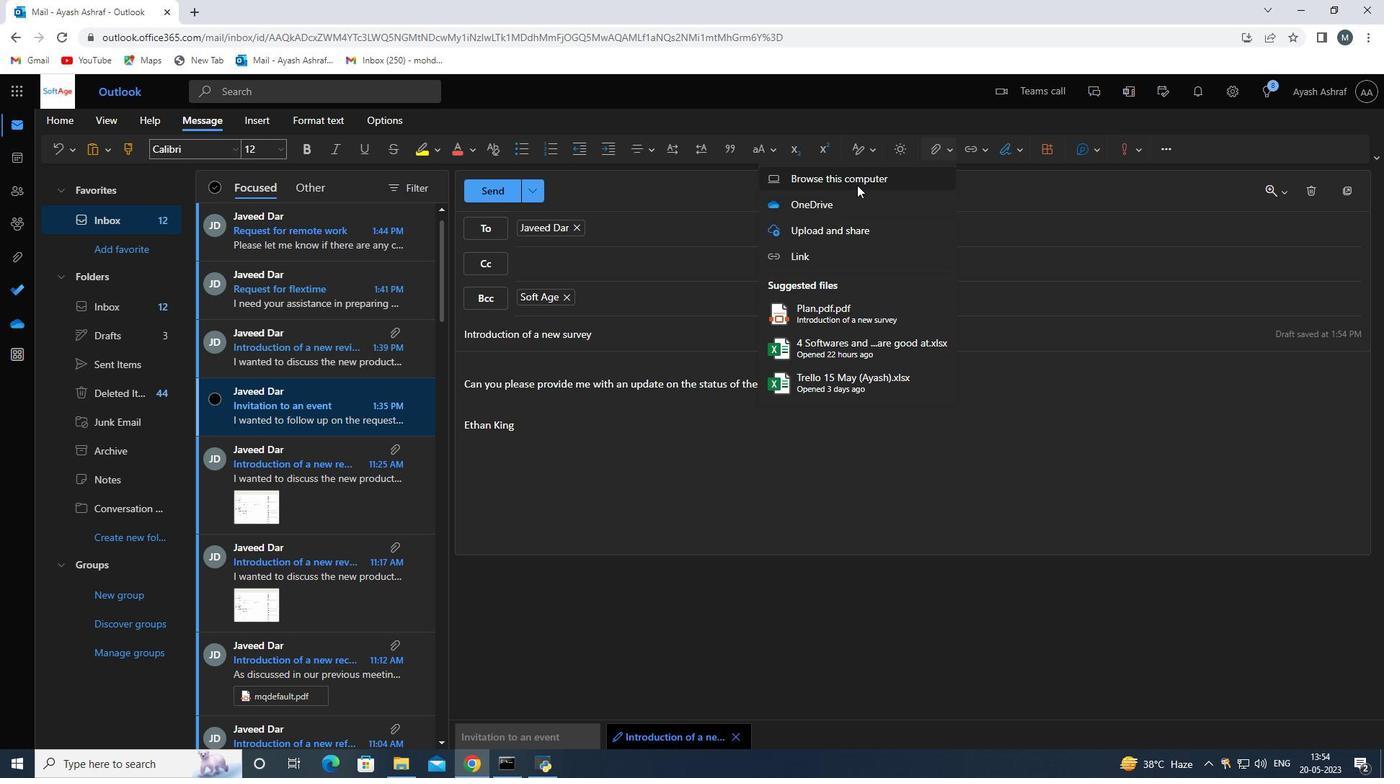 
Action: Mouse pressed left at (856, 183)
Screenshot: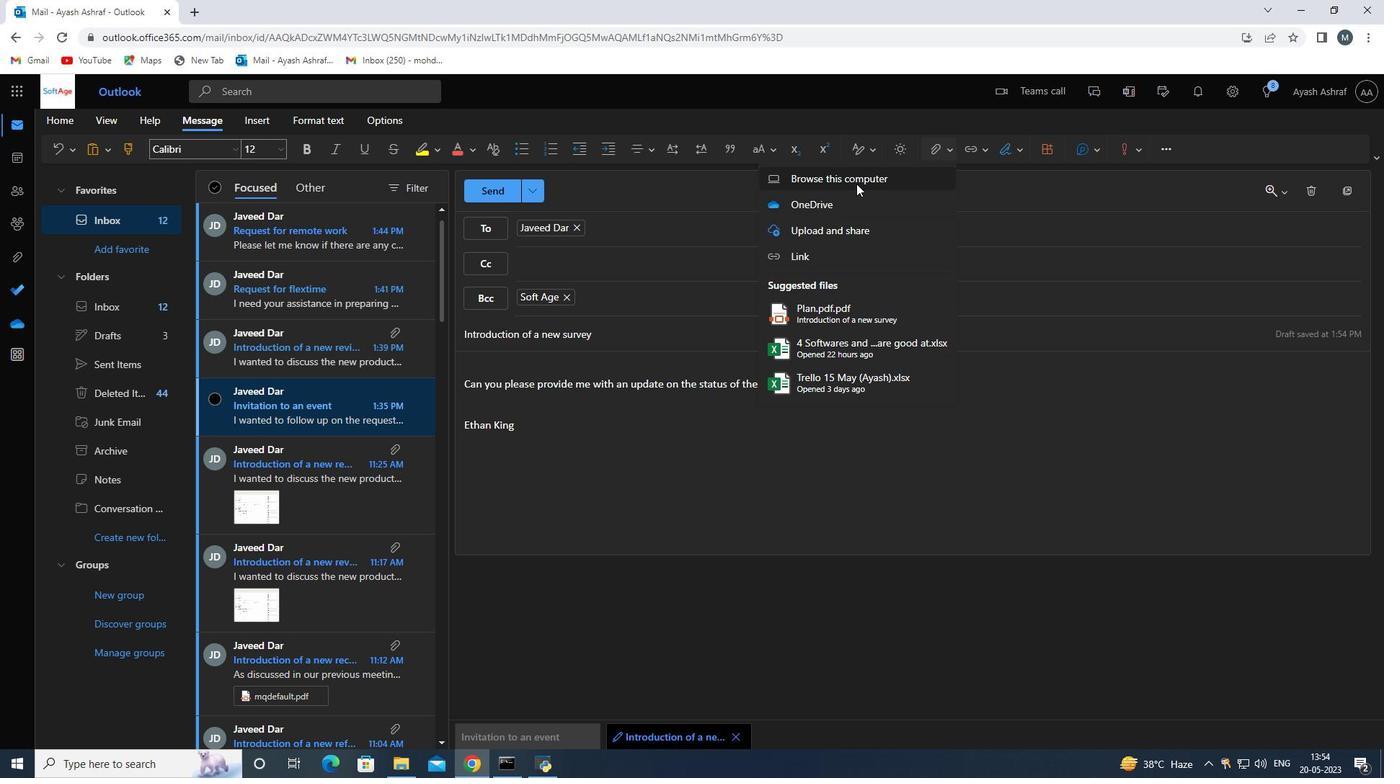 
Action: Mouse moved to (312, 126)
Screenshot: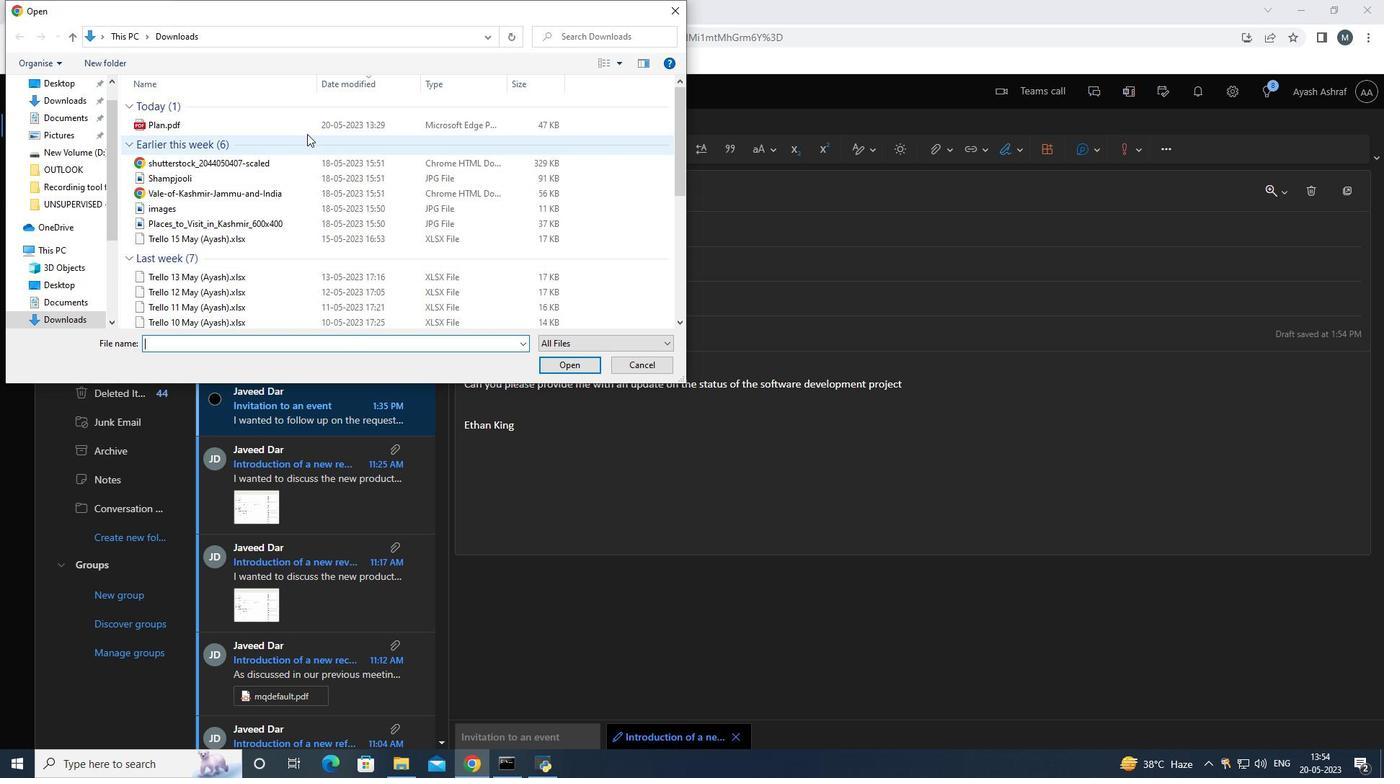 
Action: Mouse pressed left at (312, 126)
Screenshot: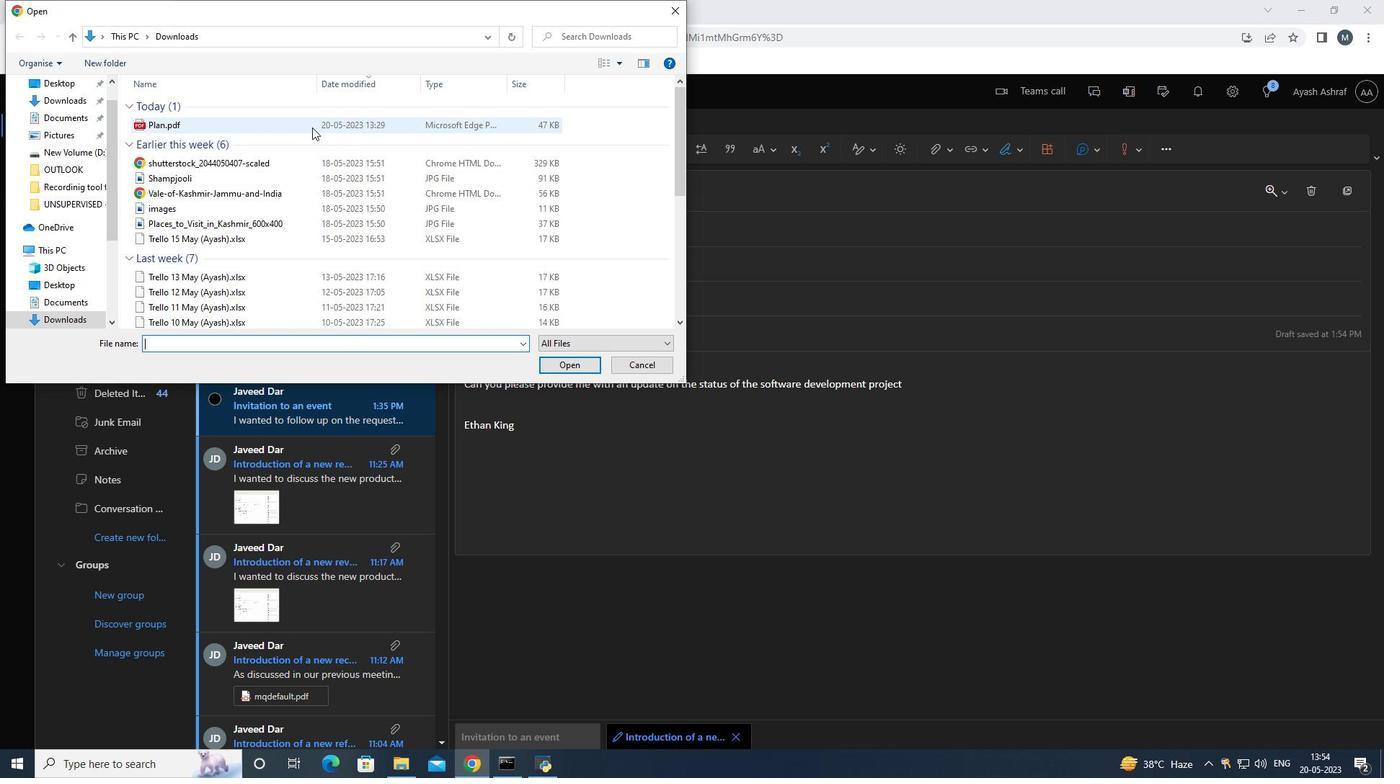
Action: Mouse moved to (563, 359)
Screenshot: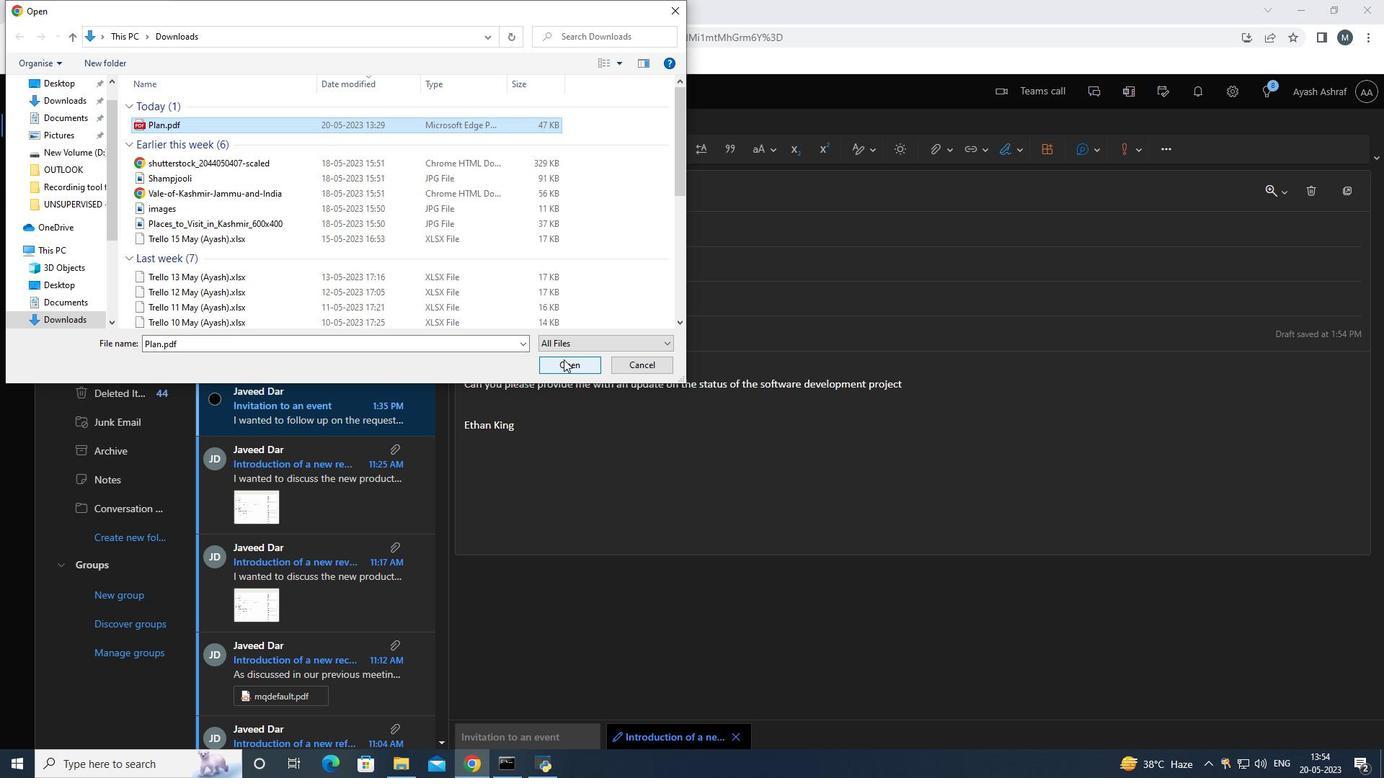 
Action: Mouse pressed left at (563, 359)
Screenshot: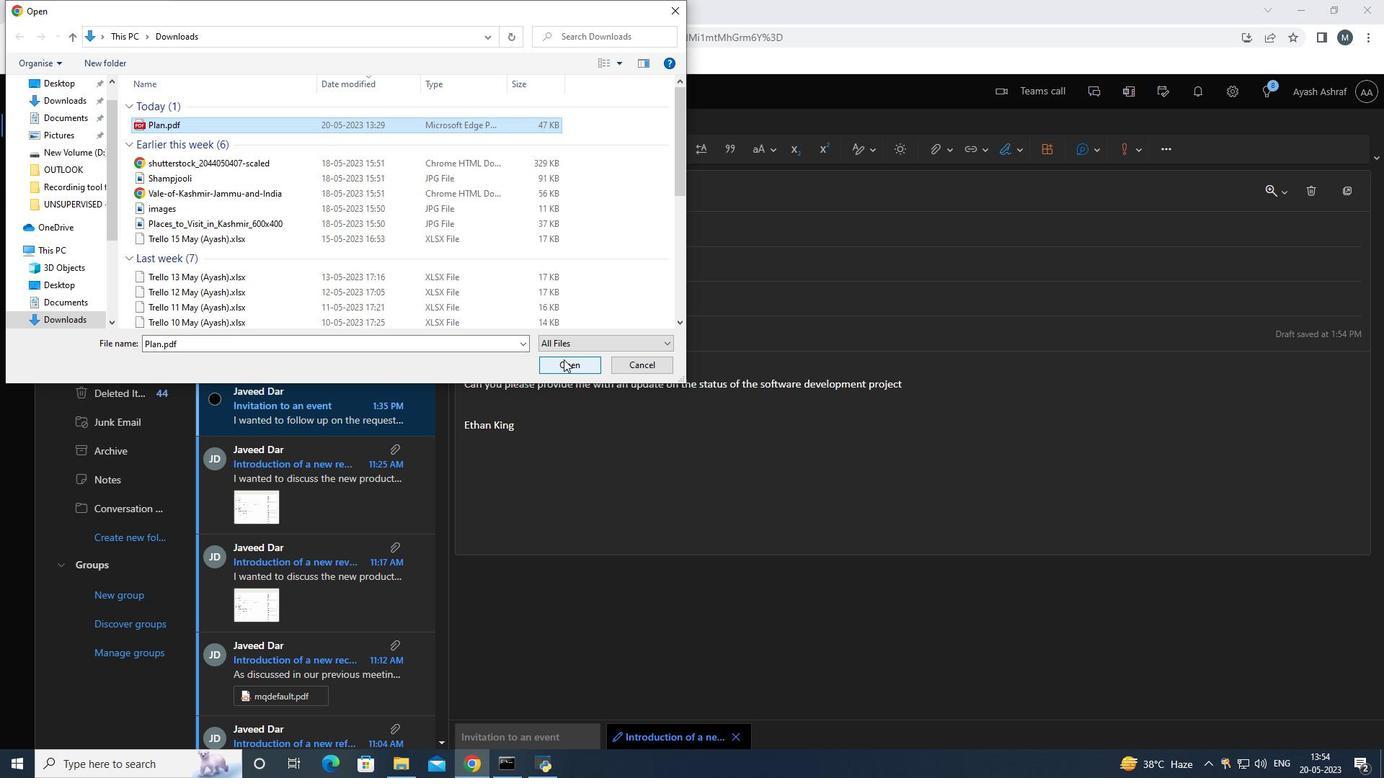 
Action: Mouse moved to (502, 191)
Screenshot: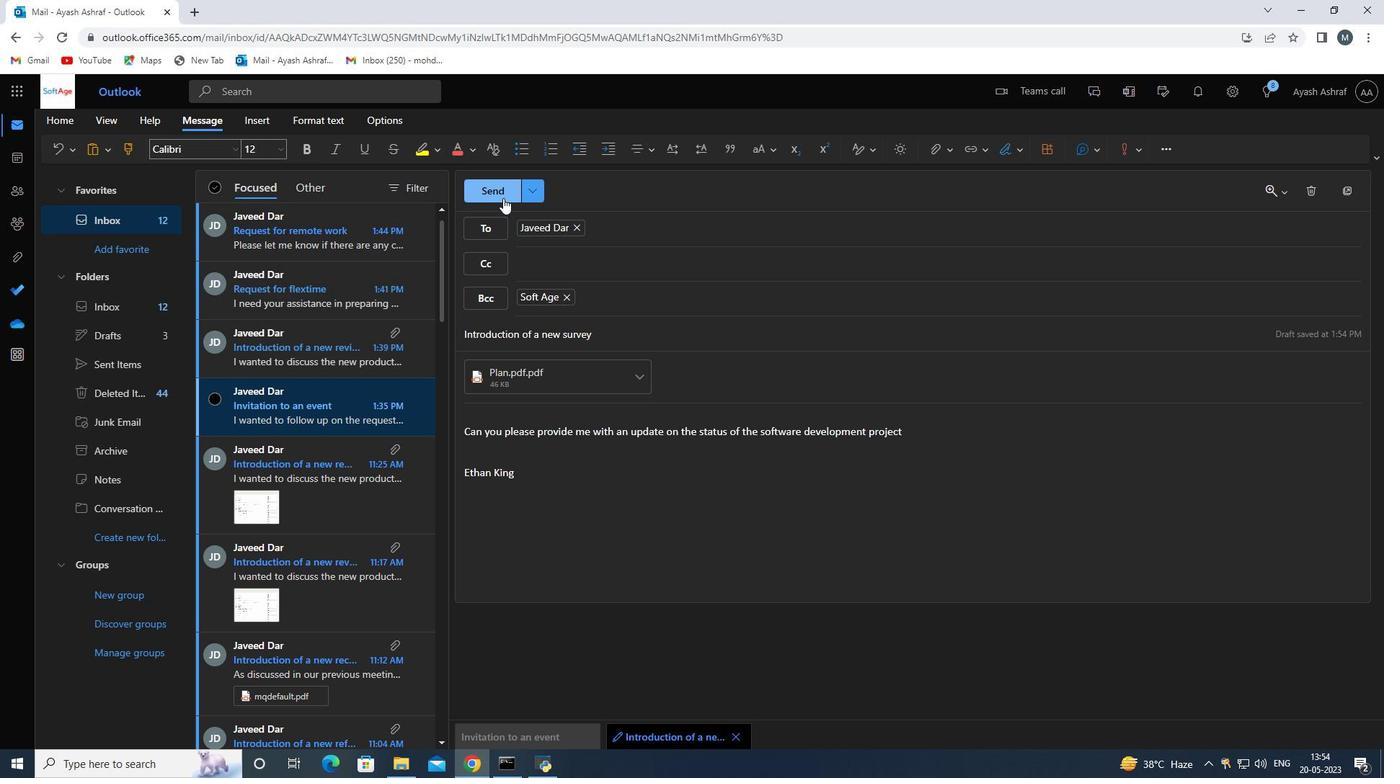 
Action: Mouse pressed left at (502, 191)
Screenshot: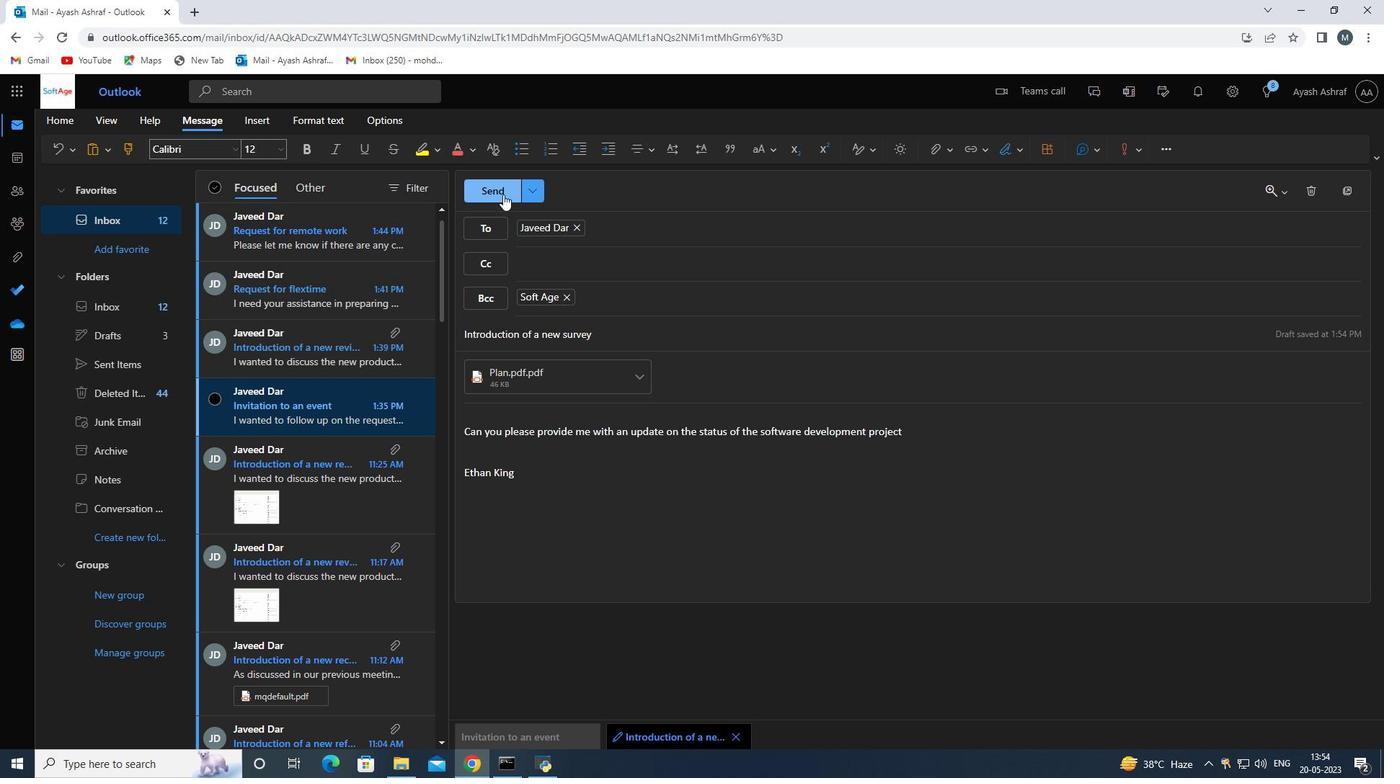 
